 Task: Add an event with the title Second Lunch and Learn: Effective Teamwork and Synergy Strategies, date '2024/04/06', time 9:40 AM to 11:40 AMand add a description: Participants will learn how to structure their presentations in a clear and logical manner. They will explore techniques for capturing audience attention, developing a compelling opening, organizing content effectively, and delivering a memorable closing.Select event color  Basil . Add location for the event as: 789 Spice Bazaar, Istanbul, Turkey, logged in from the account softage.10@softage.netand send the event invitation to softage.8@softage.net and softage.9@softage.net. Set a reminder for the event Monthly on the third Sunday
Action: Mouse pressed left at (90, 121)
Screenshot: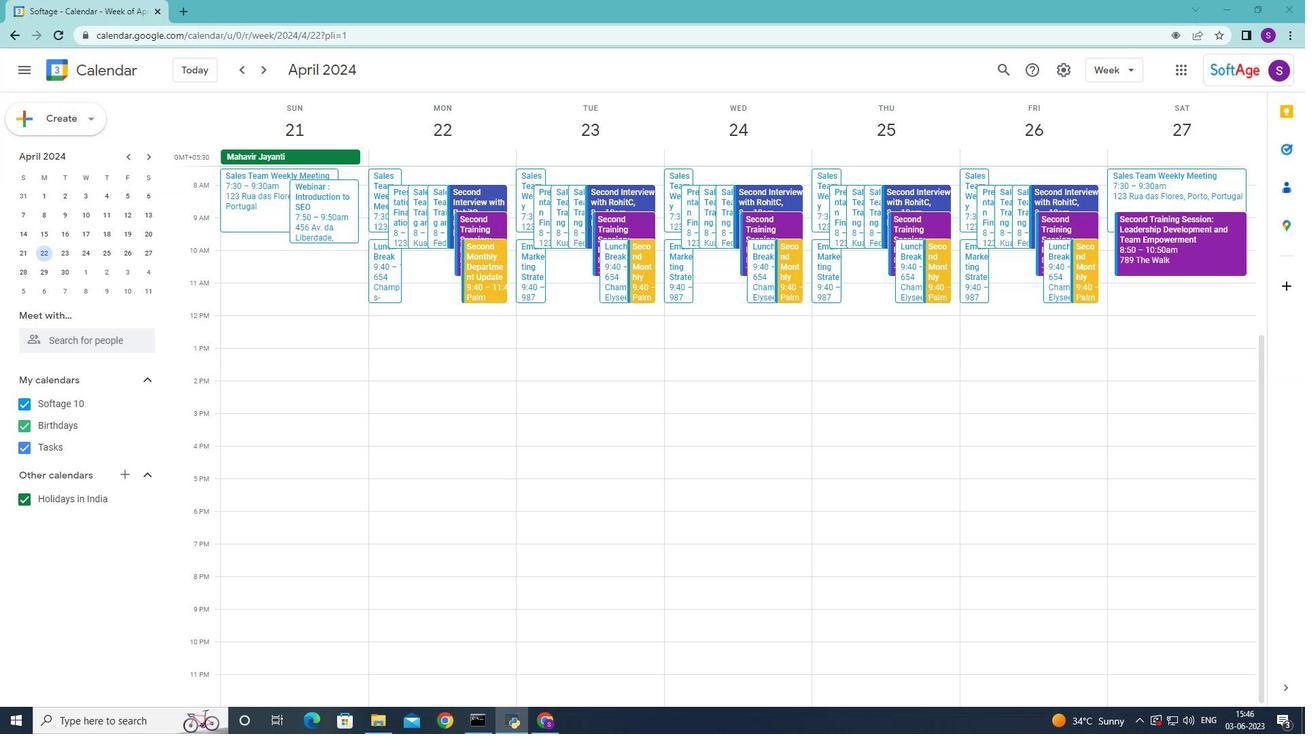 
Action: Mouse moved to (89, 151)
Screenshot: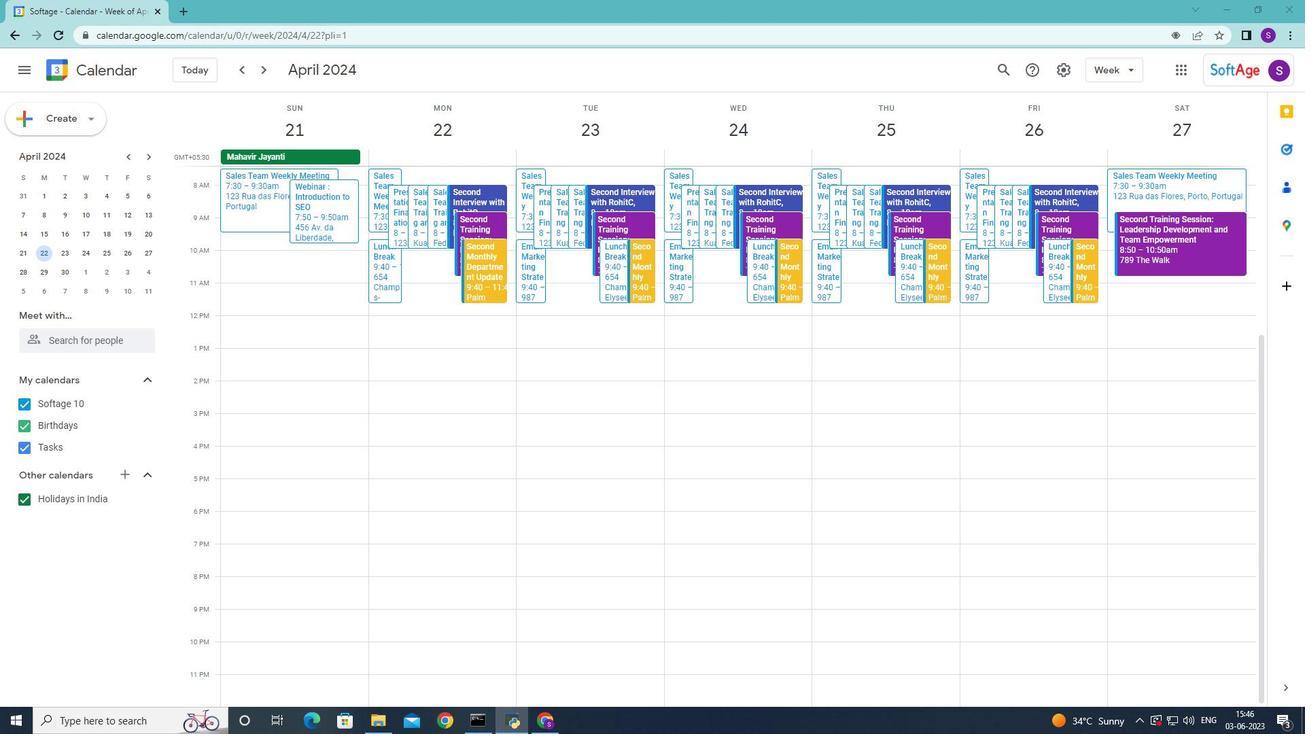 
Action: Mouse pressed left at (89, 151)
Screenshot: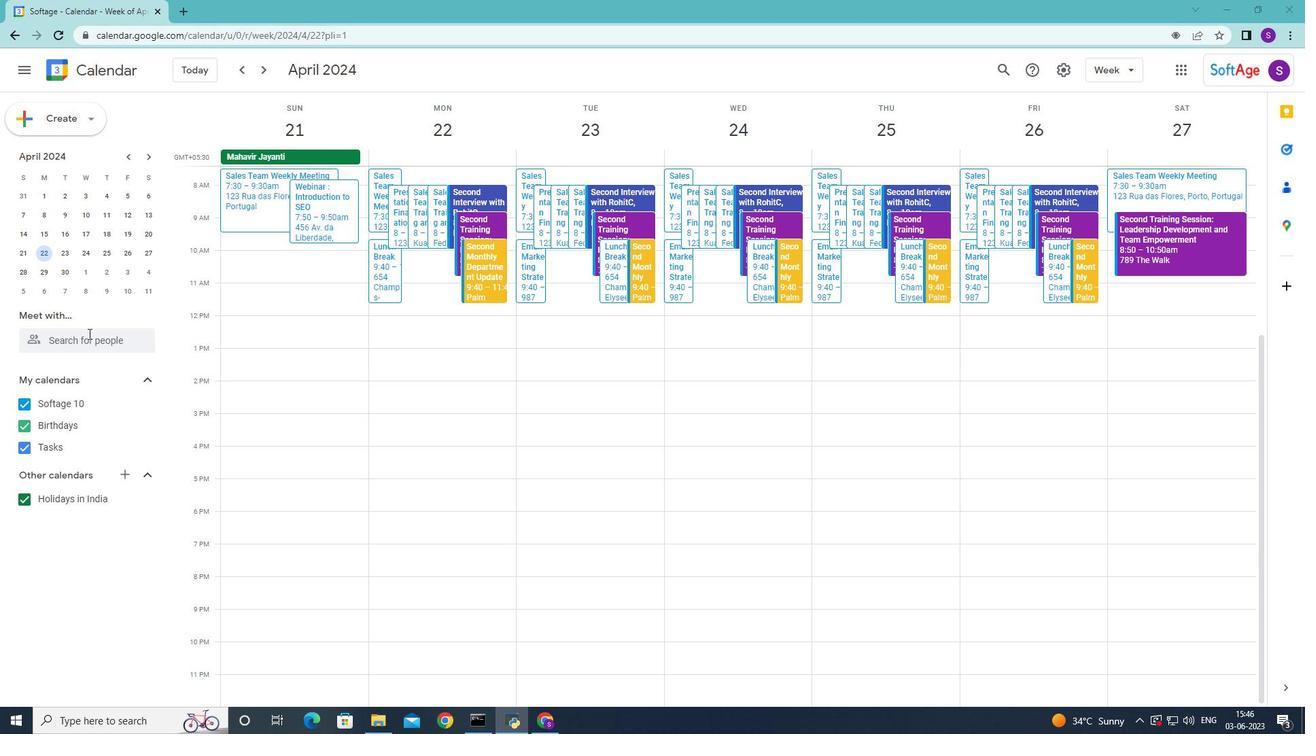 
Action: Mouse moved to (504, 253)
Screenshot: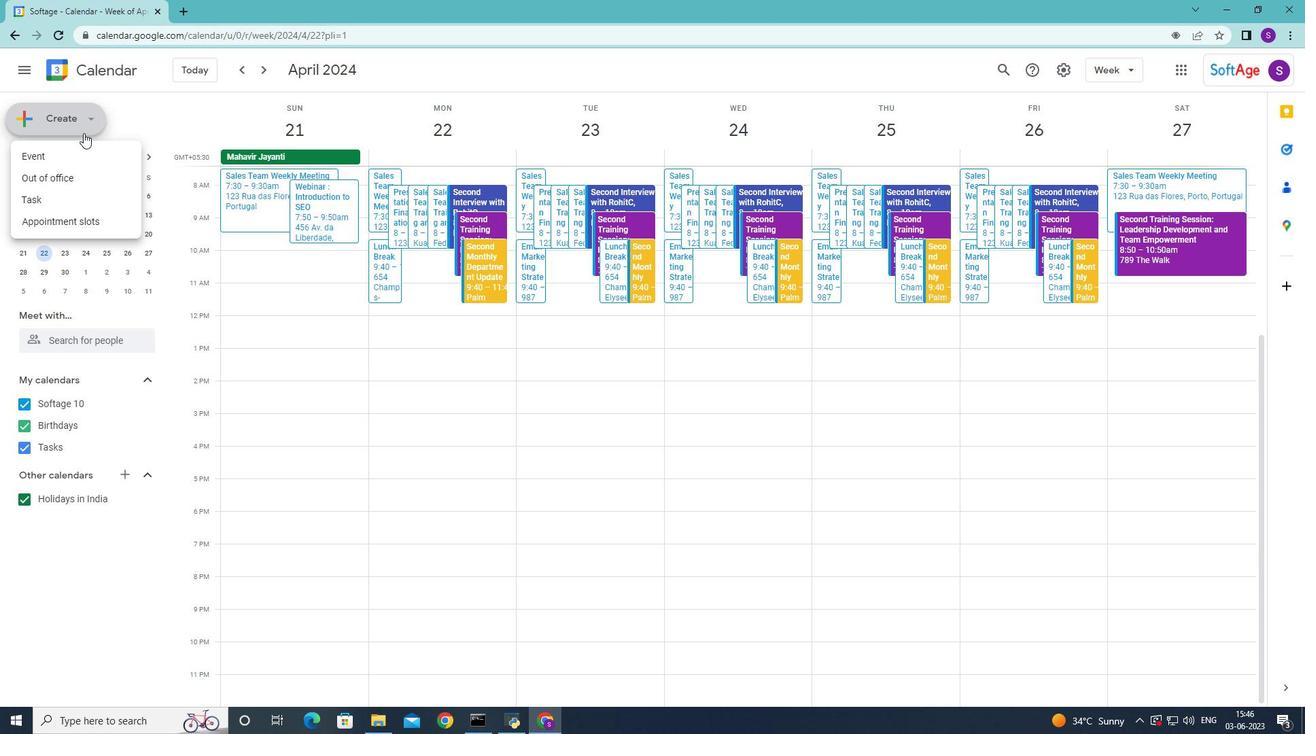 
Action: Mouse pressed left at (504, 253)
Screenshot: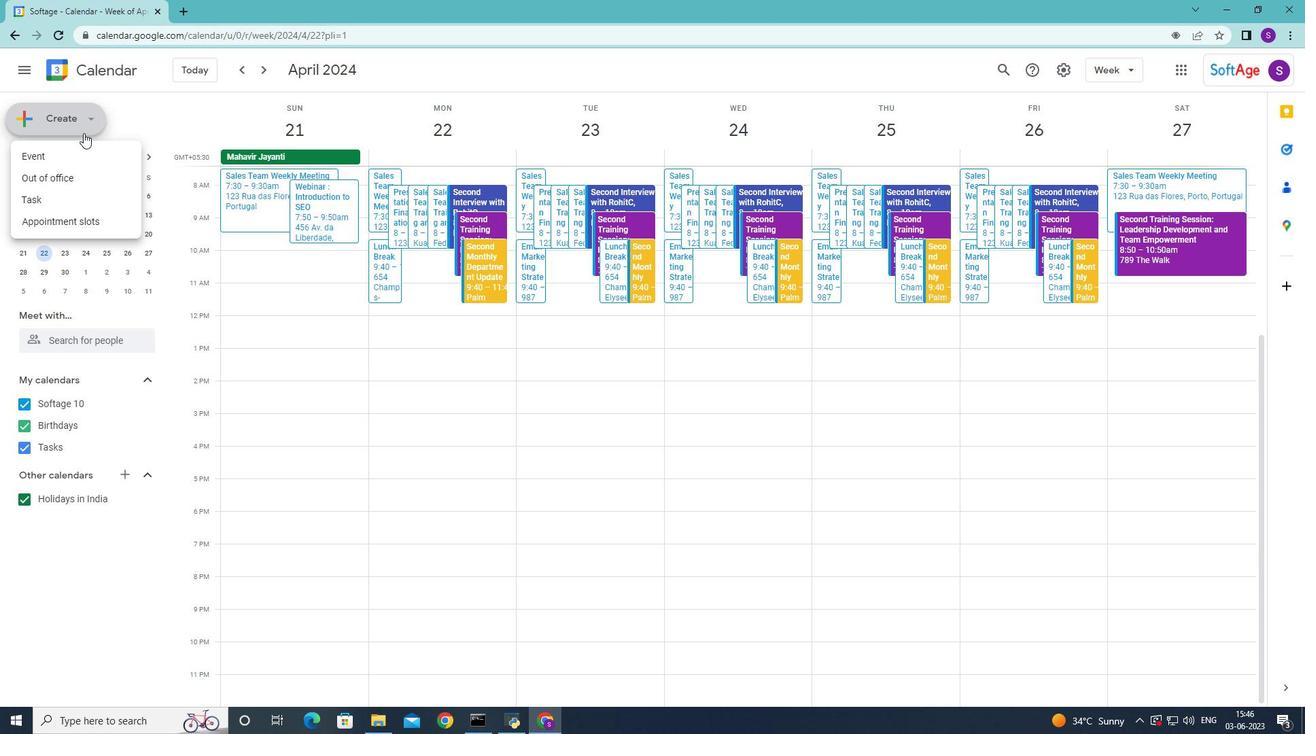 
Action: Key pressed <Key.shift>second<Key.space><Key.shift>Lu<Key.left><Key.left><Key.left><Key.left><Key.left><Key.left><Key.left><Key.left><Key.backspace><Key.shift>S<Key.right><Key.right><Key.right><Key.right><Key.right><Key.right><Key.right><Key.right>nch<Key.space>and<Key.space><Key.shift>Learn<Key.space><Key.backspace><Key.shift_r>:<Key.space><Key.shift>eff<Key.backspace><Key.backspace><Key.backspace><Key.shift>Effective<Key.space><Key.shift>Team<Key.space><Key.shift>work<Key.space>
Screenshot: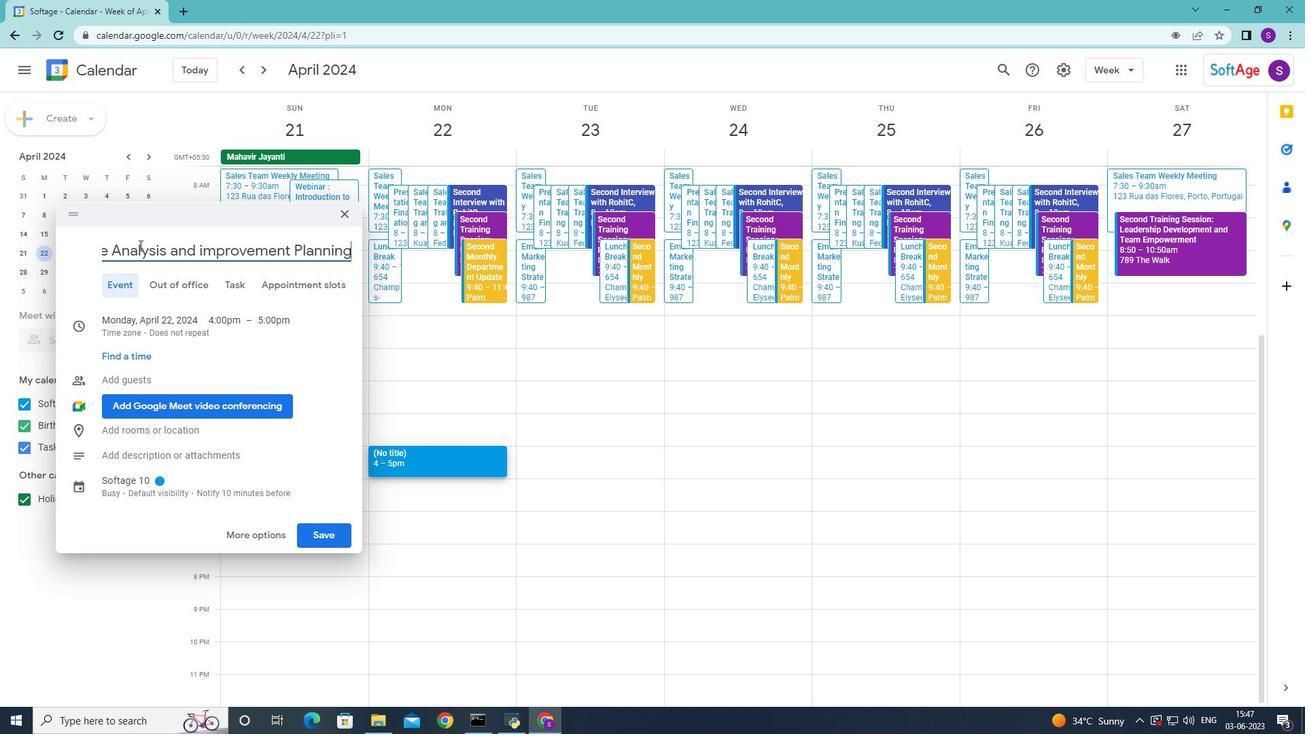 
Action: Mouse moved to (627, 255)
Screenshot: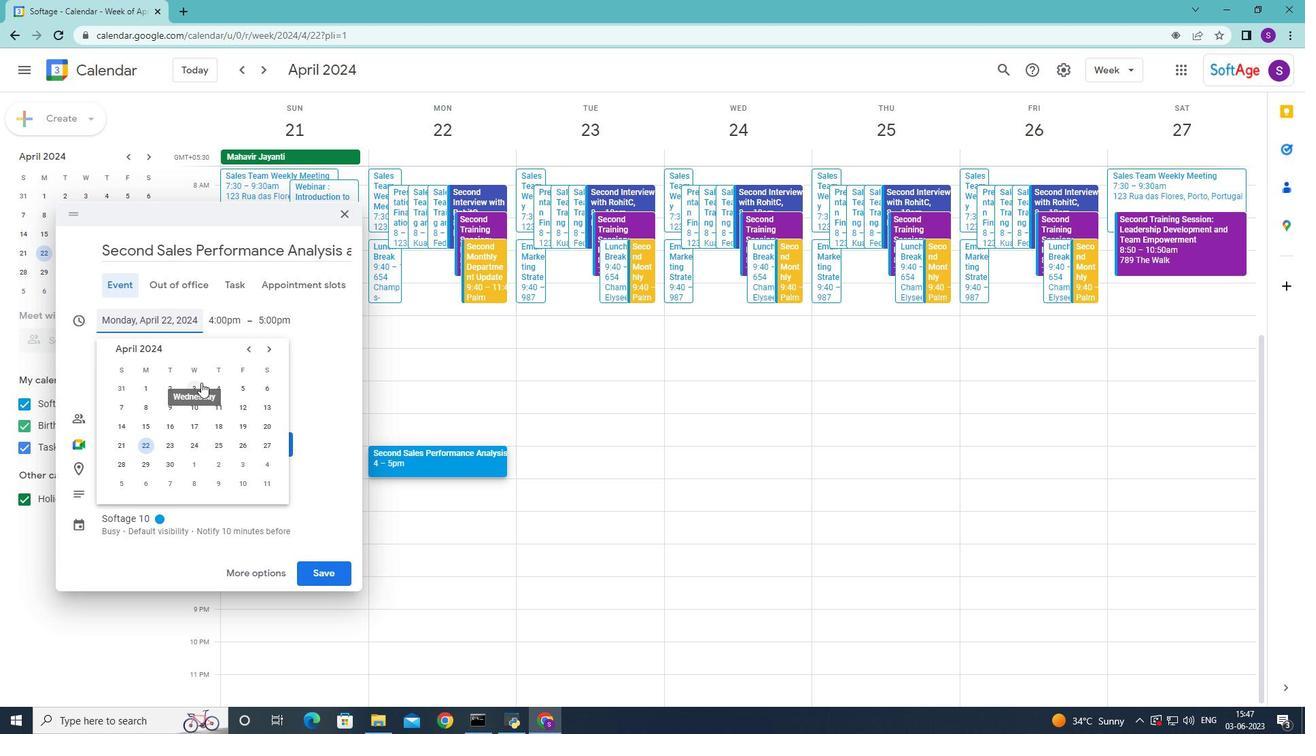 
Action: Mouse pressed left at (627, 255)
Screenshot: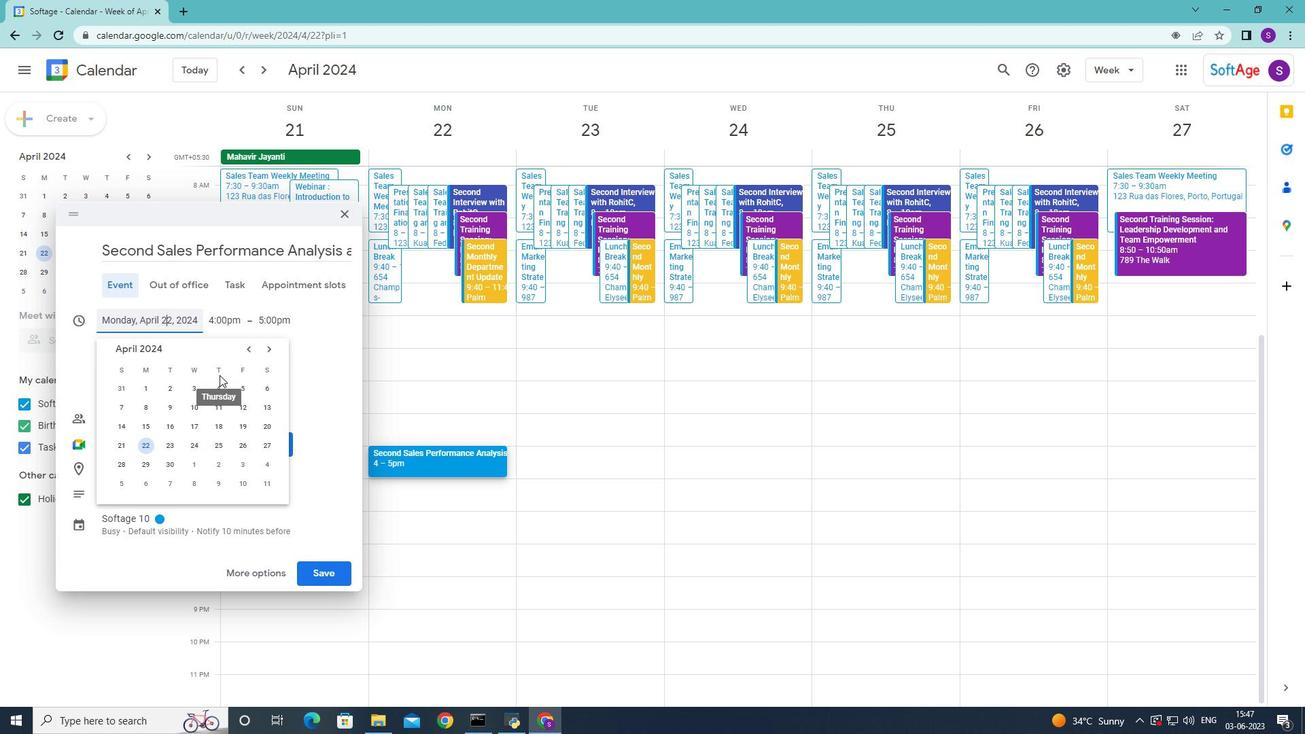 
Action: Mouse moved to (627, 255)
Screenshot: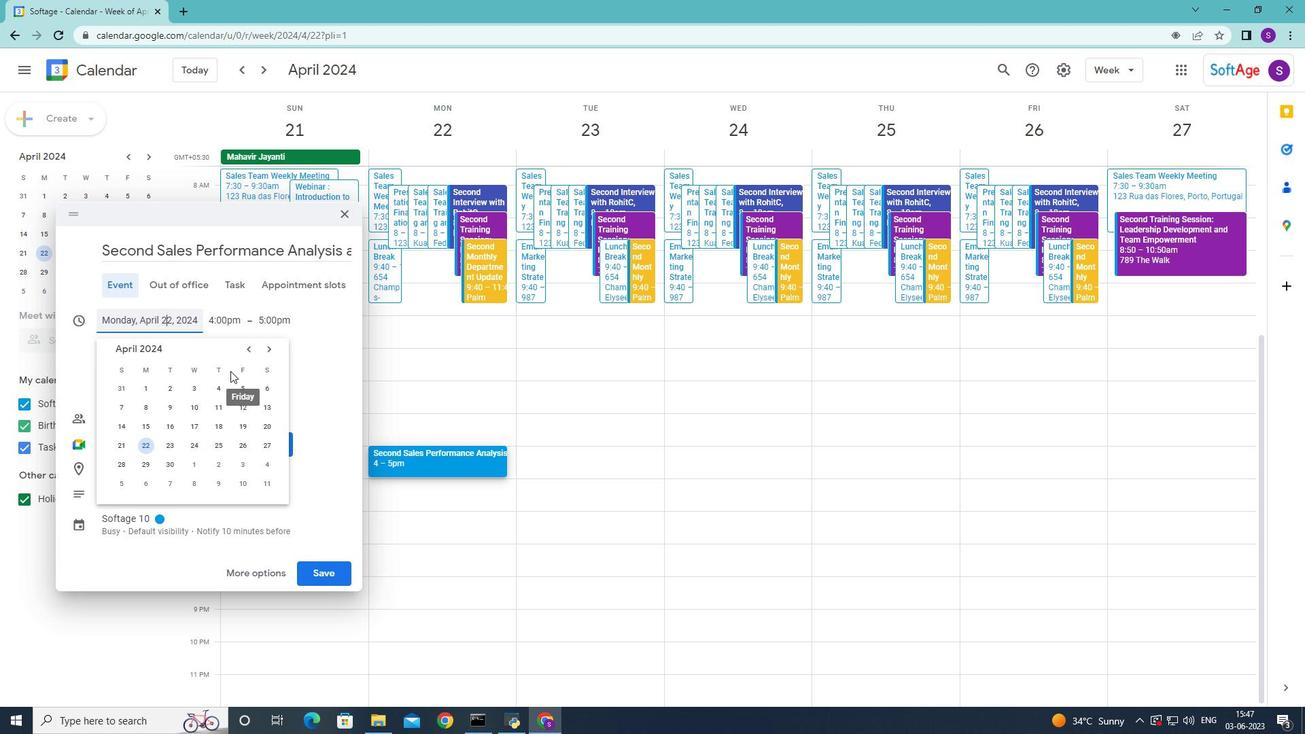 
Action: Key pressed <Key.backspace>
Screenshot: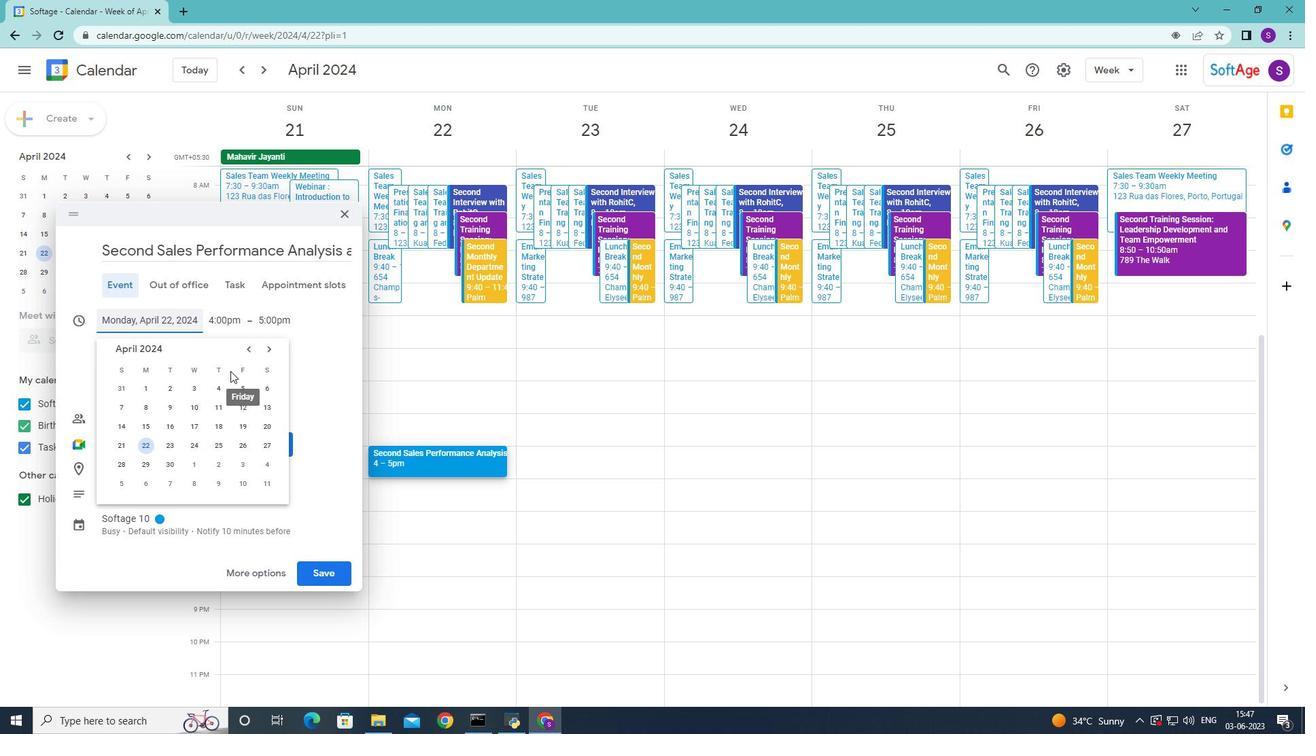 
Action: Mouse moved to (659, 250)
Screenshot: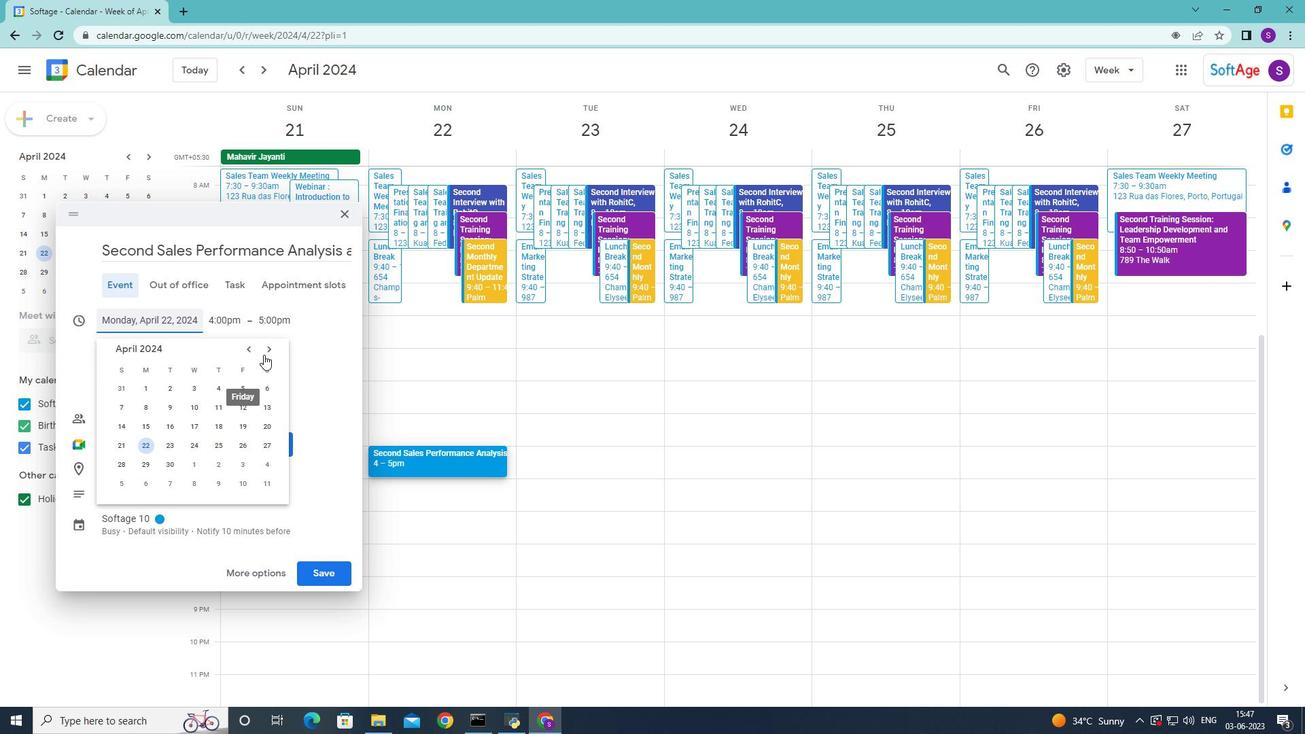 
Action: Mouse pressed left at (659, 250)
Screenshot: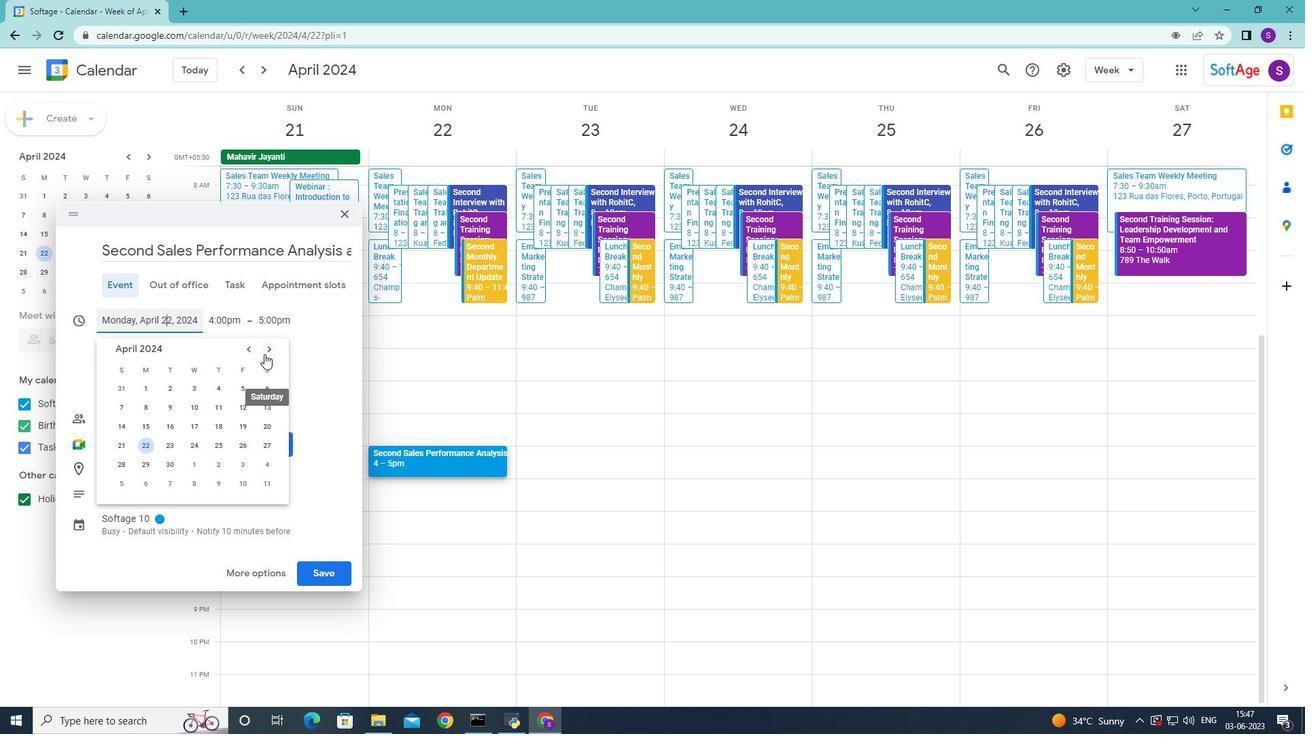 
Action: Key pressed <Key.space>and<Key.space><Key.shift>Synergy<Key.space><Key.shift>Strategies<Key.space><Key.backspace>,<Key.backspace>
Screenshot: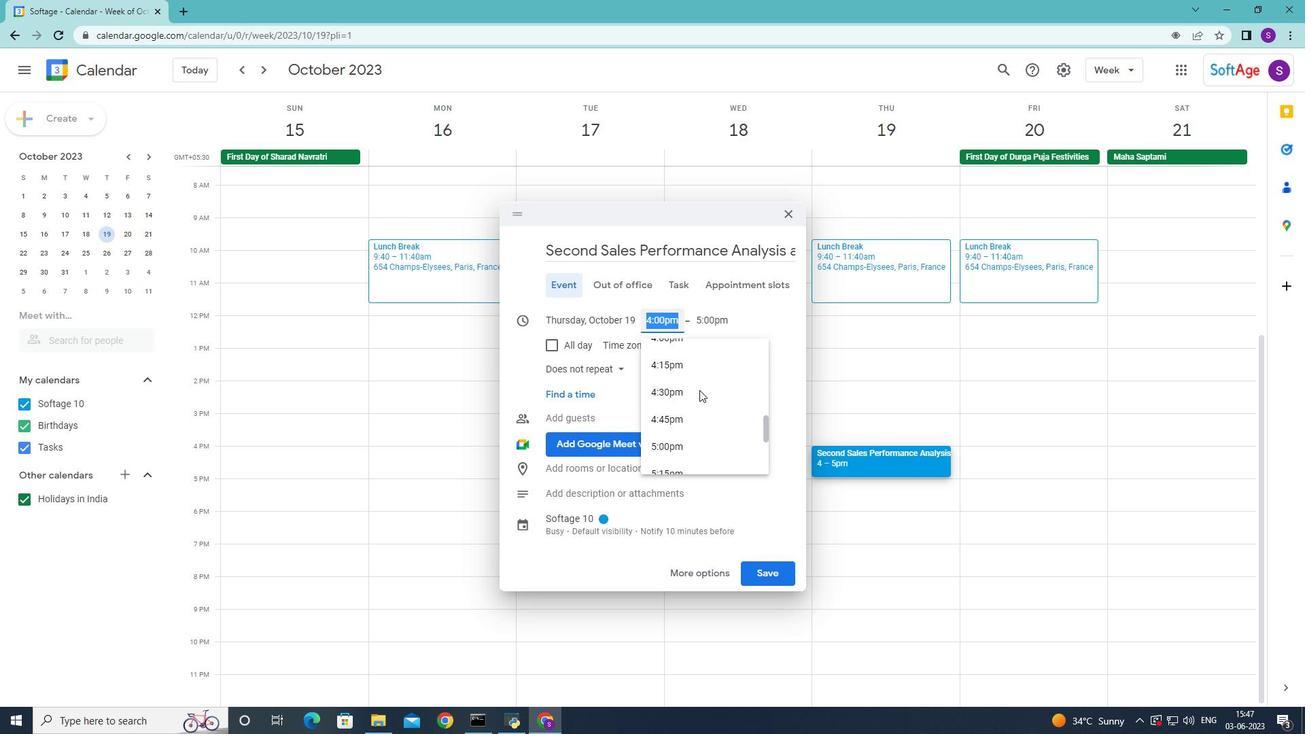 
Action: Mouse moved to (473, 330)
Screenshot: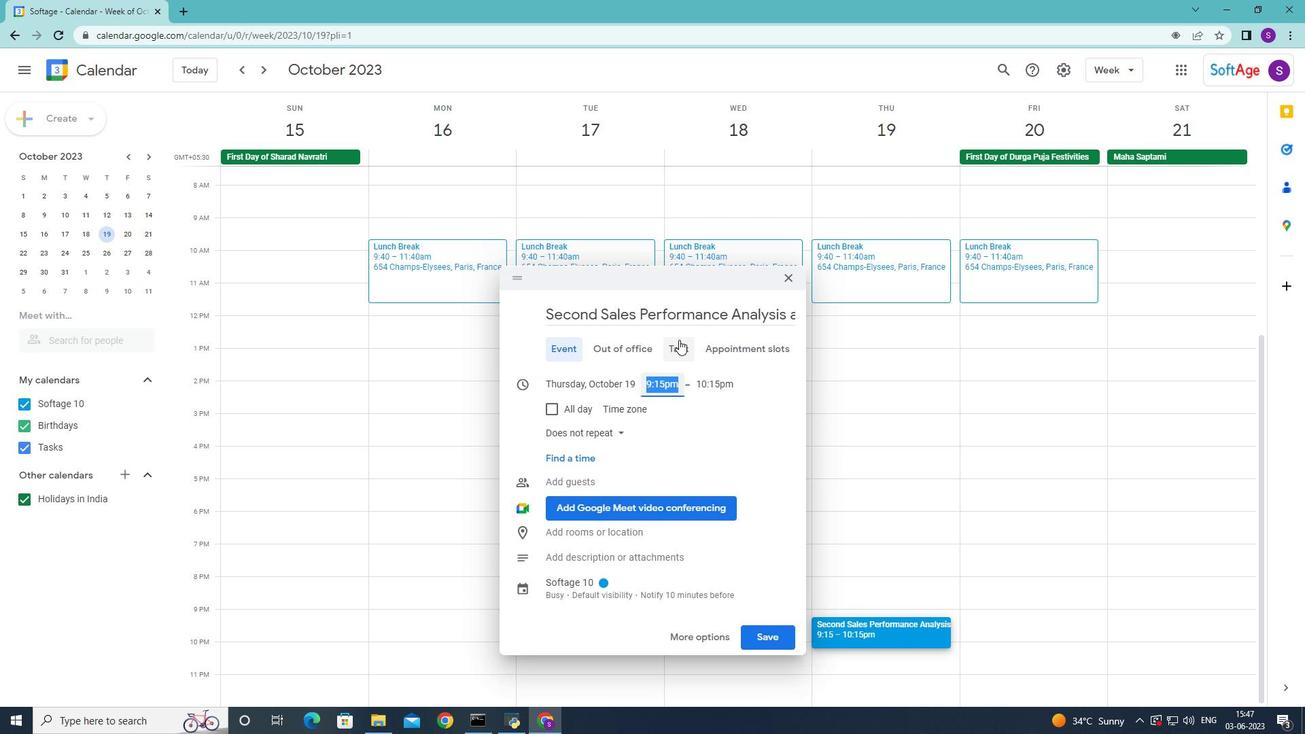 
Action: Mouse pressed left at (473, 330)
Screenshot: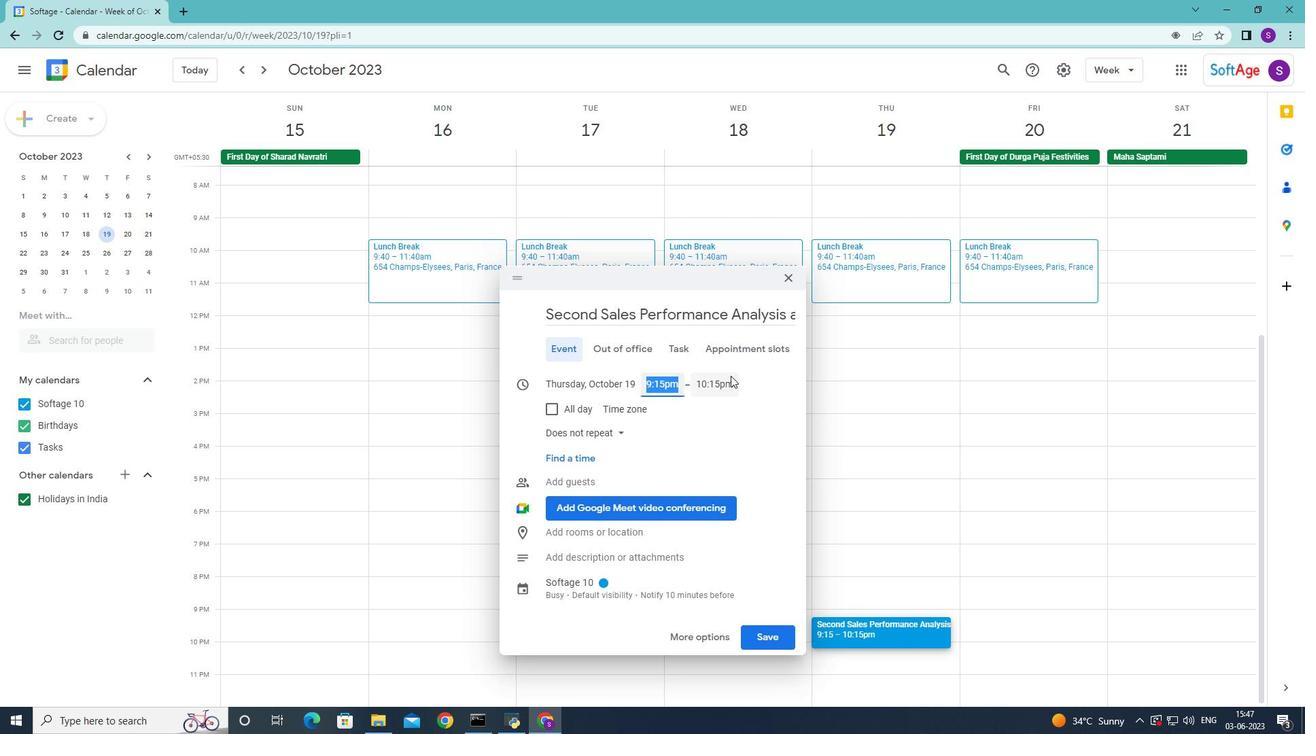 
Action: Mouse moved to (474, 318)
Screenshot: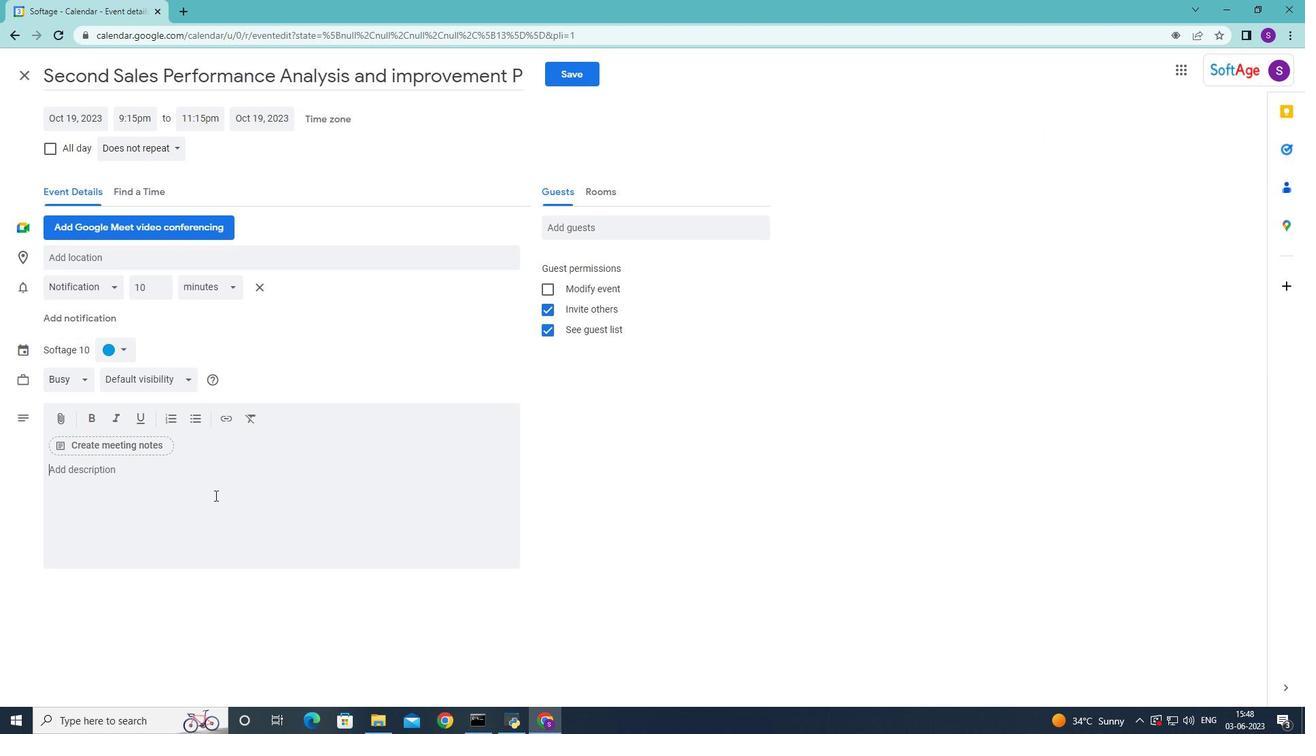 
Action: Mouse pressed left at (474, 318)
Screenshot: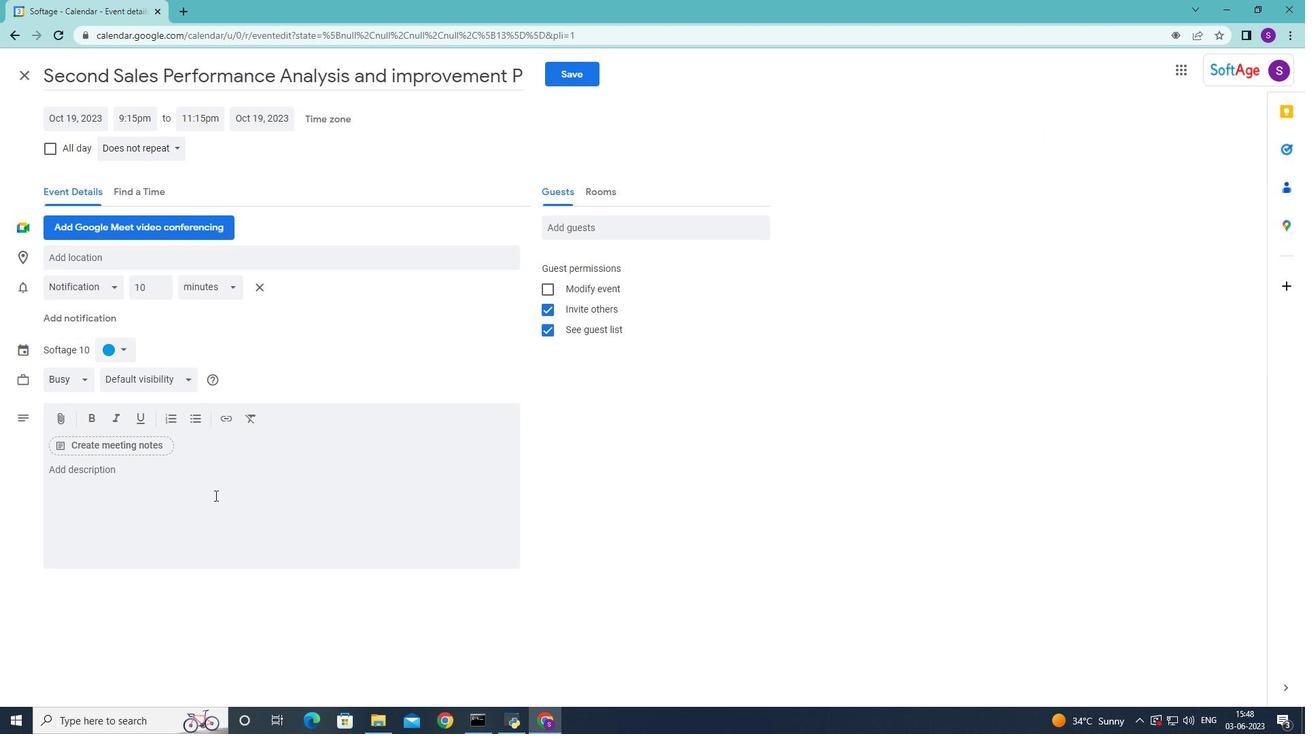 
Action: Mouse moved to (578, 346)
Screenshot: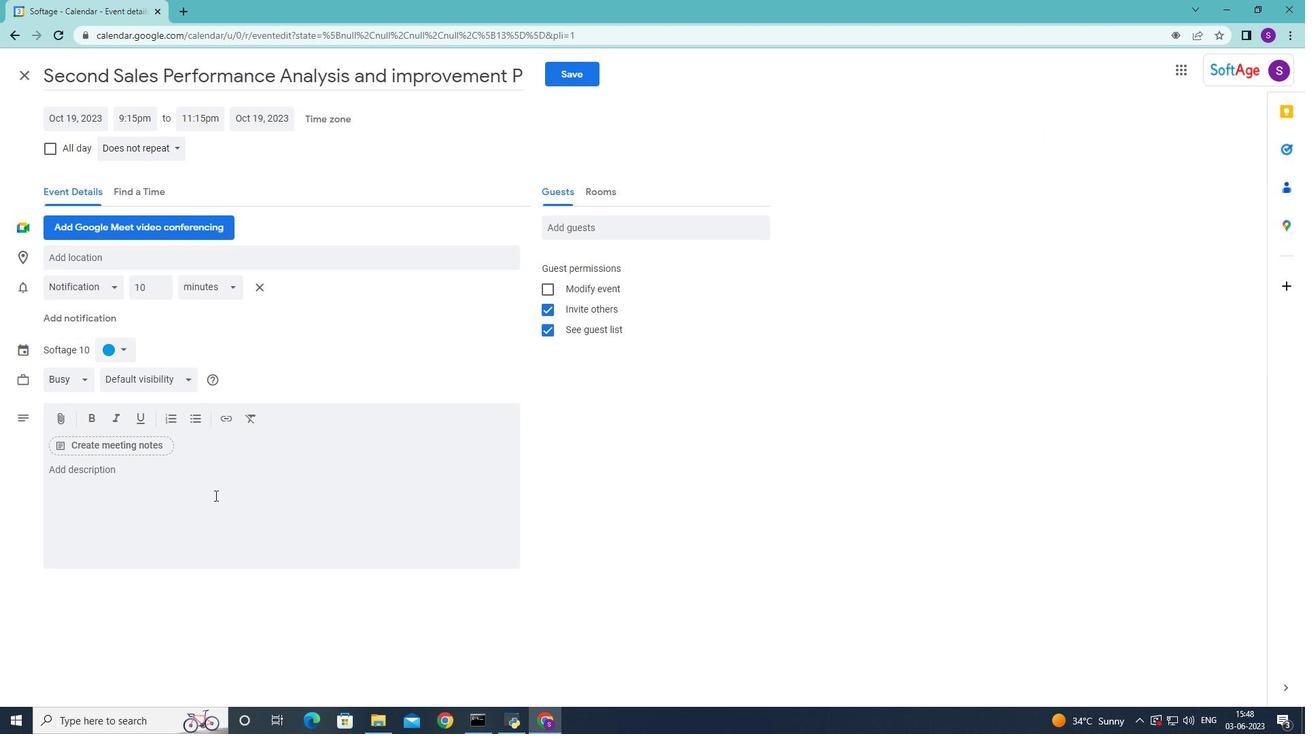 
Action: Mouse pressed left at (578, 346)
Screenshot: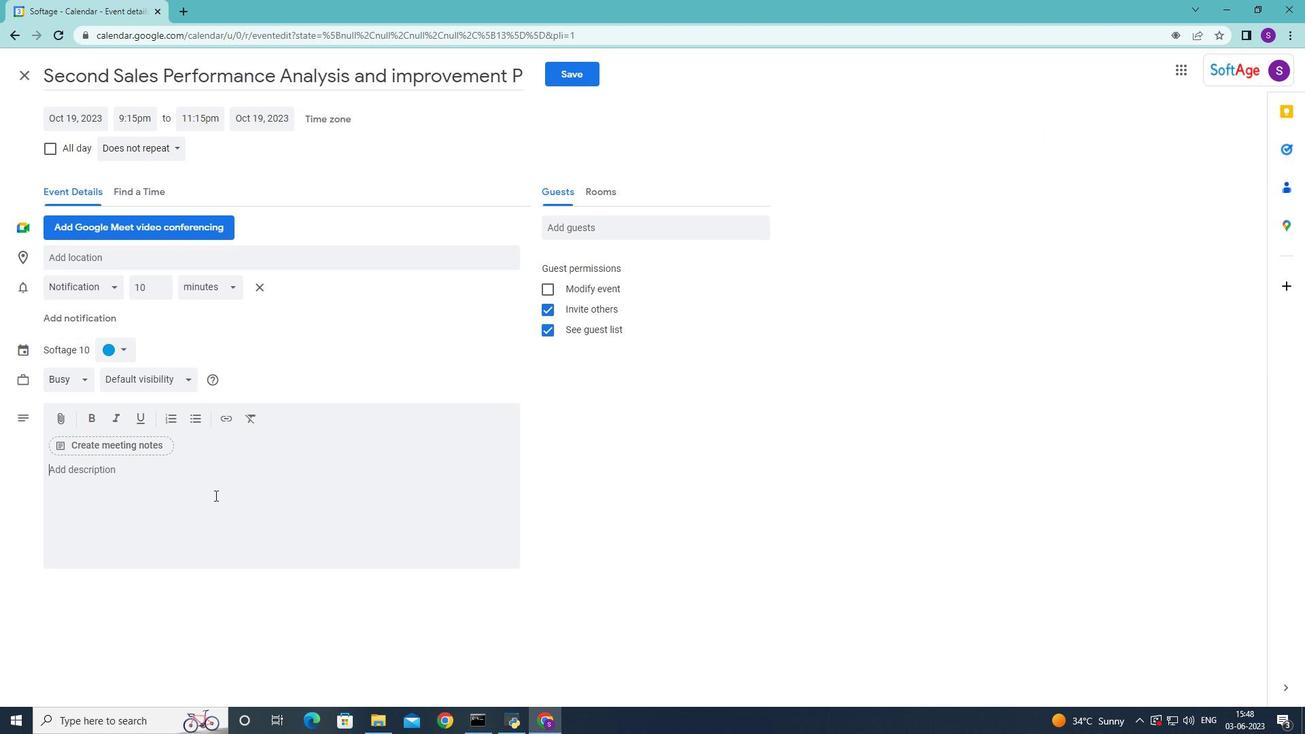 
Action: Mouse pressed left at (578, 346)
Screenshot: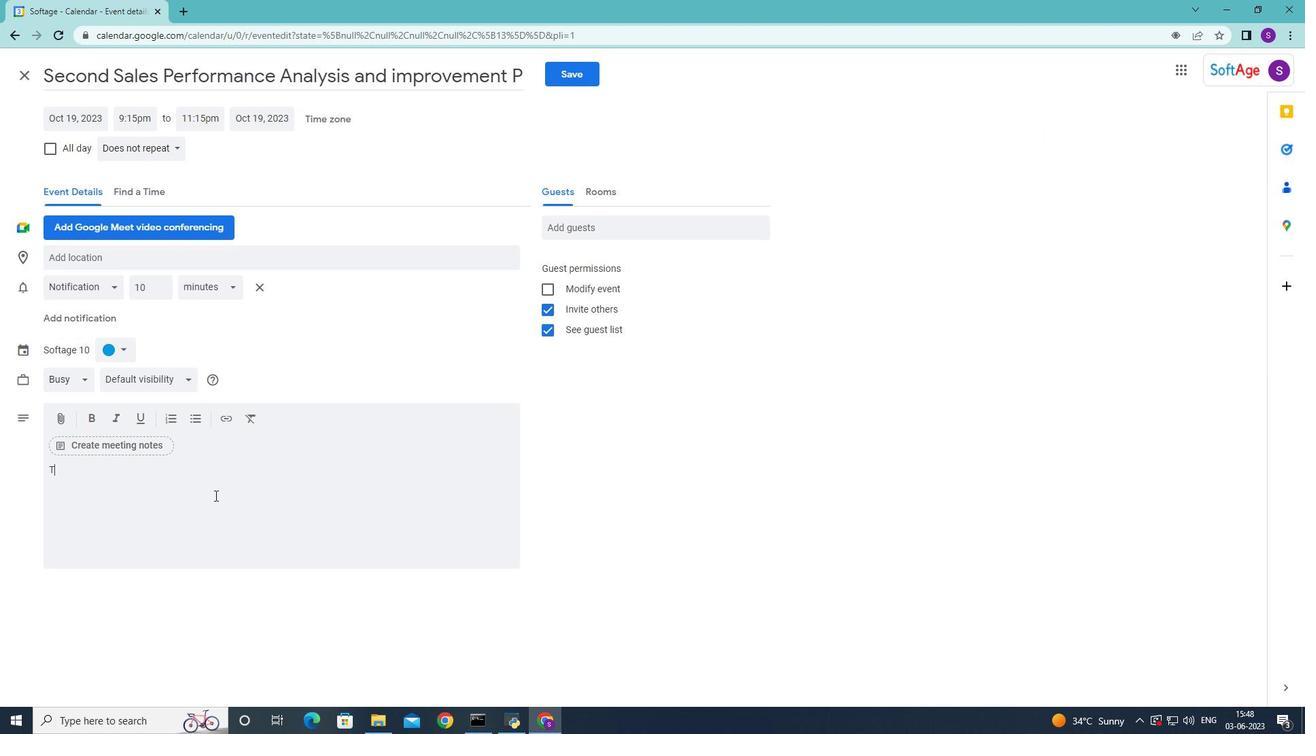 
Action: Mouse pressed left at (578, 346)
Screenshot: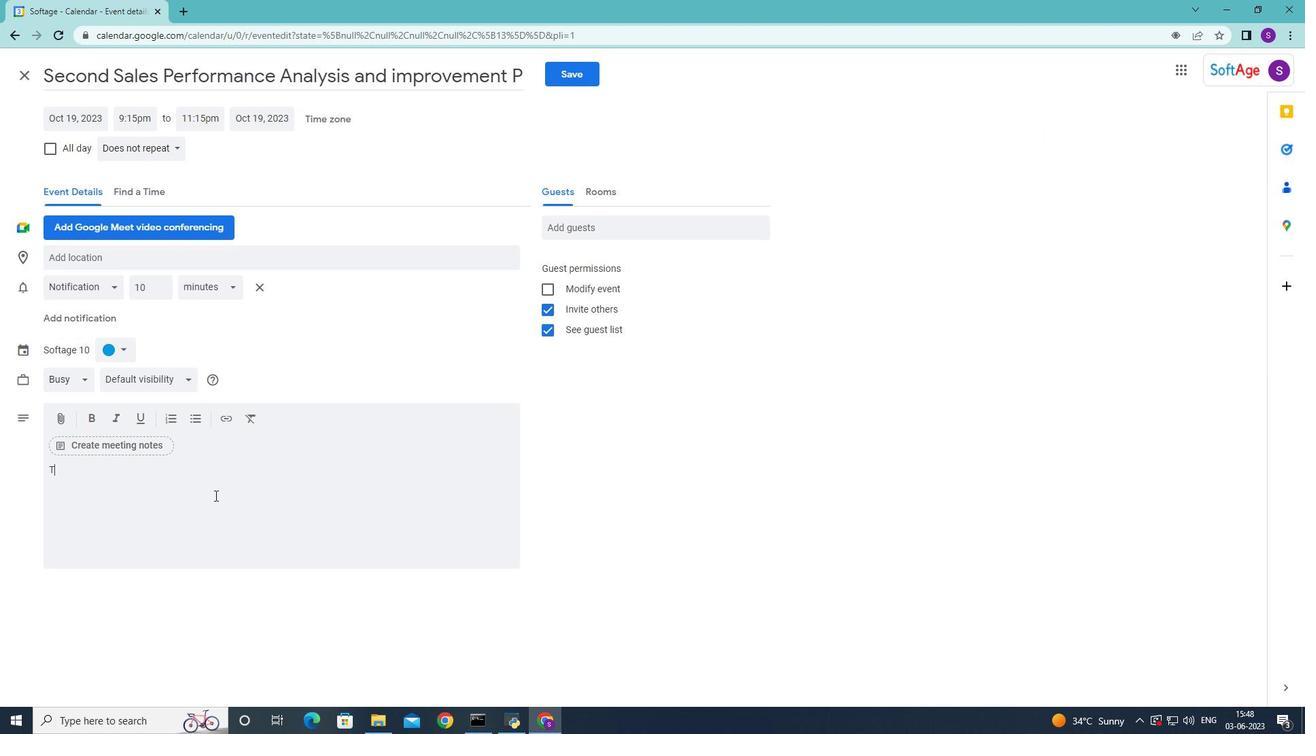 
Action: Mouse pressed left at (578, 346)
Screenshot: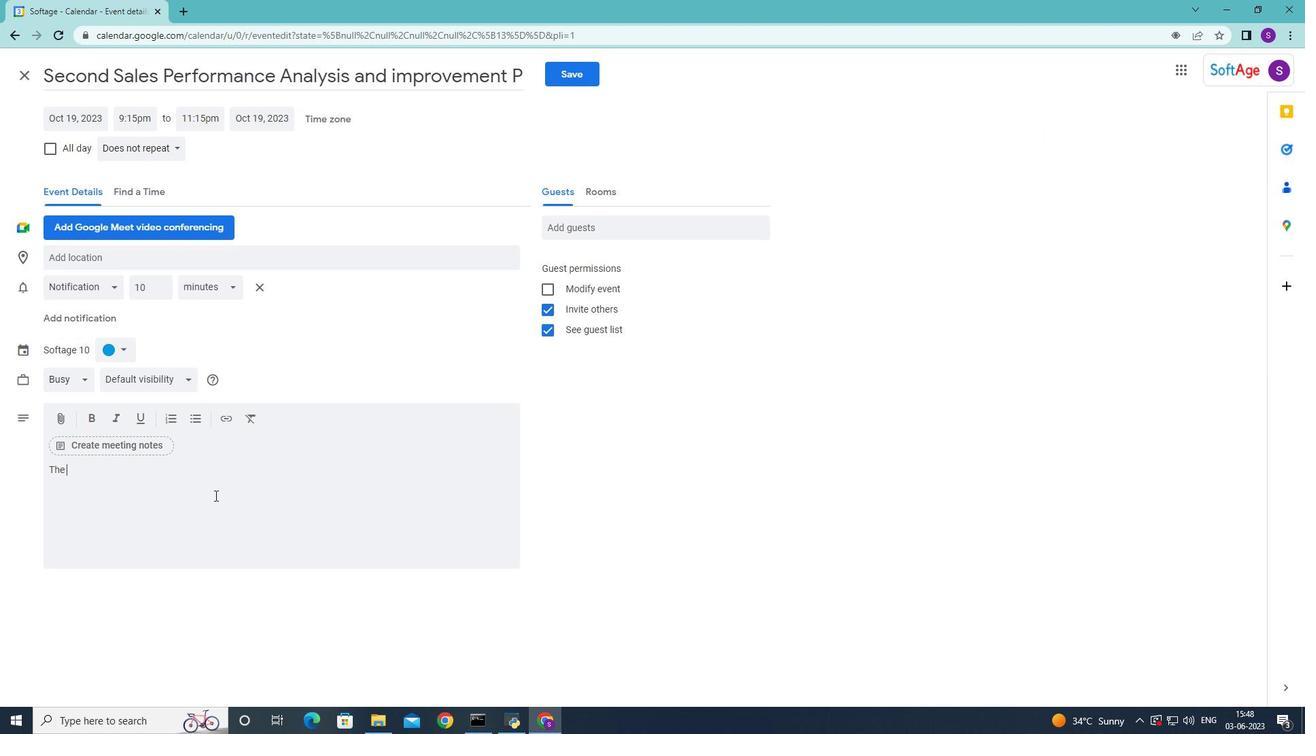 
Action: Mouse pressed left at (578, 346)
Screenshot: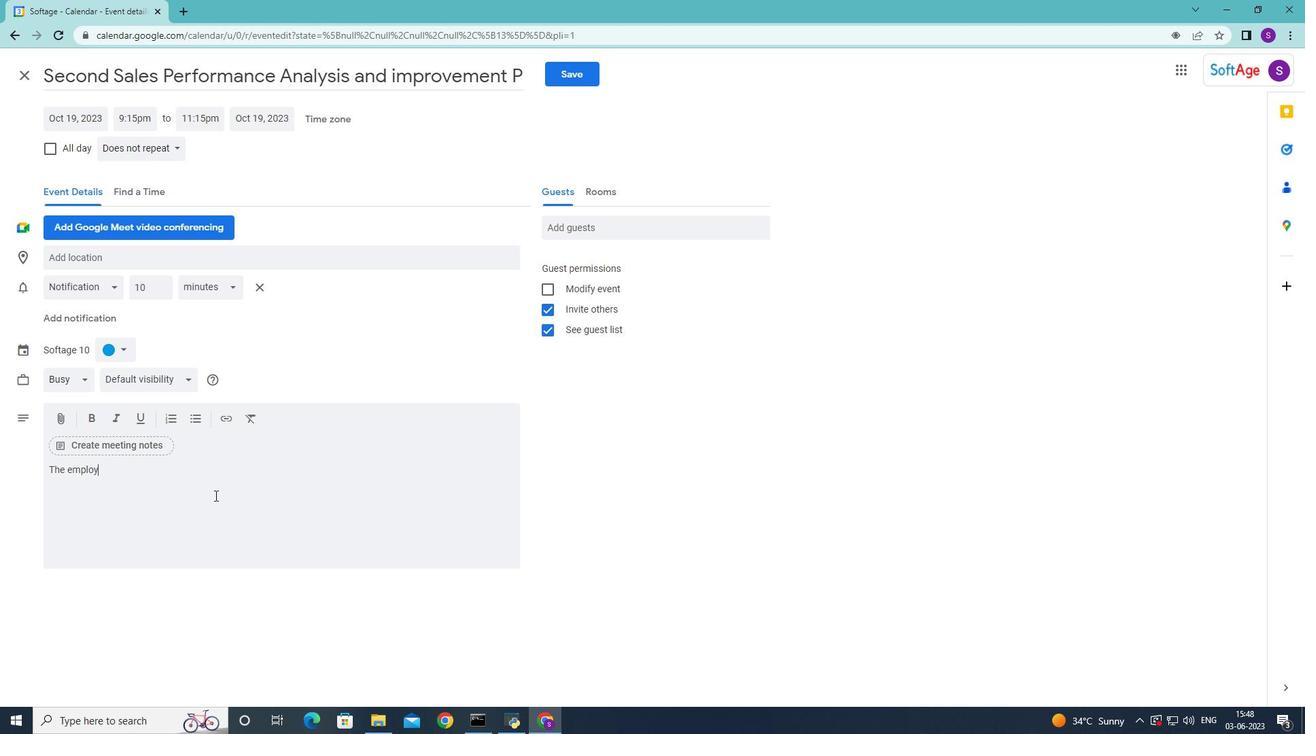 
Action: Mouse moved to (581, 390)
Screenshot: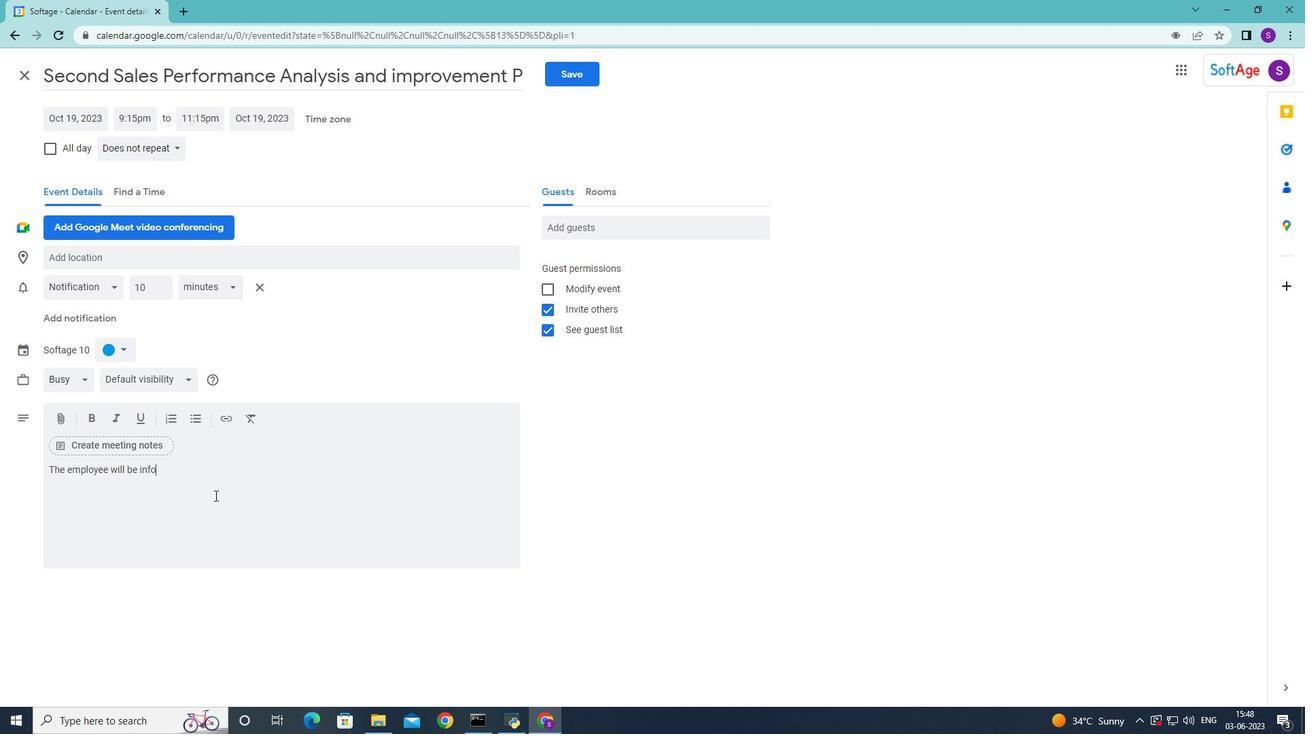 
Action: Mouse pressed left at (581, 390)
Screenshot: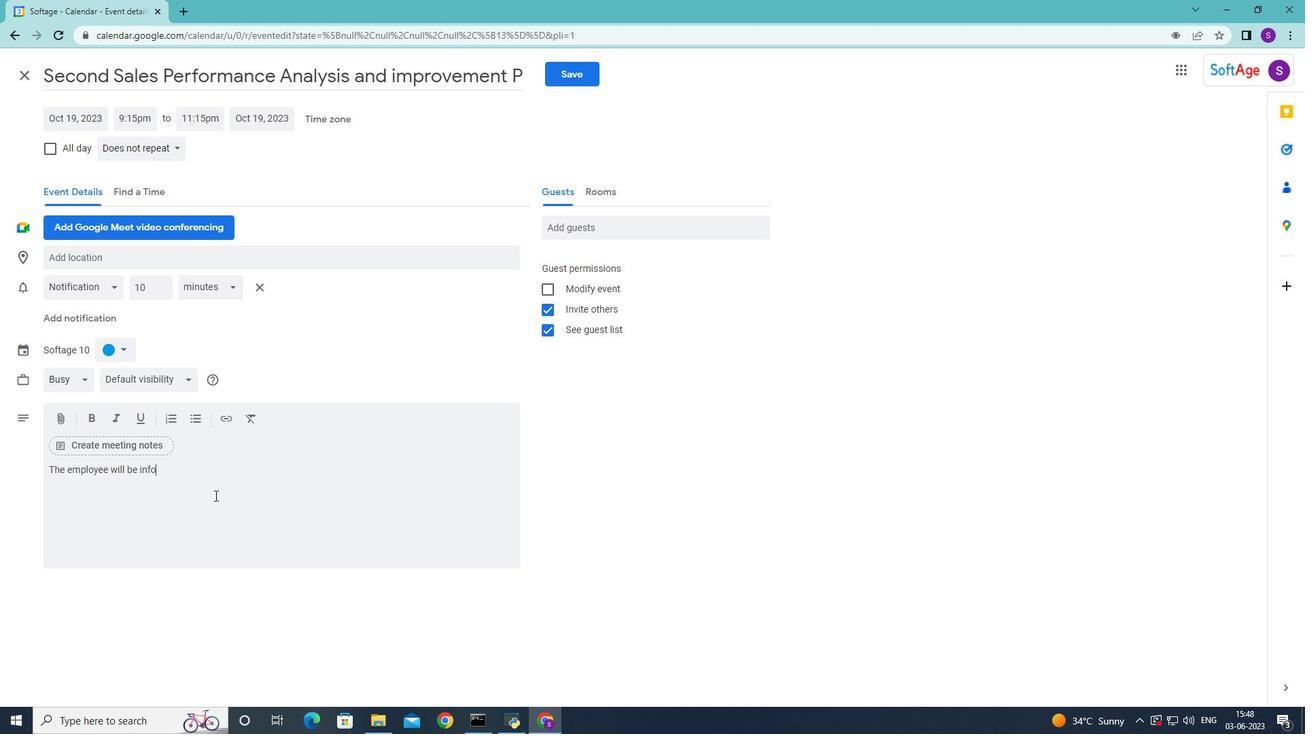 
Action: Mouse moved to (957, 326)
Screenshot: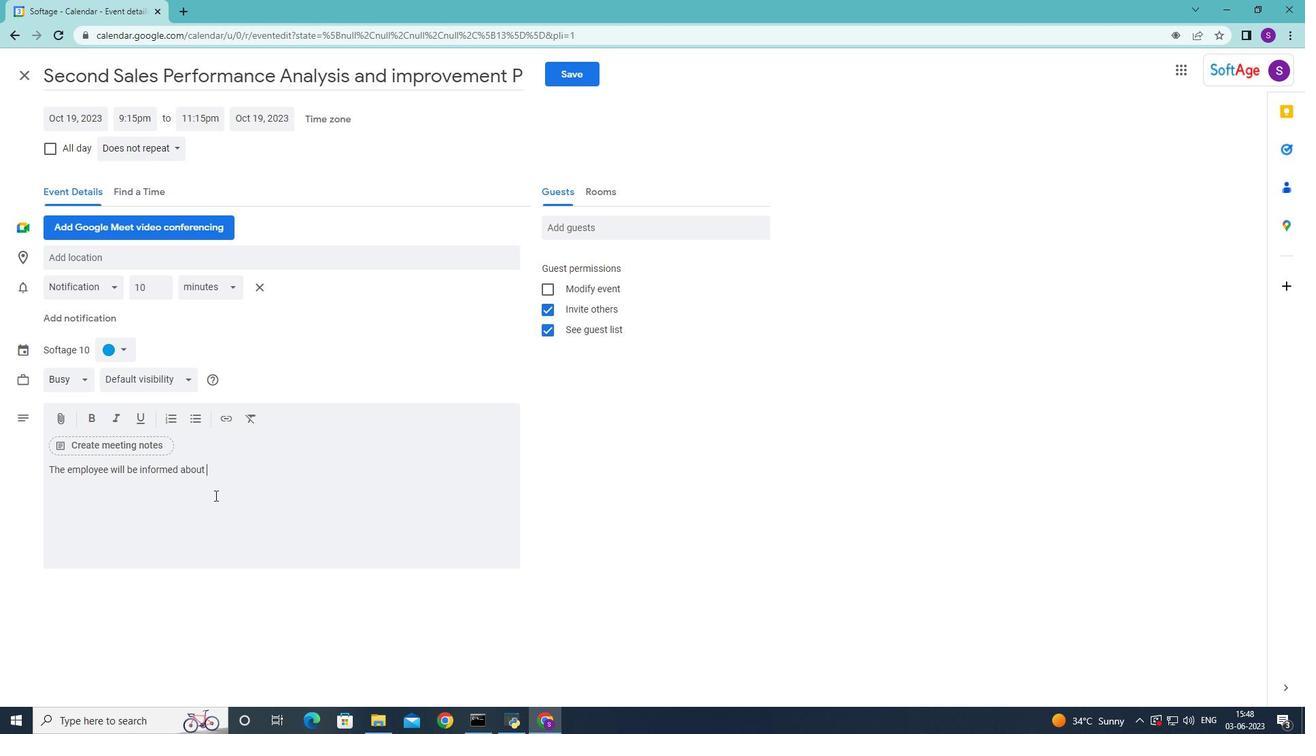 
Action: Mouse pressed left at (957, 326)
Screenshot: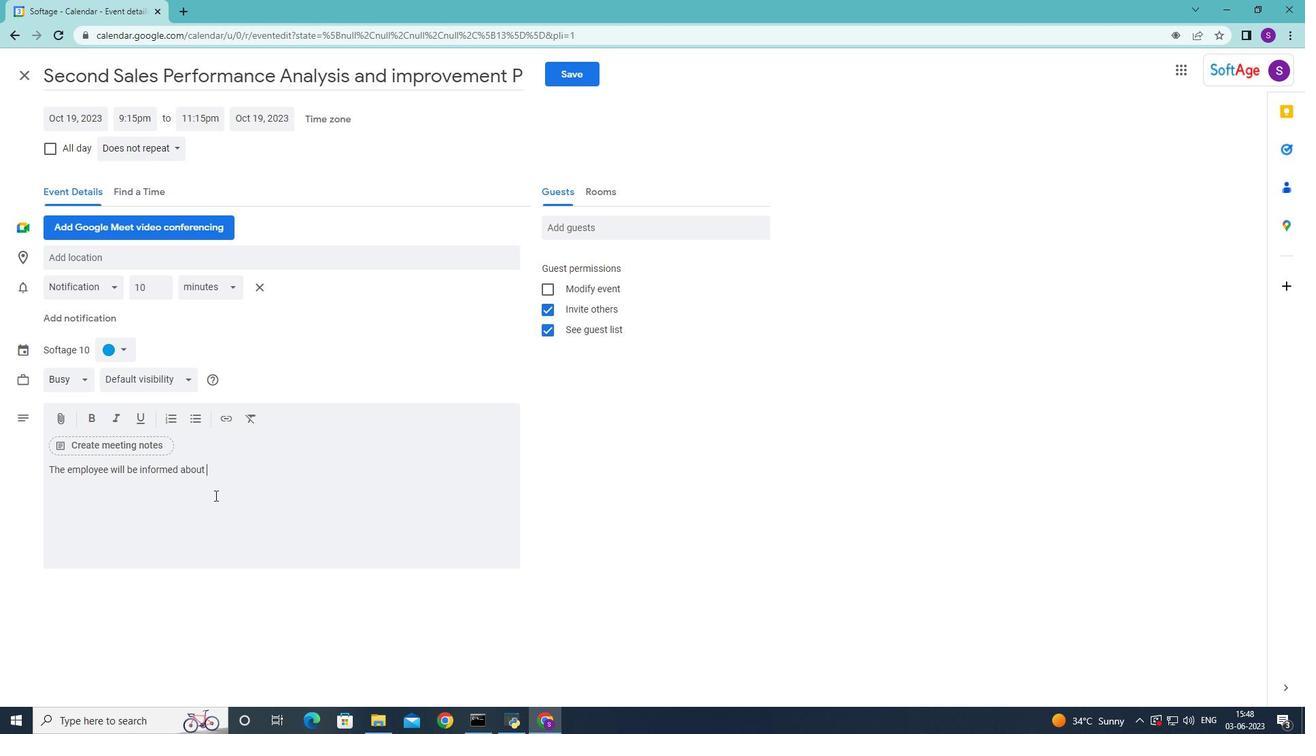 
Action: Mouse moved to (978, 404)
Screenshot: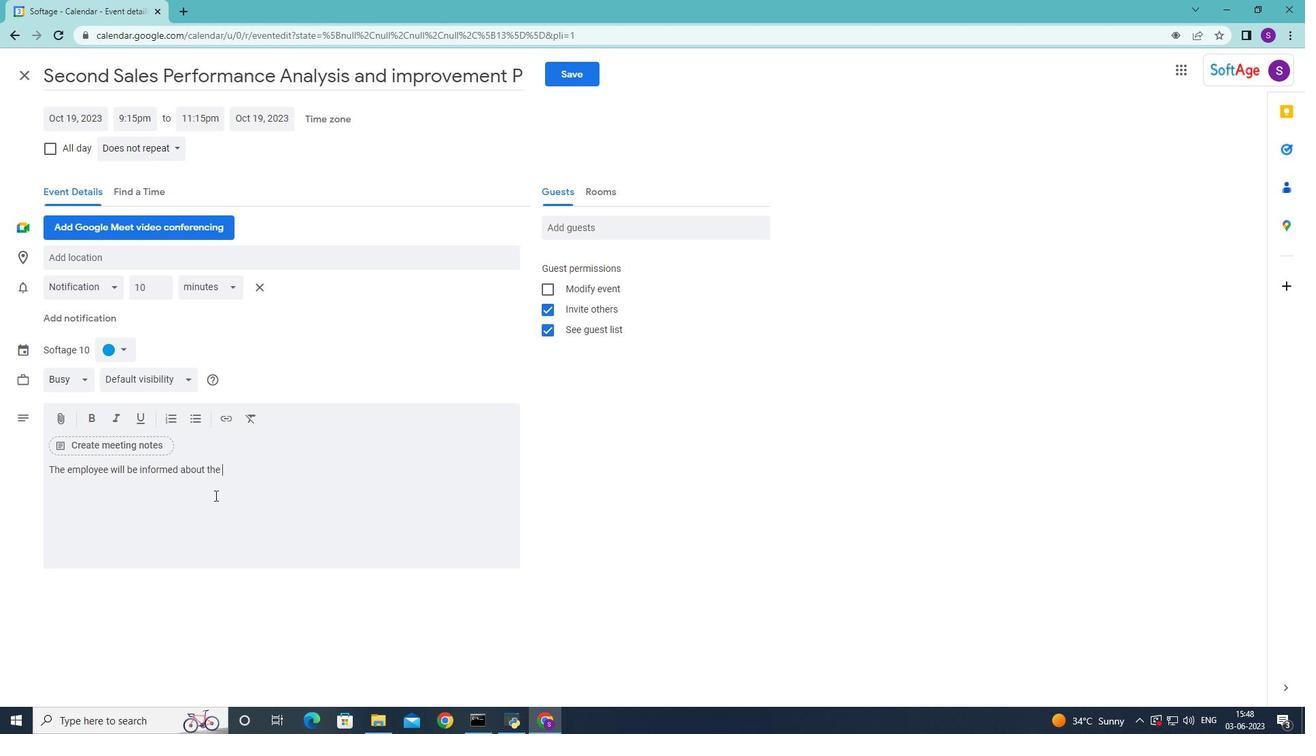 
Action: Mouse scrolled (978, 404) with delta (0, 0)
Screenshot: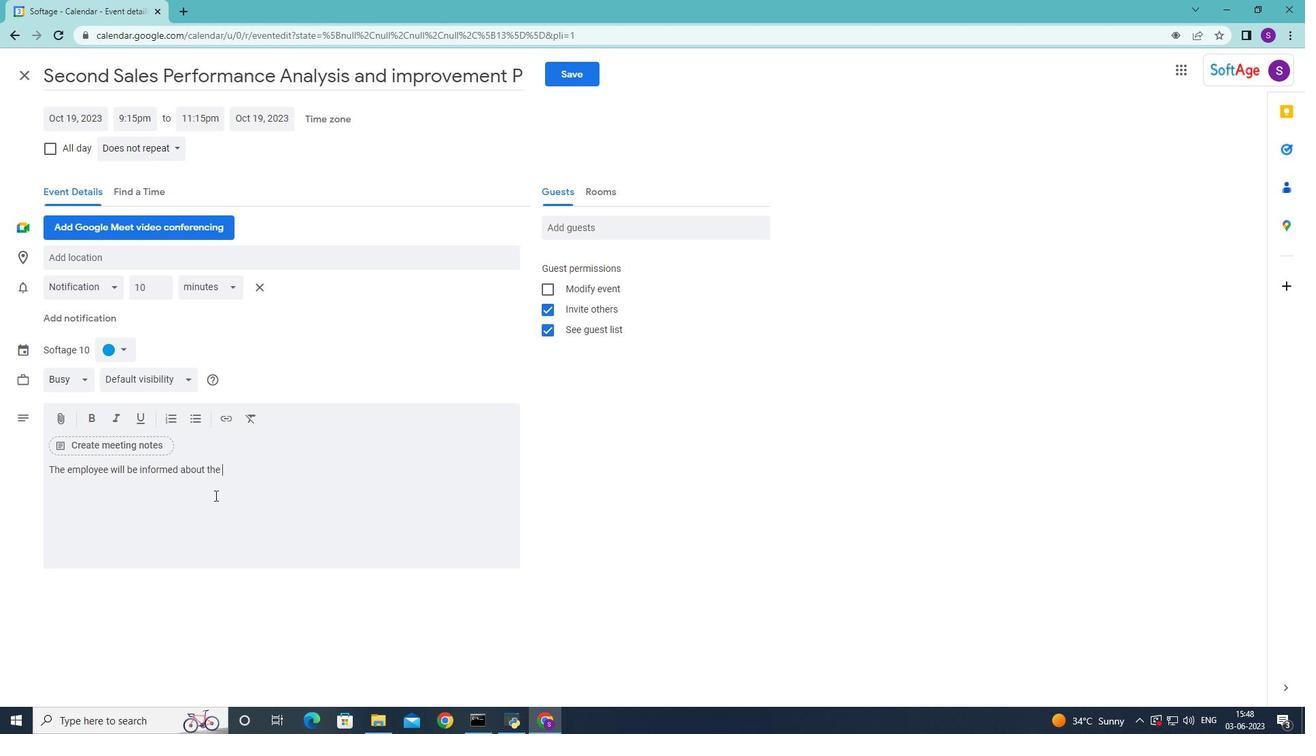 
Action: Mouse scrolled (978, 405) with delta (0, 0)
Screenshot: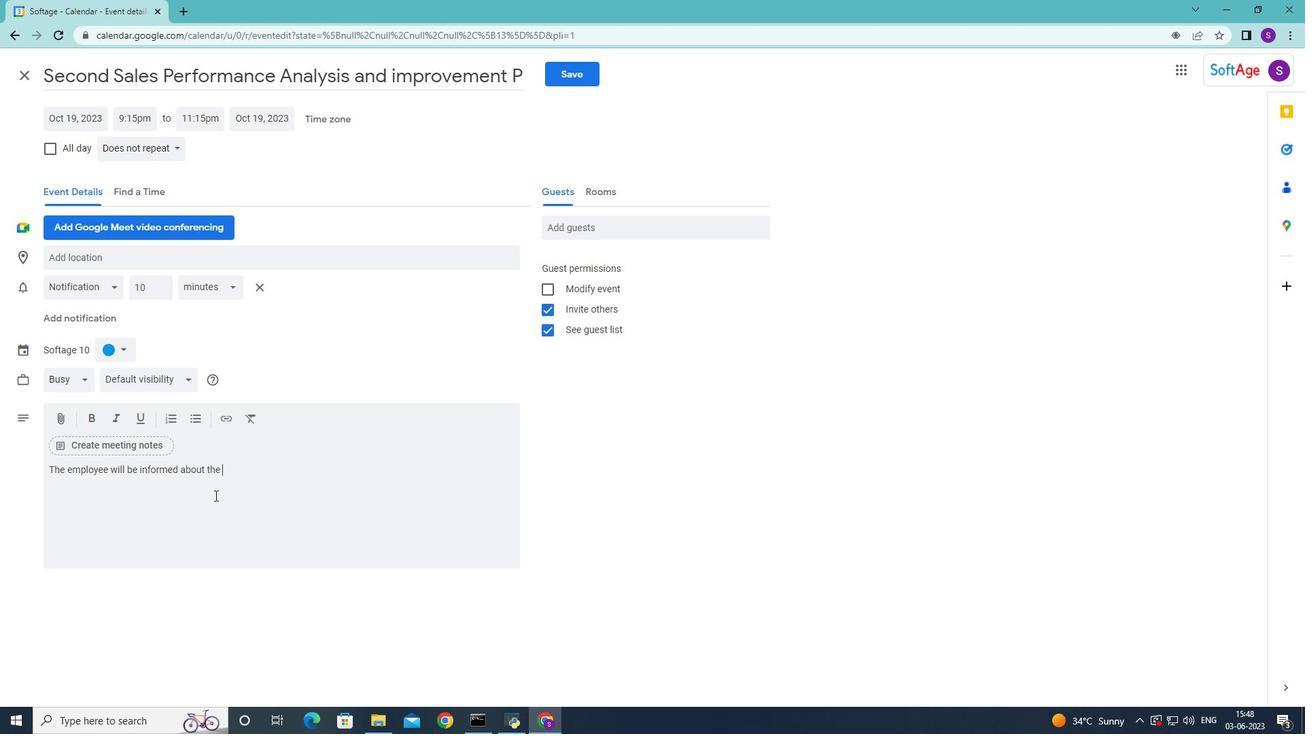 
Action: Mouse scrolled (978, 405) with delta (0, 0)
Screenshot: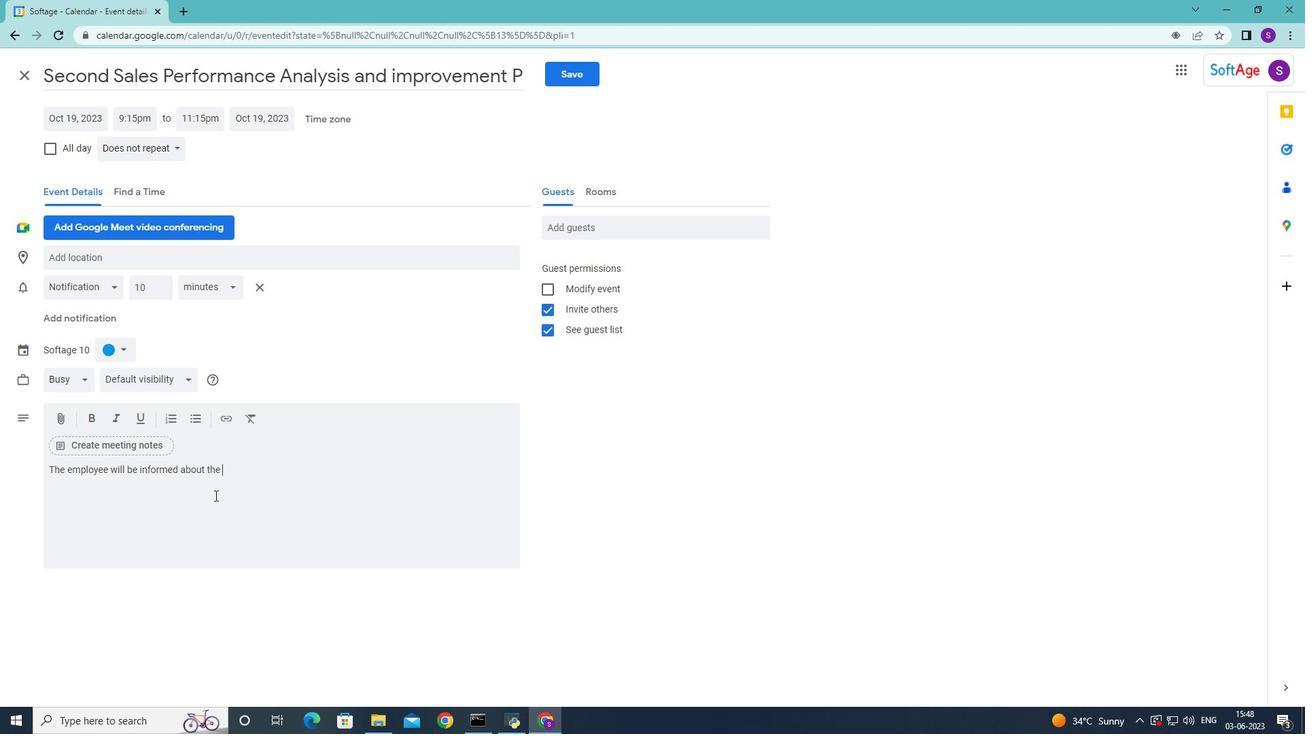 
Action: Mouse scrolled (978, 405) with delta (0, 0)
Screenshot: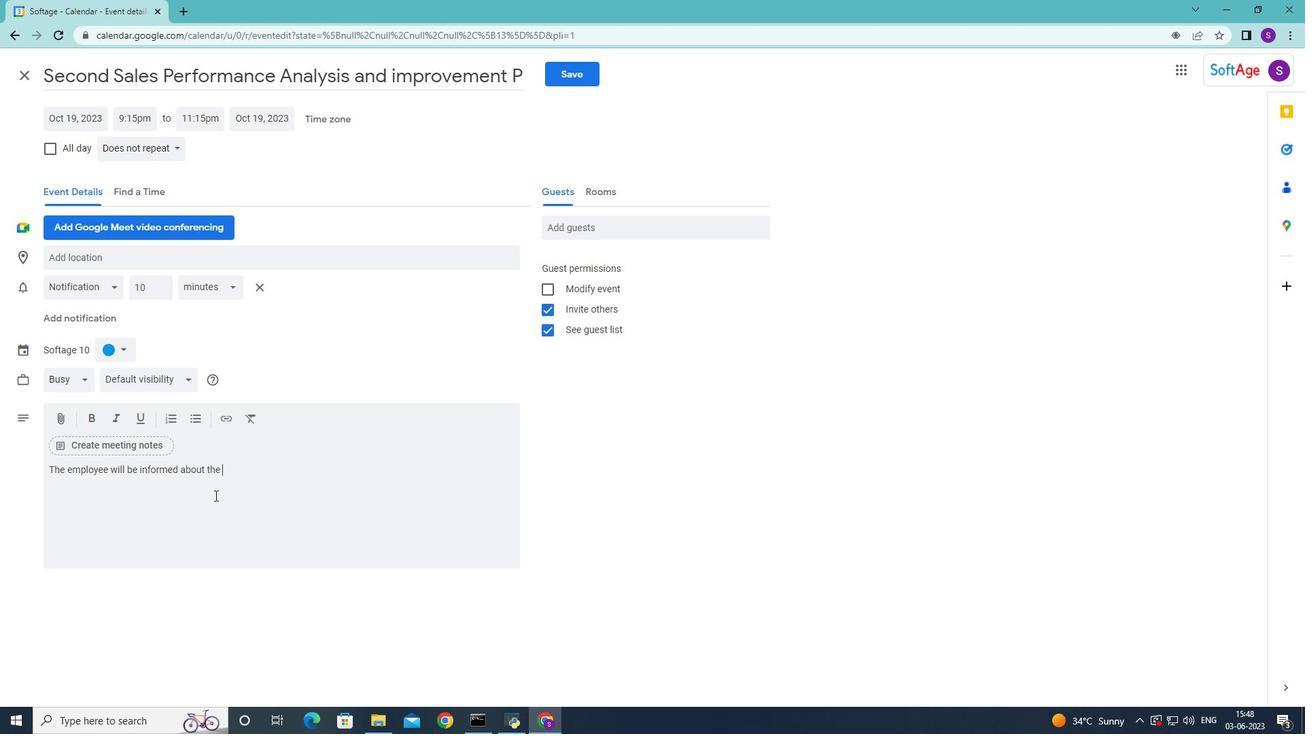 
Action: Mouse moved to (964, 382)
Screenshot: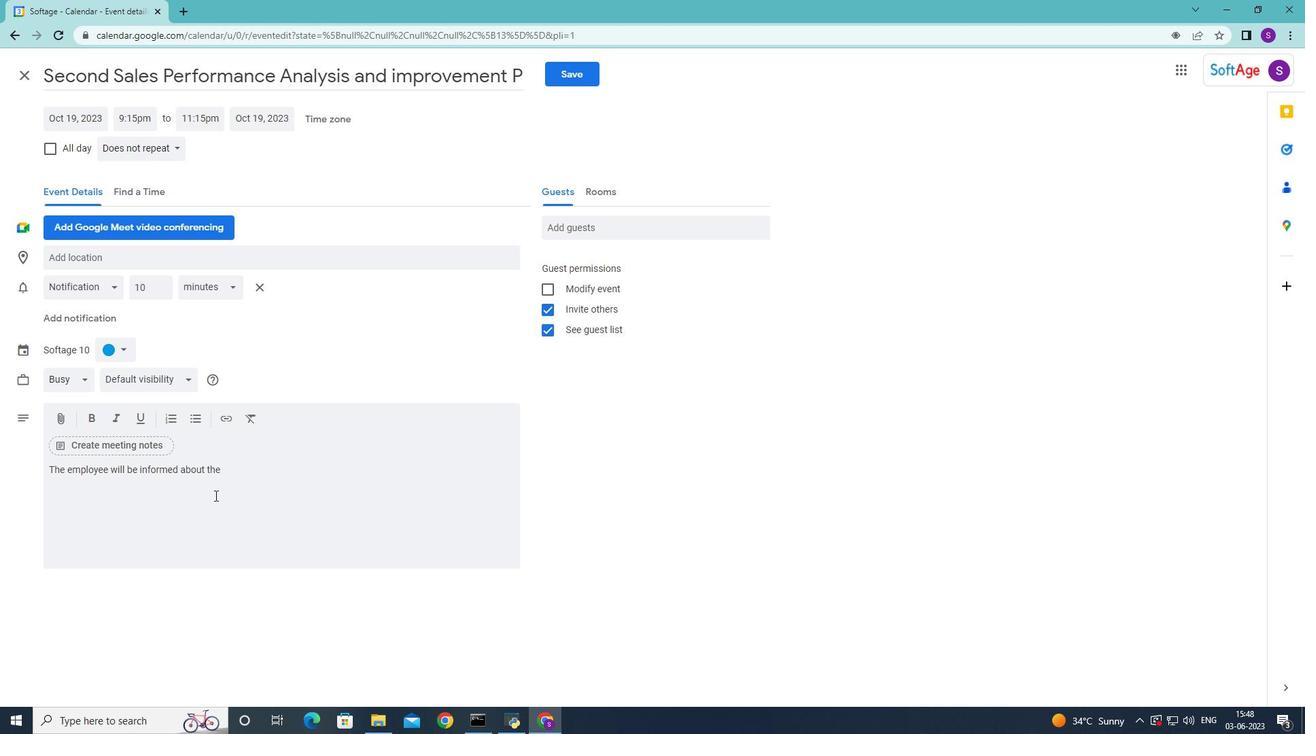 
Action: Key pressed 9<Key.shift_r>:40am<Key.enter>
Screenshot: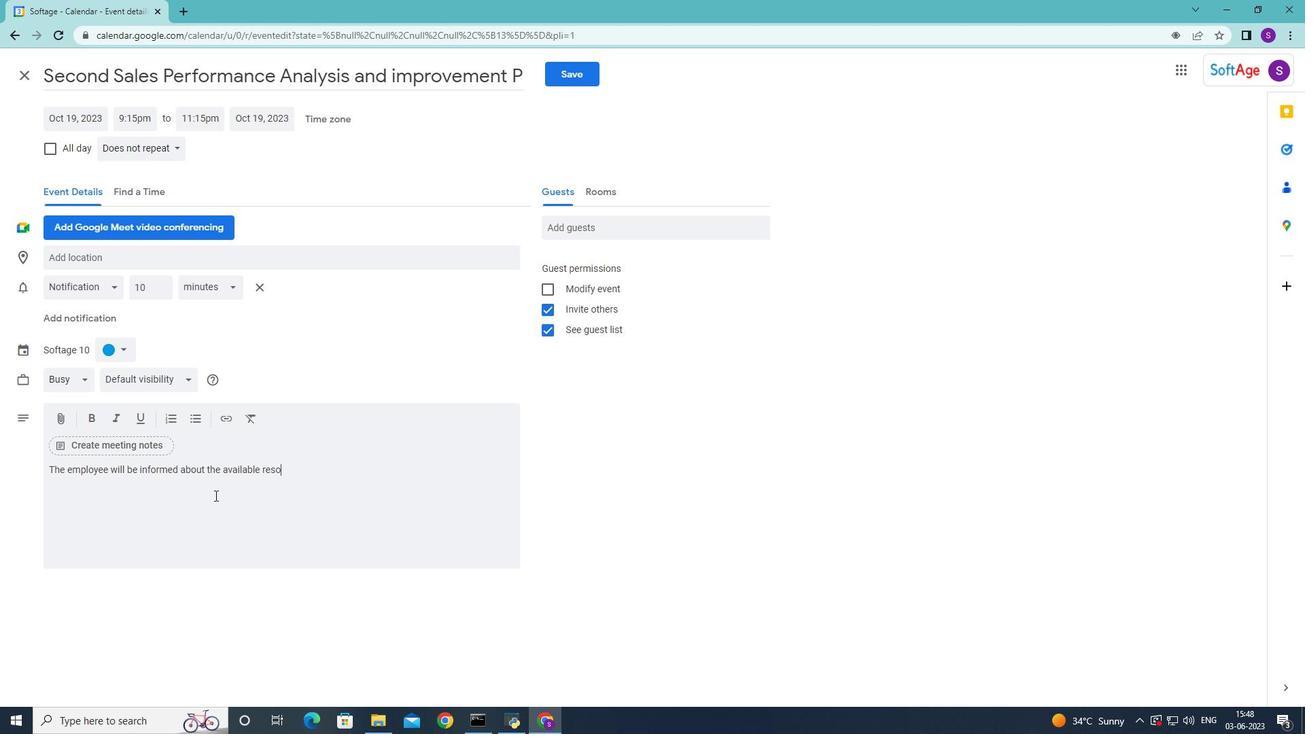 
Action: Mouse moved to (1018, 322)
Screenshot: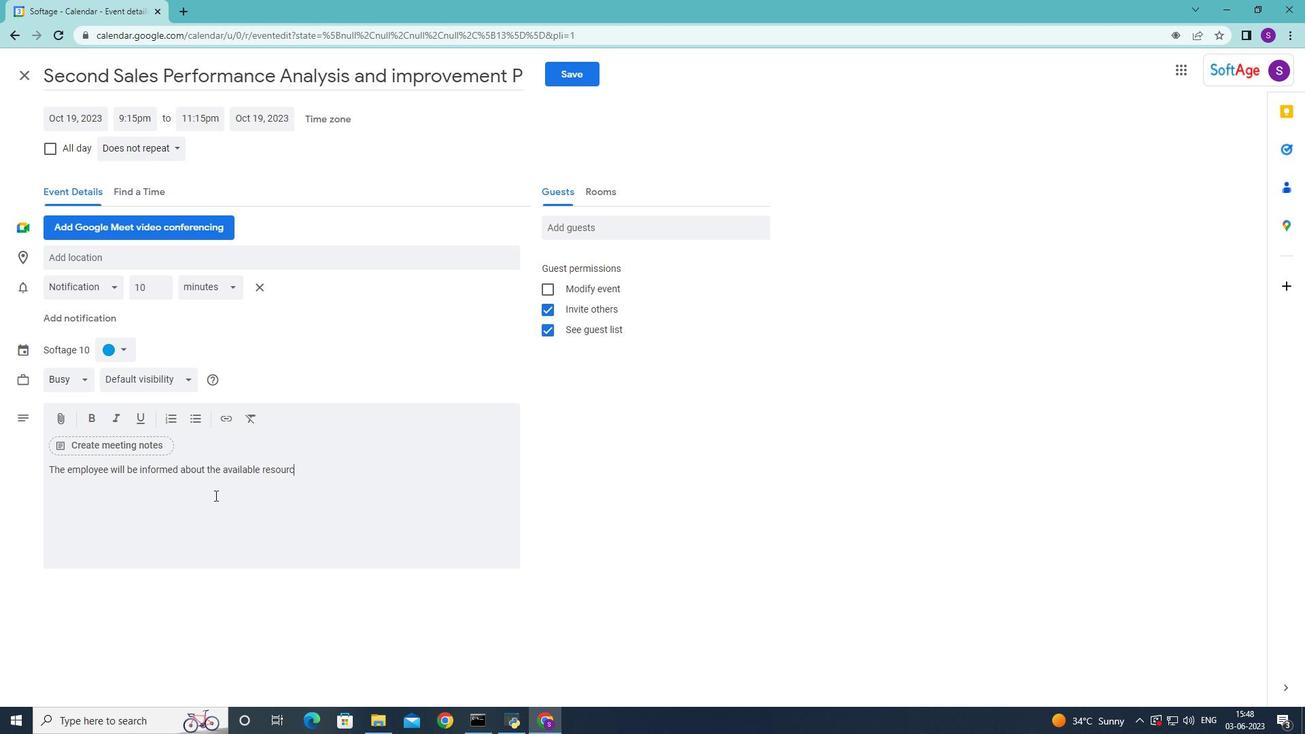 
Action: Mouse pressed left at (1018, 322)
Screenshot: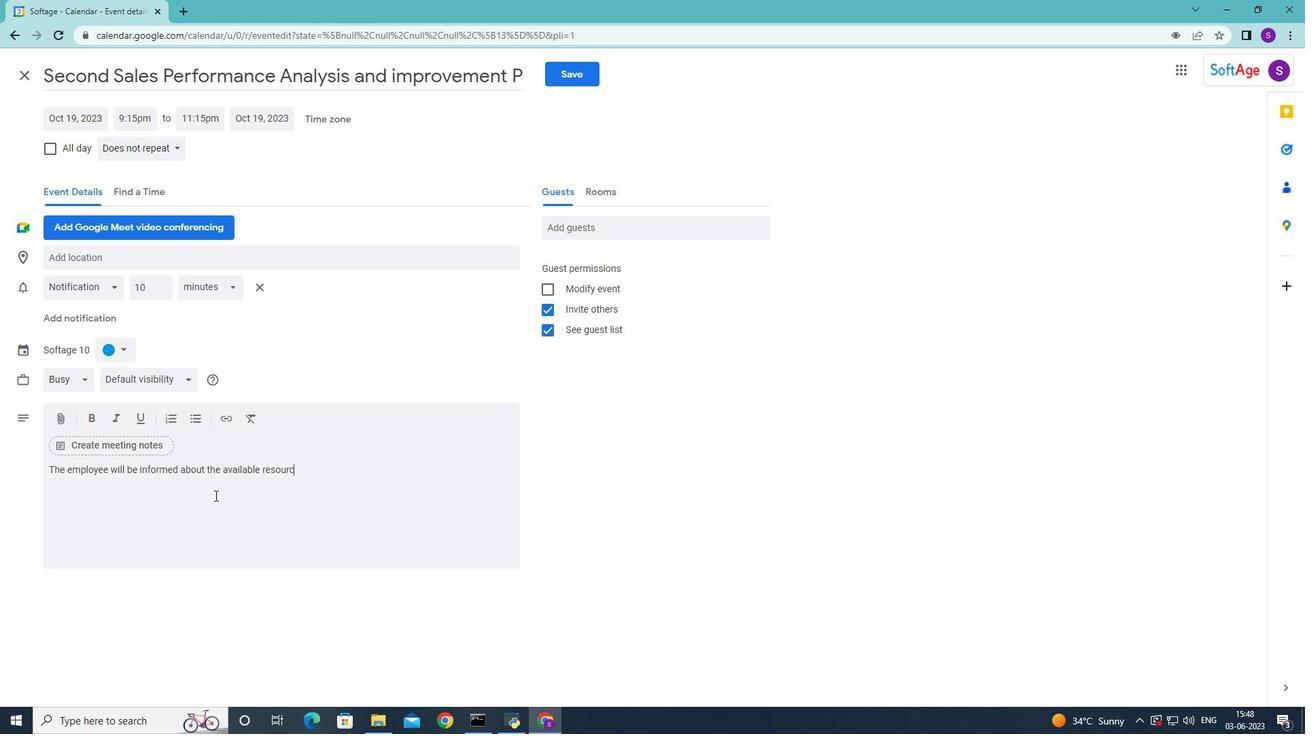 
Action: Mouse moved to (1004, 321)
Screenshot: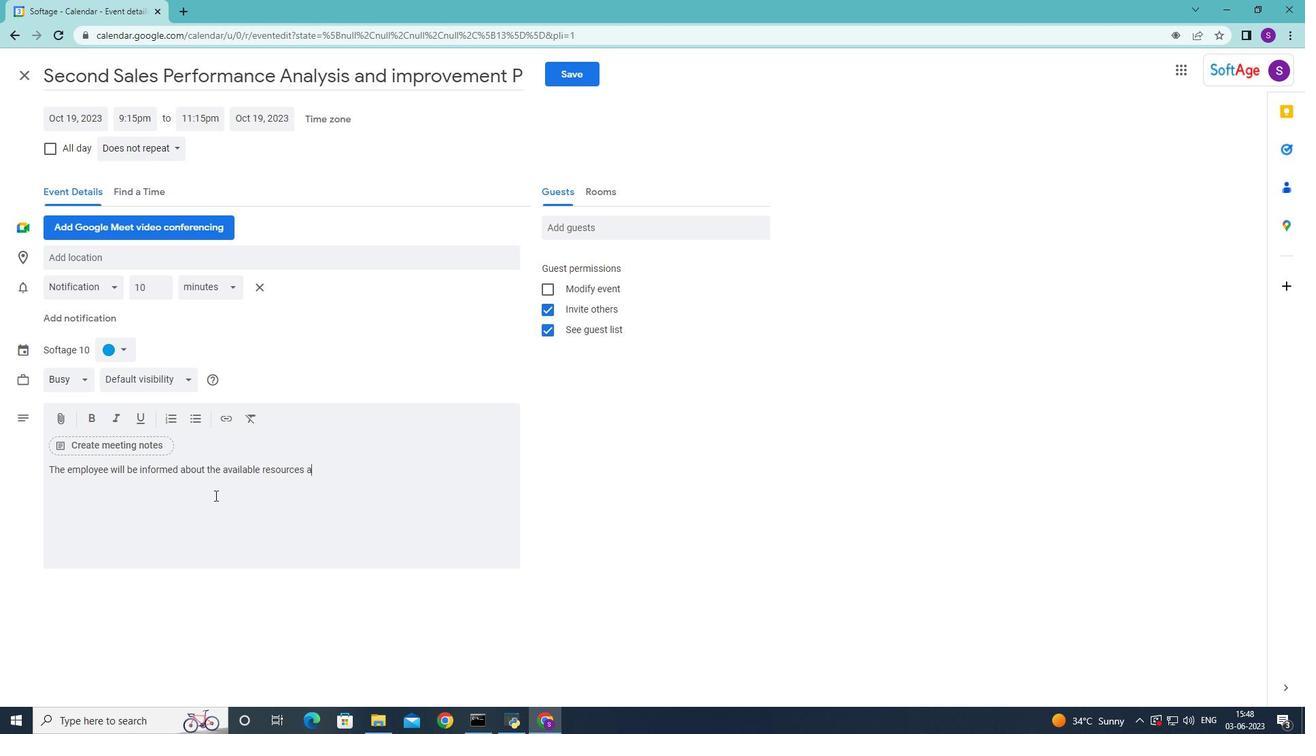
Action: Key pressed 11<Key.shift_r><Key.shift_r>:40am<Key.enter>
Screenshot: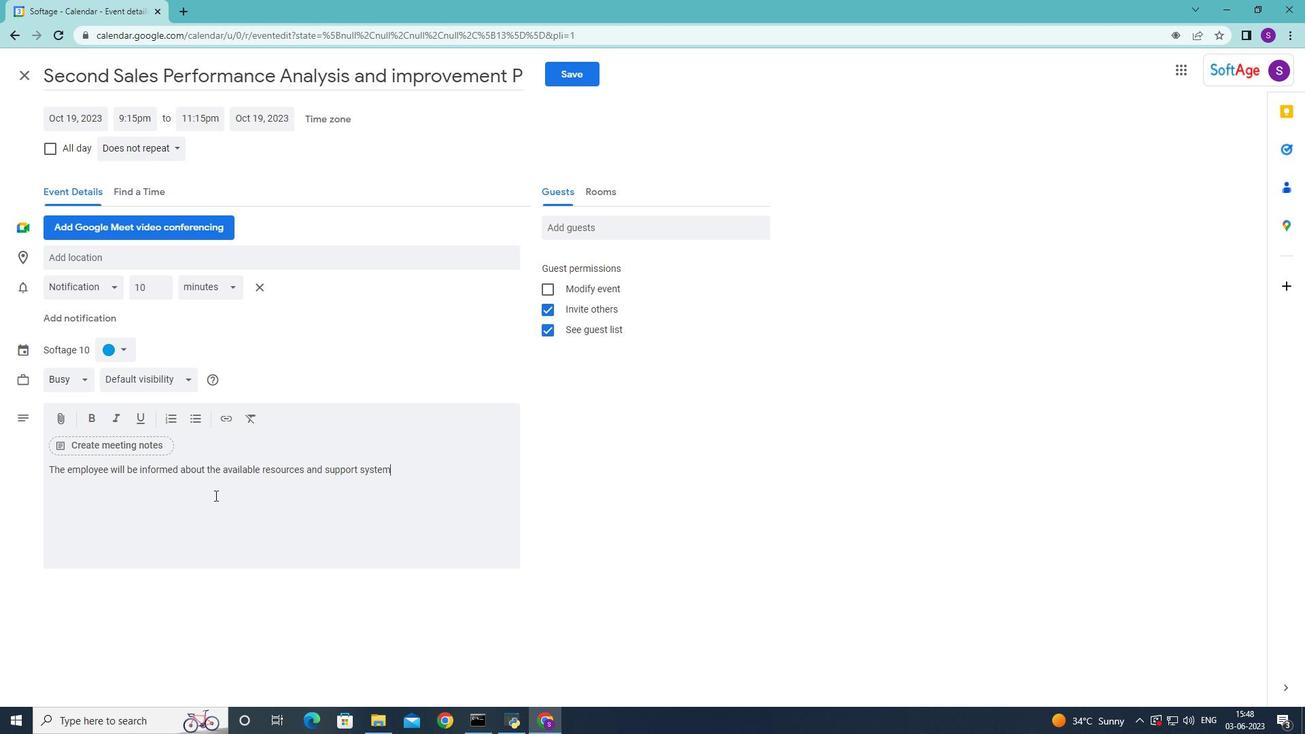 
Action: Mouse moved to (989, 575)
Screenshot: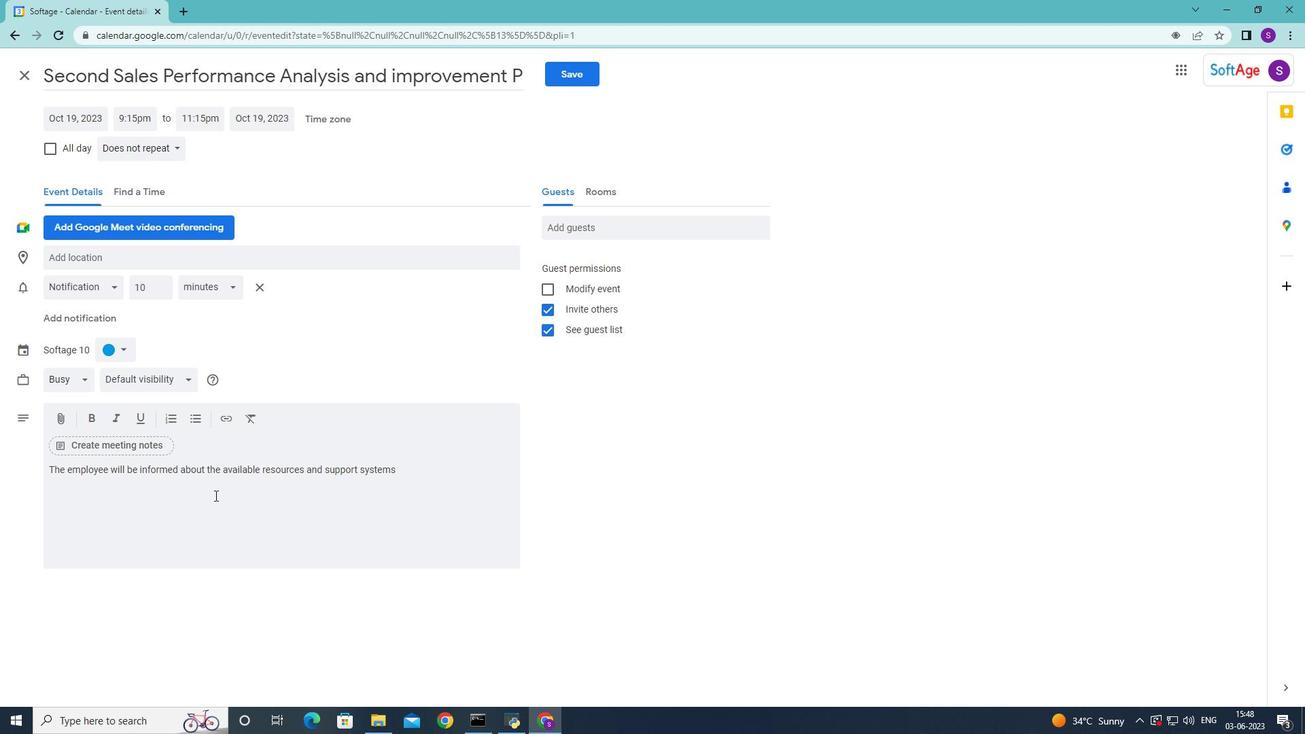 
Action: Mouse pressed left at (989, 575)
Screenshot: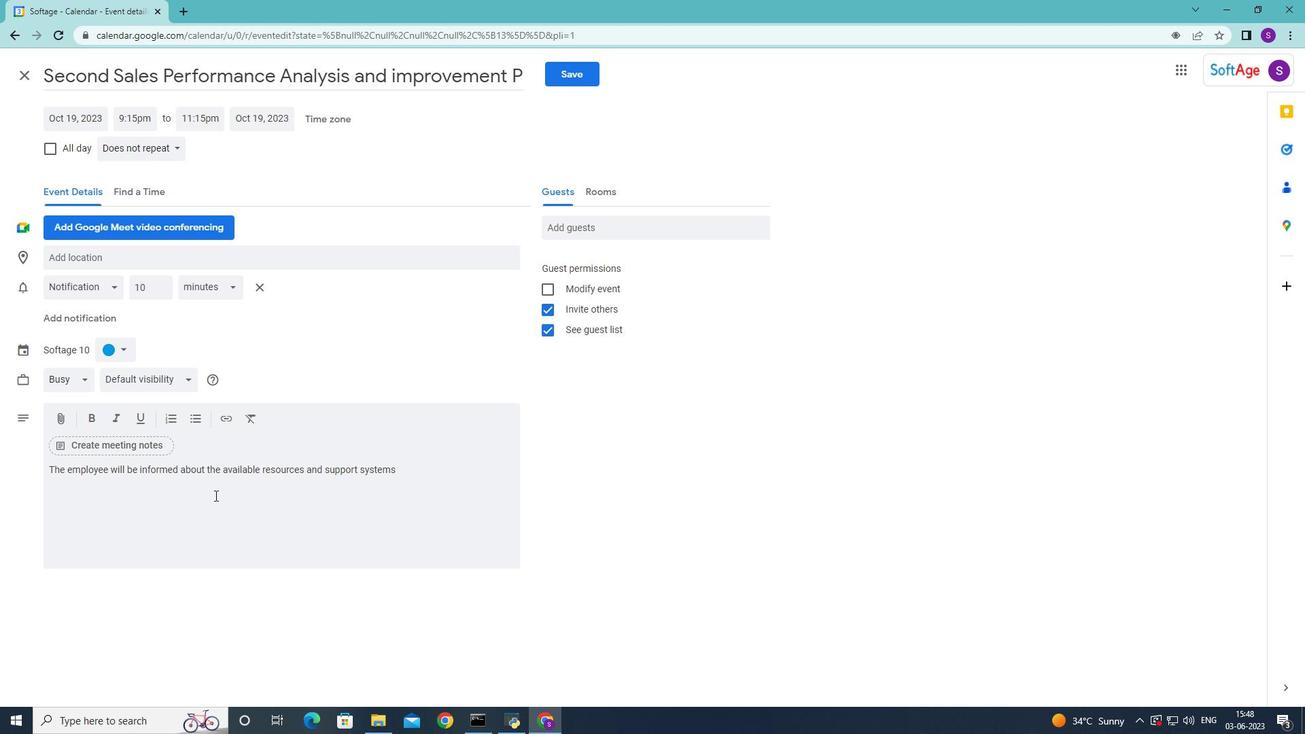 
Action: Mouse moved to (102, 479)
Screenshot: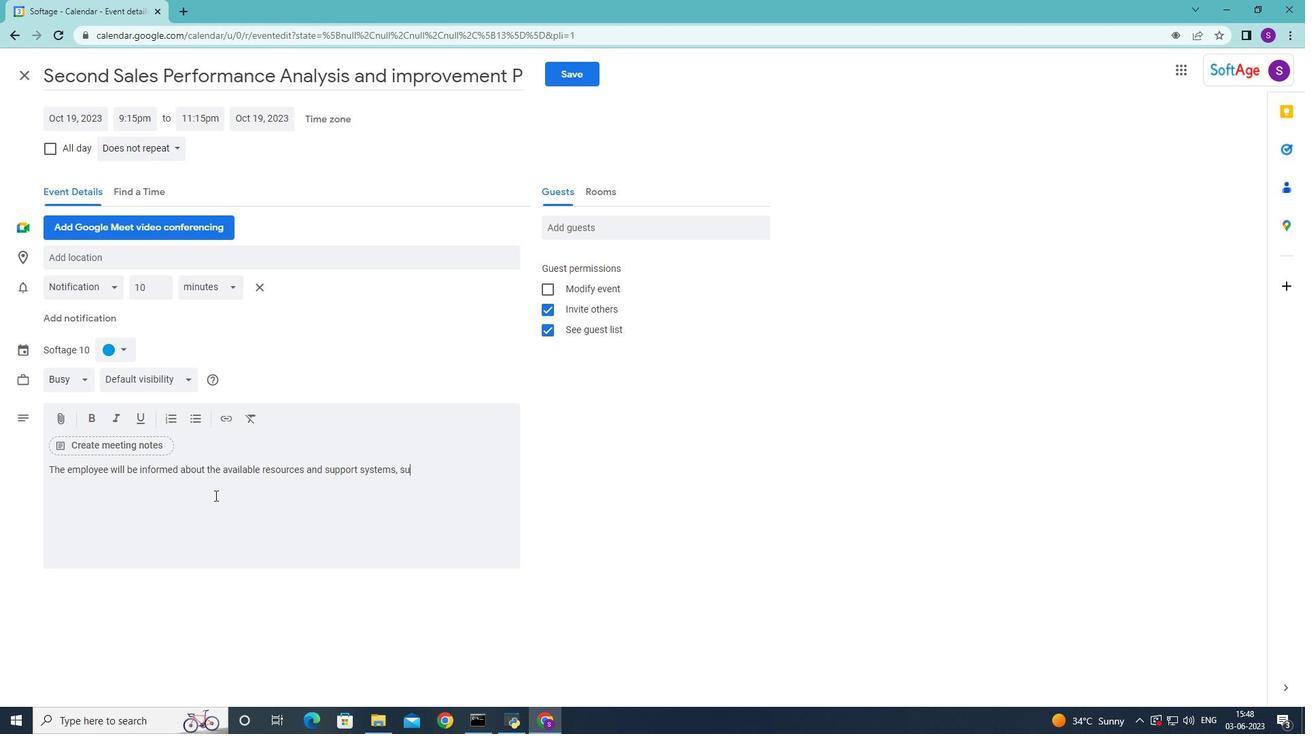 
Action: Mouse pressed left at (102, 479)
Screenshot: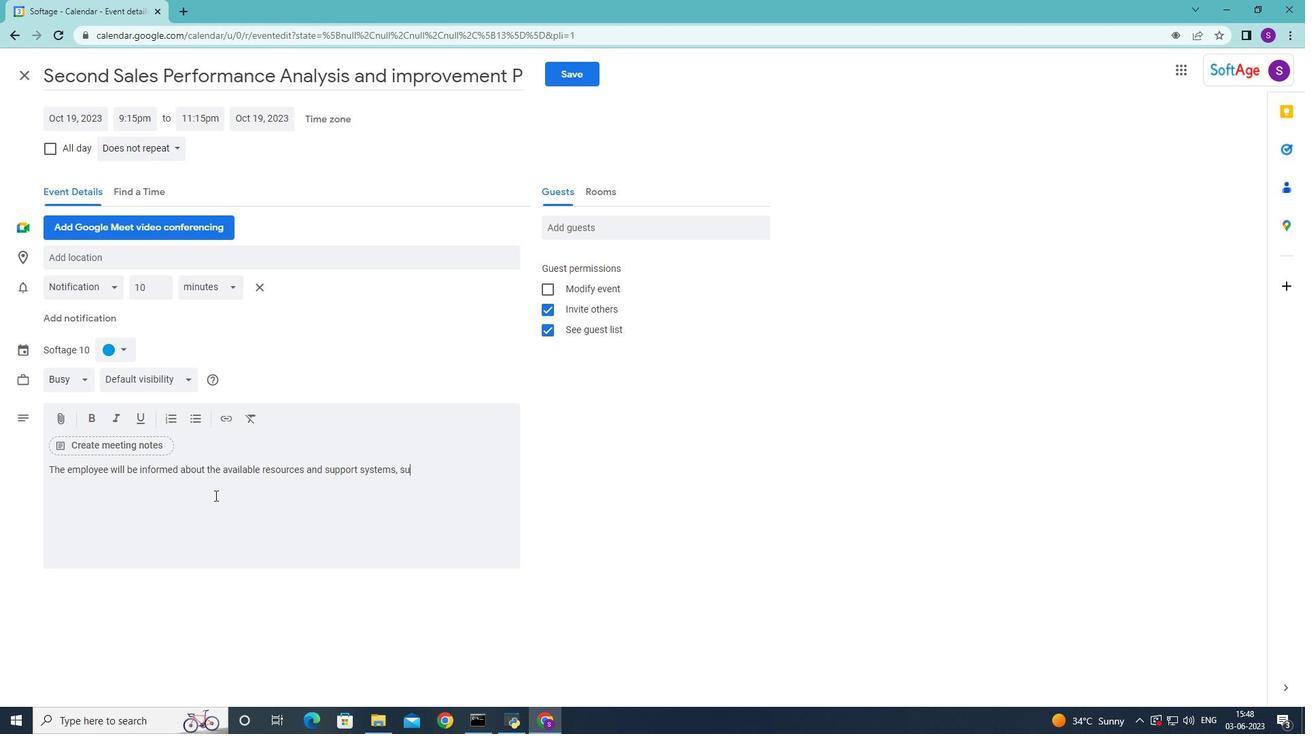 
Action: Mouse moved to (102, 485)
Screenshot: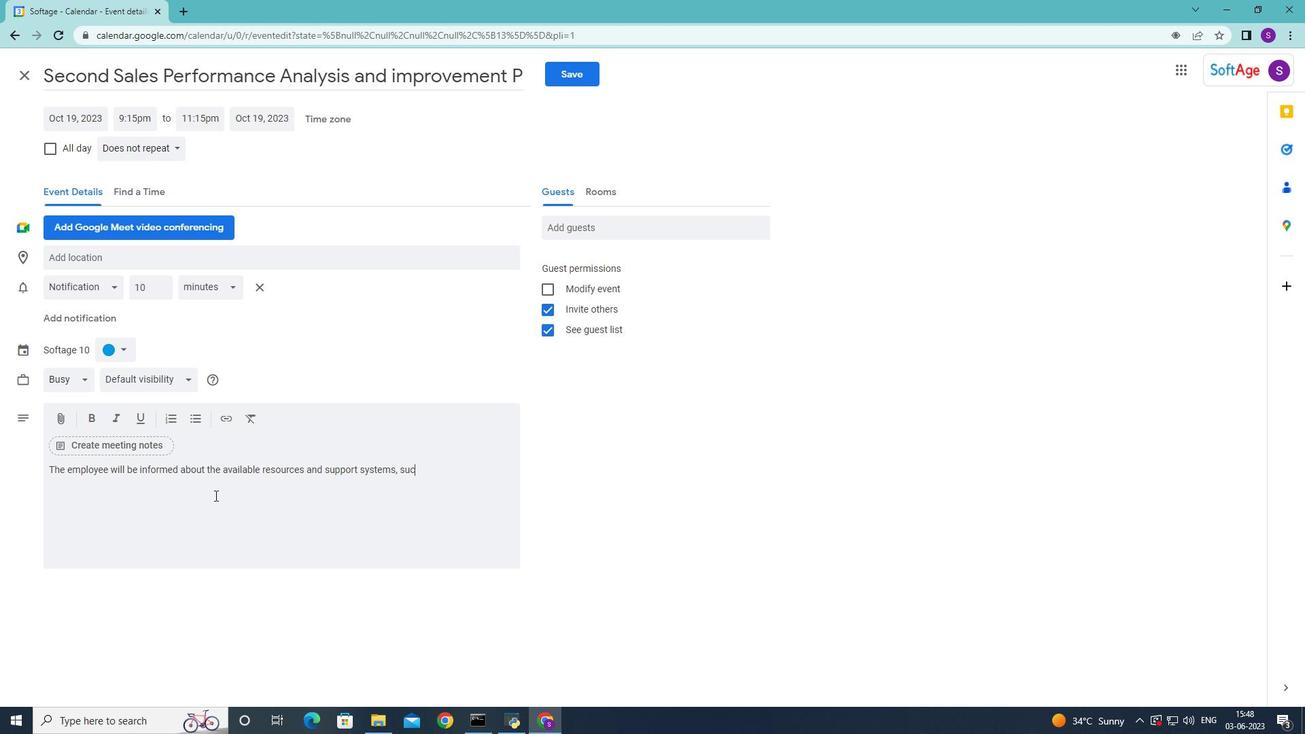 
Action: Key pressed <Key.shift>Participants<Key.space>willlearn<Key.space><Key.left><Key.left><Key.left><Key.left><Key.left><Key.left><Key.space><Key.right><Key.right><Key.right><Key.right><Key.right><Key.space>how<Key.space>to<Key.space>strucr<Key.backspace>ture<Key.space>their<Key.space>presentations<Key.space>in<Key.space>a<Key.space>cle<Key.backspace>ear<Key.space>and<Key.space>logical<Key.space>,a<Key.backspace><Key.backspace>manner.<Key.space><Key.shift>They<Key.space>will<Key.space>explore<Key.space>techniques<Key.space>for<Key.space>capturing<Key.space>audience<Key.space>attention<Key.space><Key.backspace>,<Key.space>developing<Key.space>a<Key.space>compelling<Key.space>opening<Key.space><Key.backspace>,<Key.space>organizing<Key.space>content<Key.space>effectively<Key.space><Key.backspace>,<Key.space>and<Key.space>delivering<Key.space>a<Key.space>memorable<Key.space>closing<Key.space><Key.backspace>.<Key.space>
Screenshot: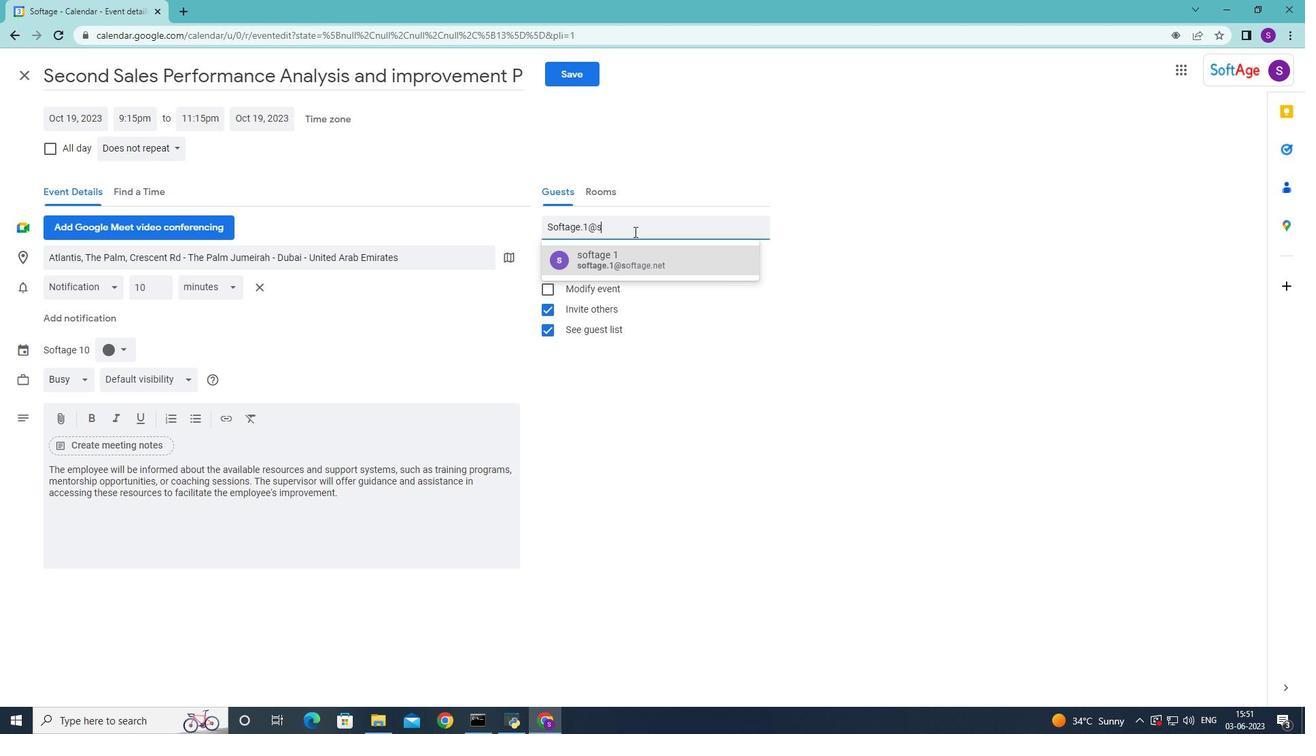 
Action: Mouse moved to (121, 348)
Screenshot: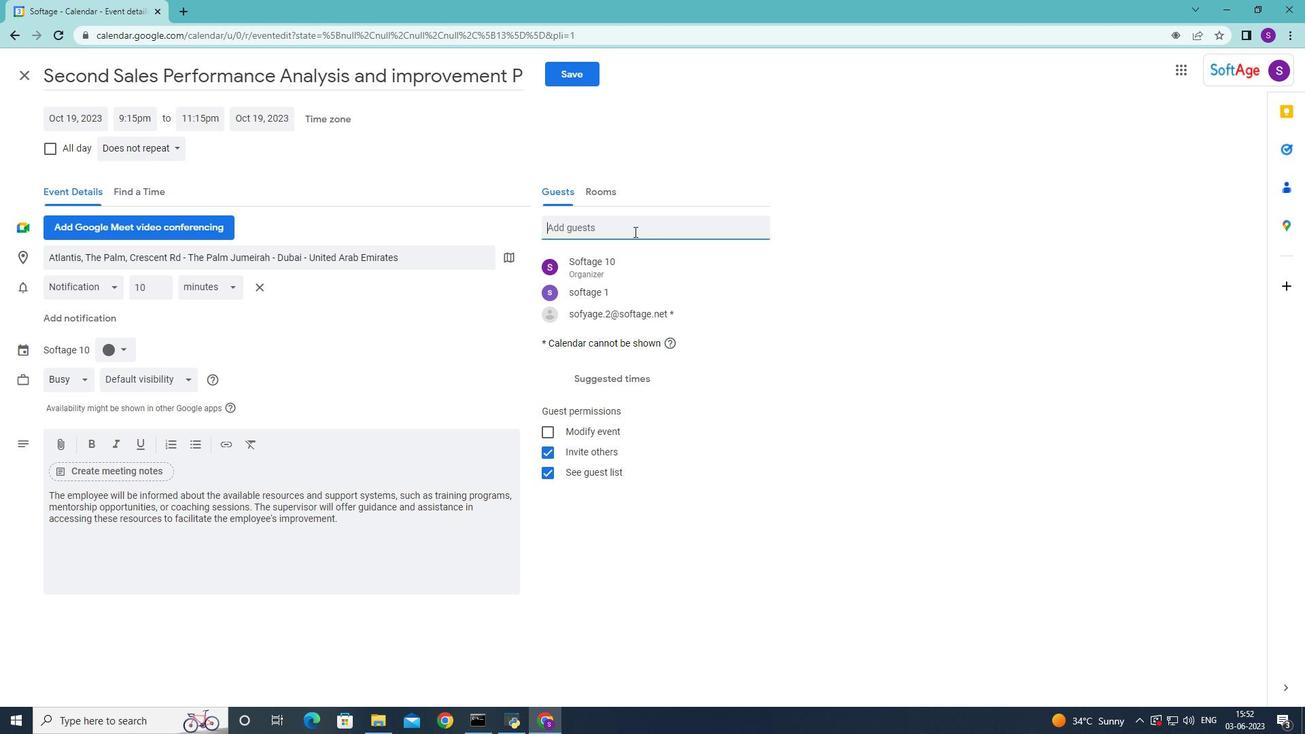 
Action: Mouse pressed left at (121, 348)
Screenshot: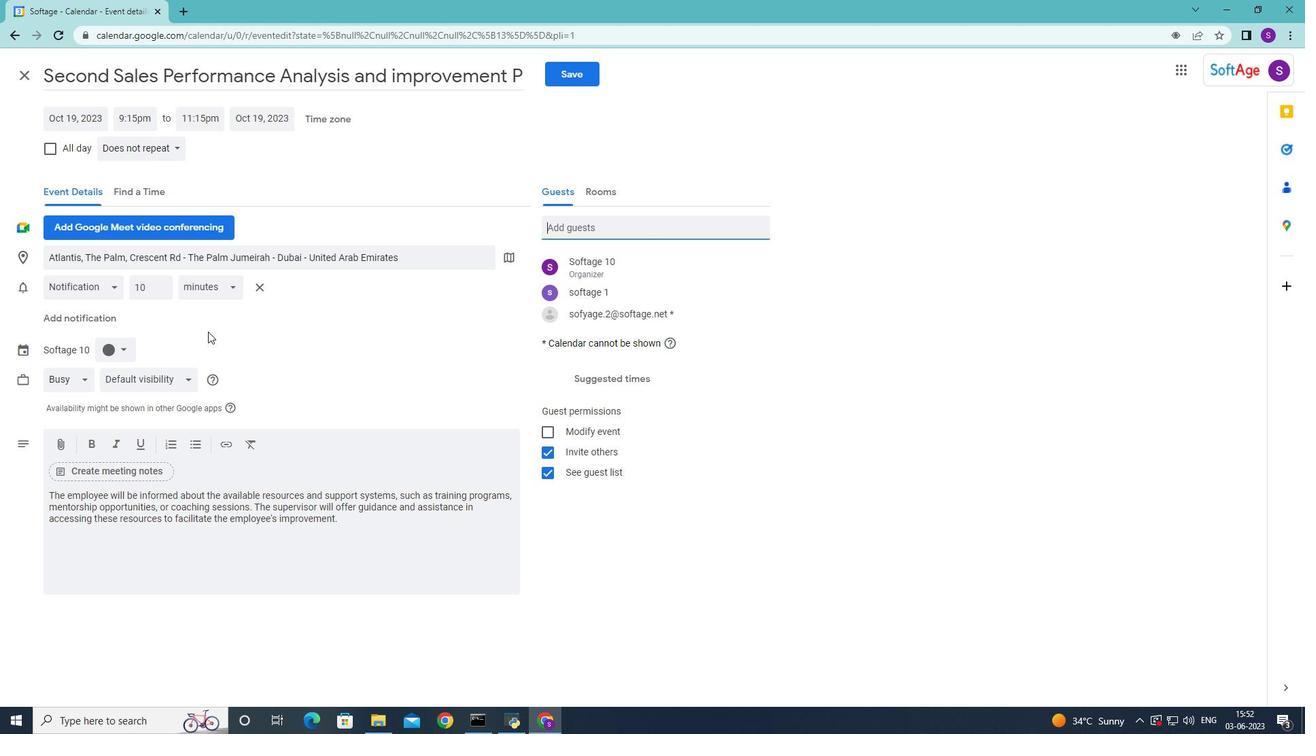 
Action: Mouse moved to (125, 385)
Screenshot: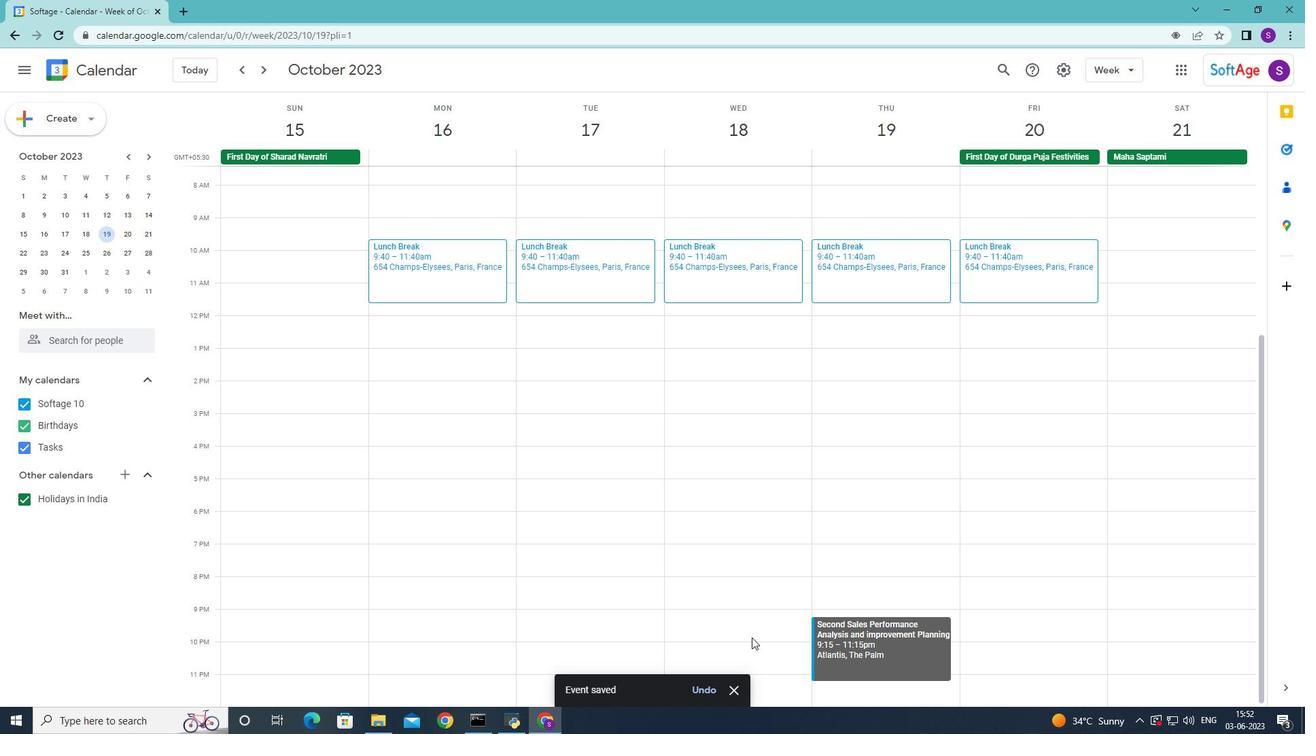 
Action: Mouse pressed left at (125, 385)
Screenshot: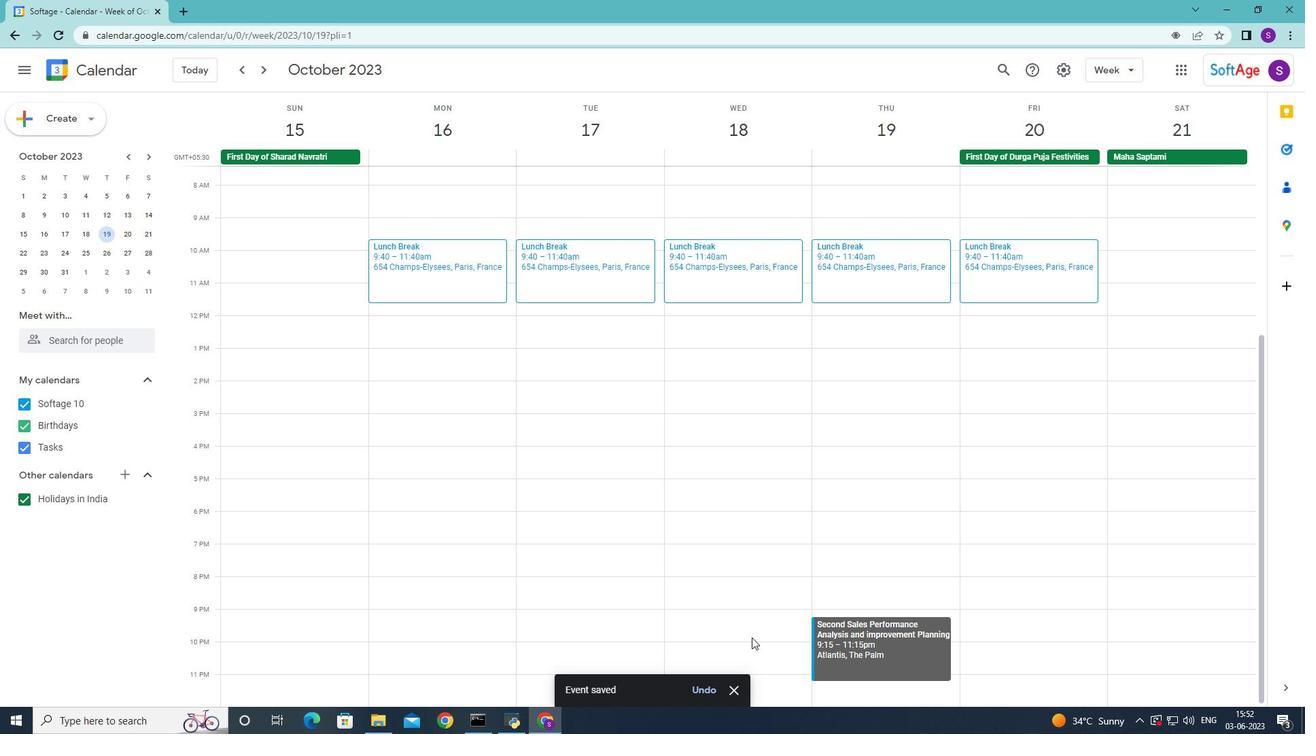 
Action: Mouse moved to (155, 260)
Screenshot: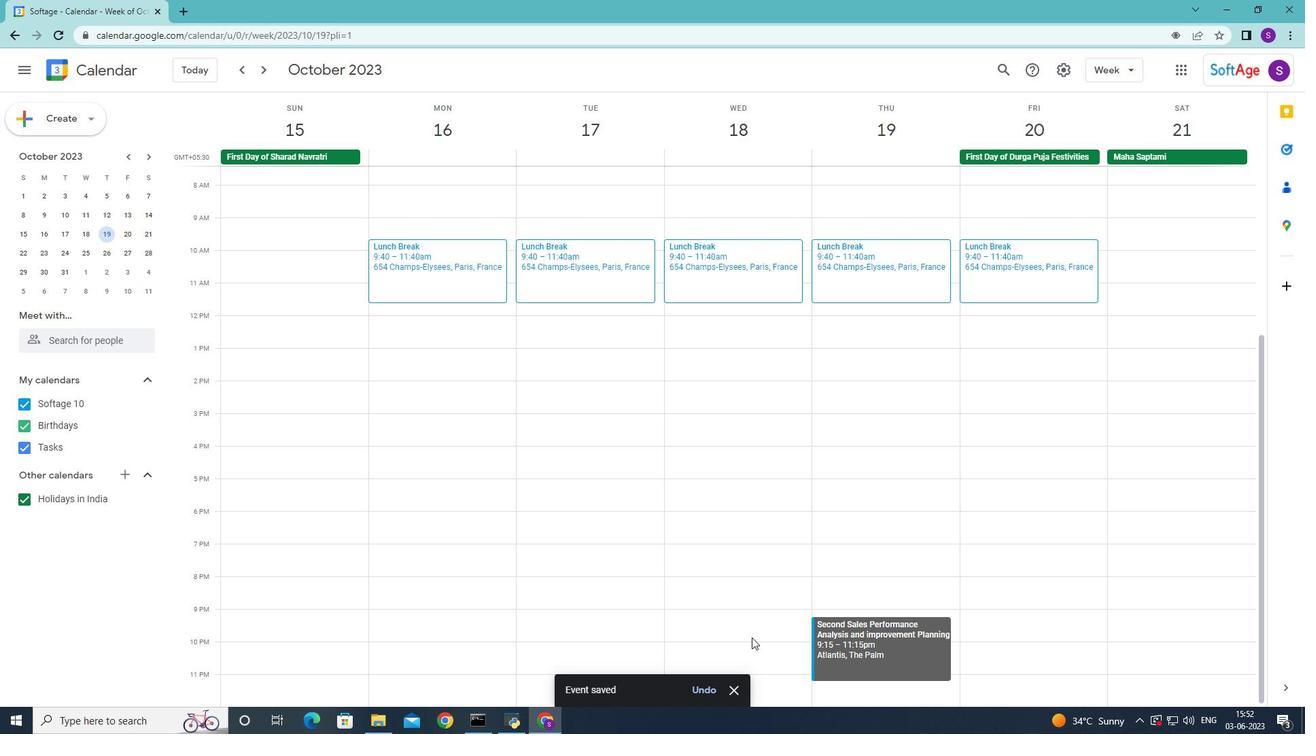 
Action: Mouse pressed left at (155, 260)
Screenshot: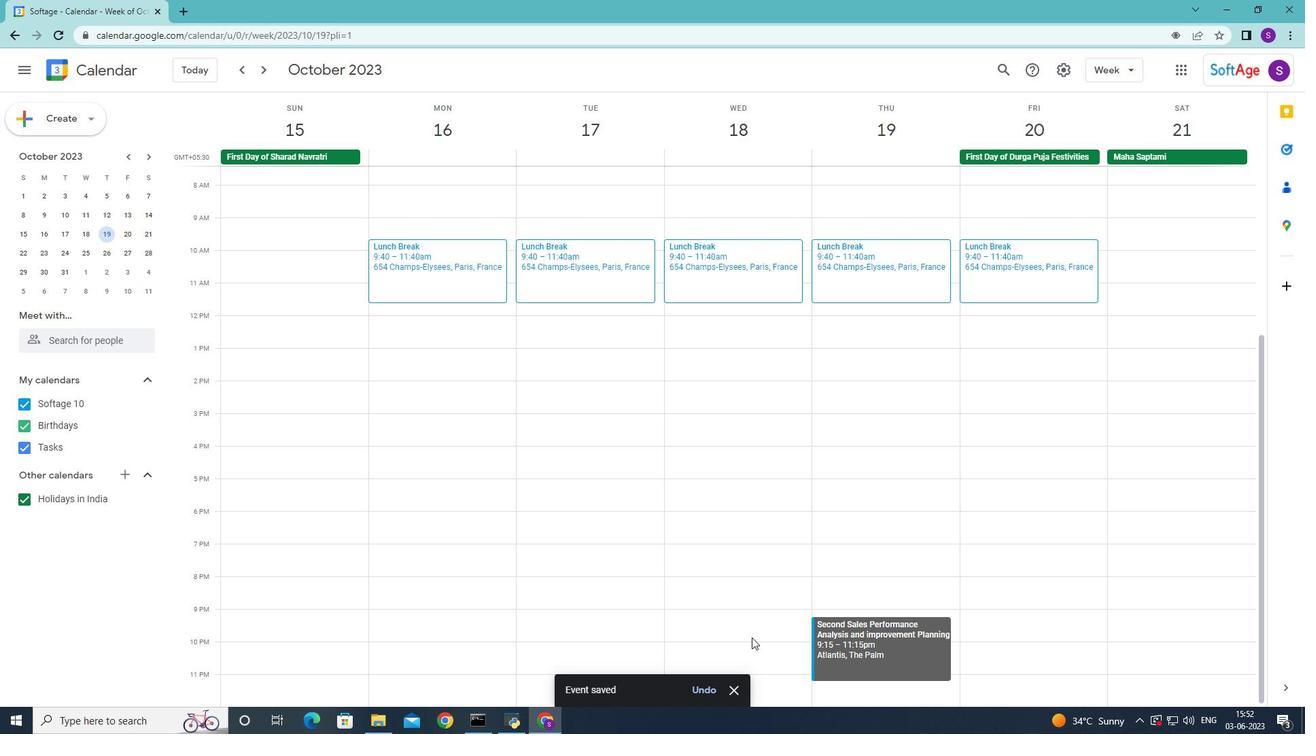 
Action: Key pressed 789<Key.space><Key.shift>Spice<Key.space><Key.shift><Key.shift>Bazzar<Key.backspace><Key.backspace><Key.backspace>aar<Key.space>,<Key.space><Key.shift>istanbul,<Key.space><Key.shift>Turkey<Key.space>
Screenshot: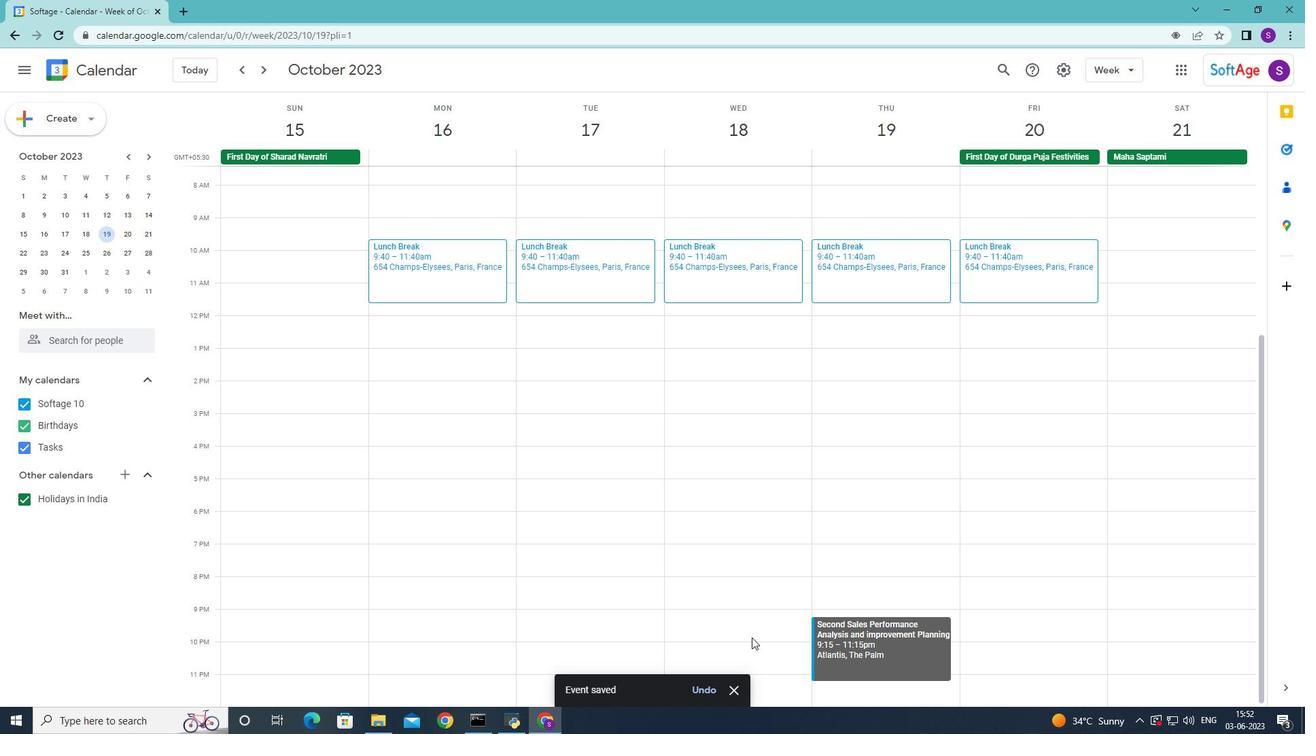 
Action: Mouse moved to (163, 299)
Screenshot: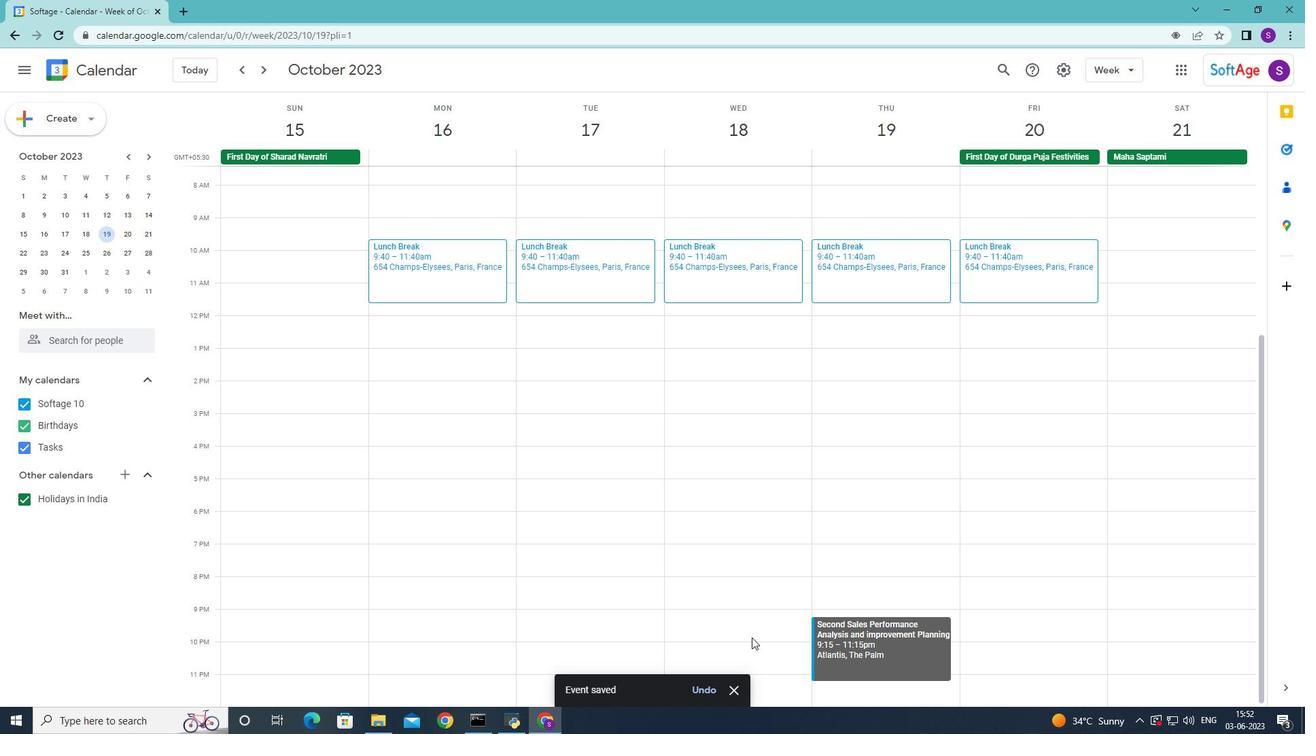 
Action: Mouse pressed left at (163, 299)
Screenshot: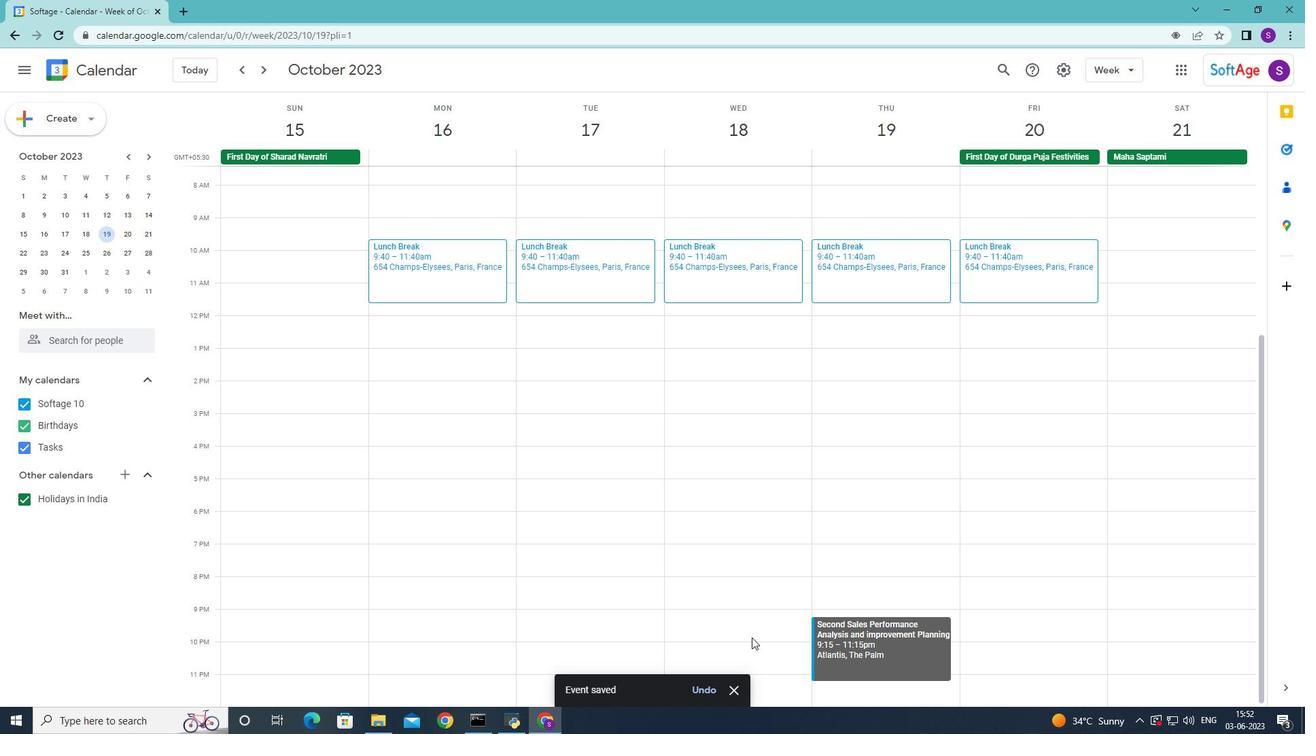 
Action: Mouse moved to (635, 223)
Screenshot: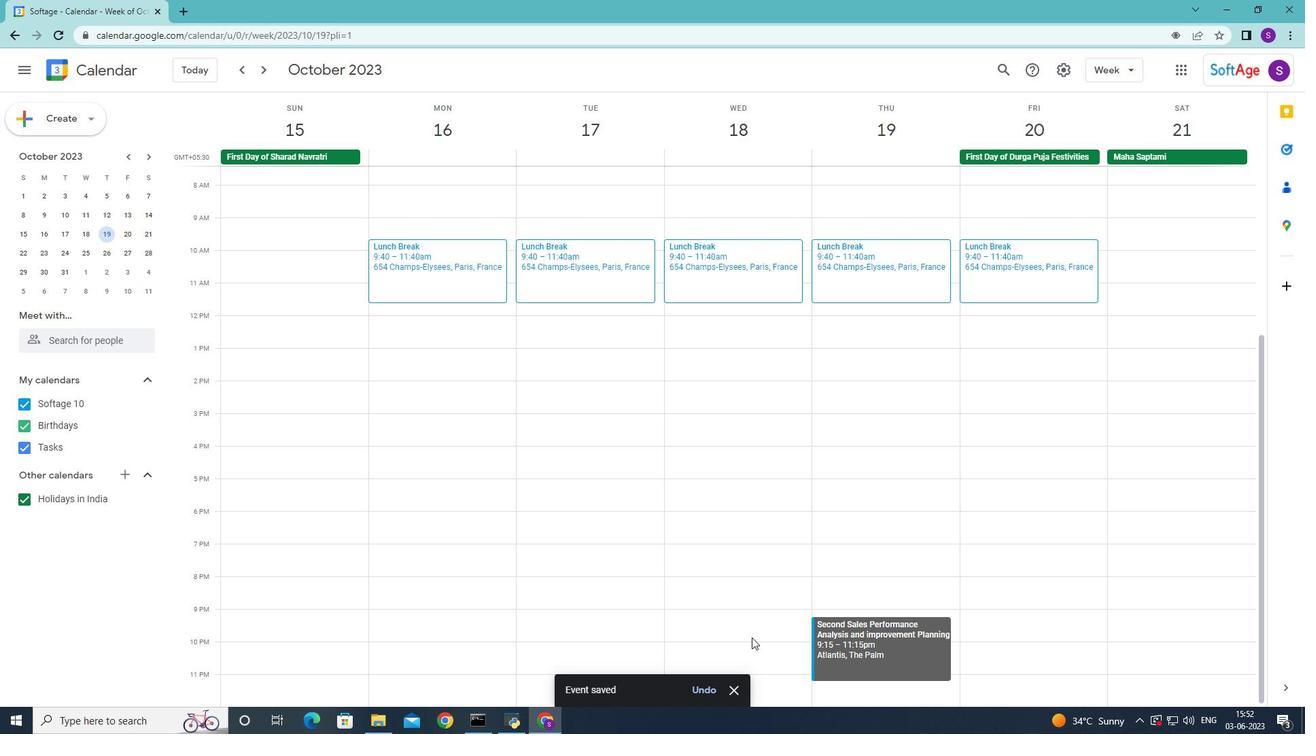 
Action: Mouse pressed left at (635, 223)
Screenshot: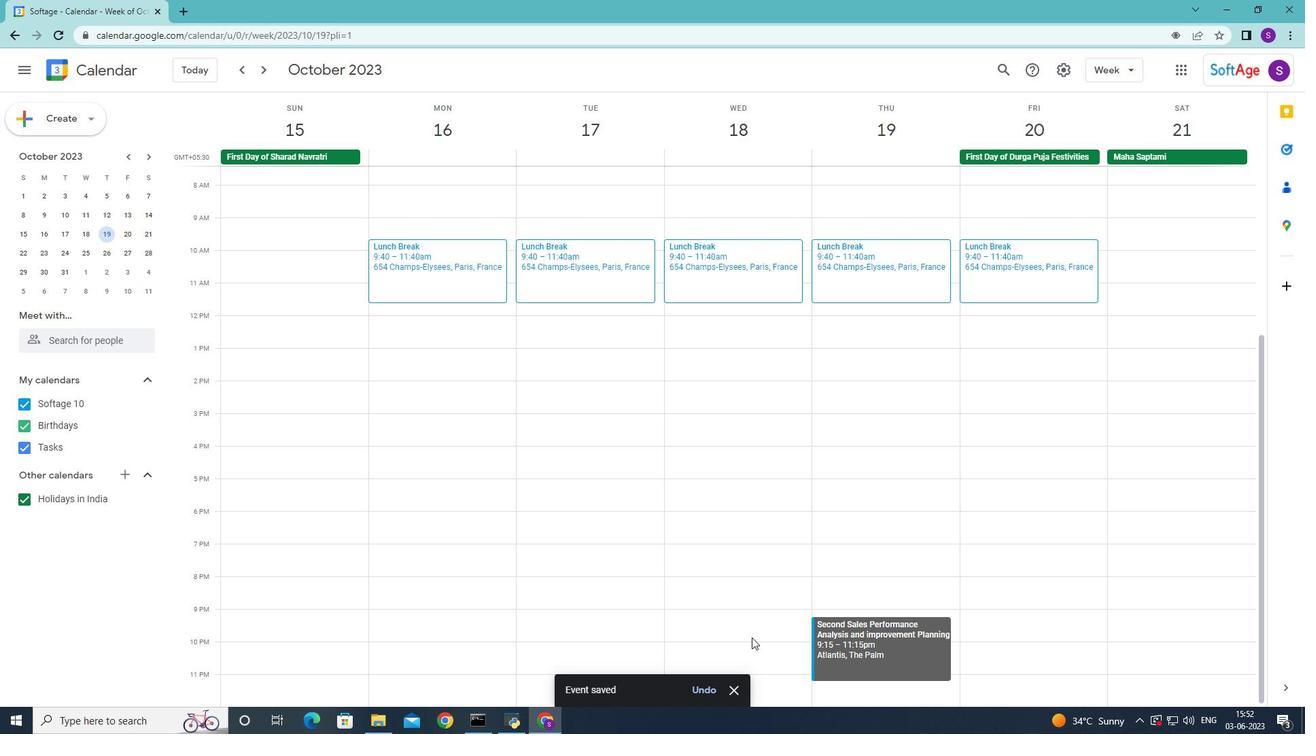 
Action: Mouse moved to (563, 332)
Screenshot: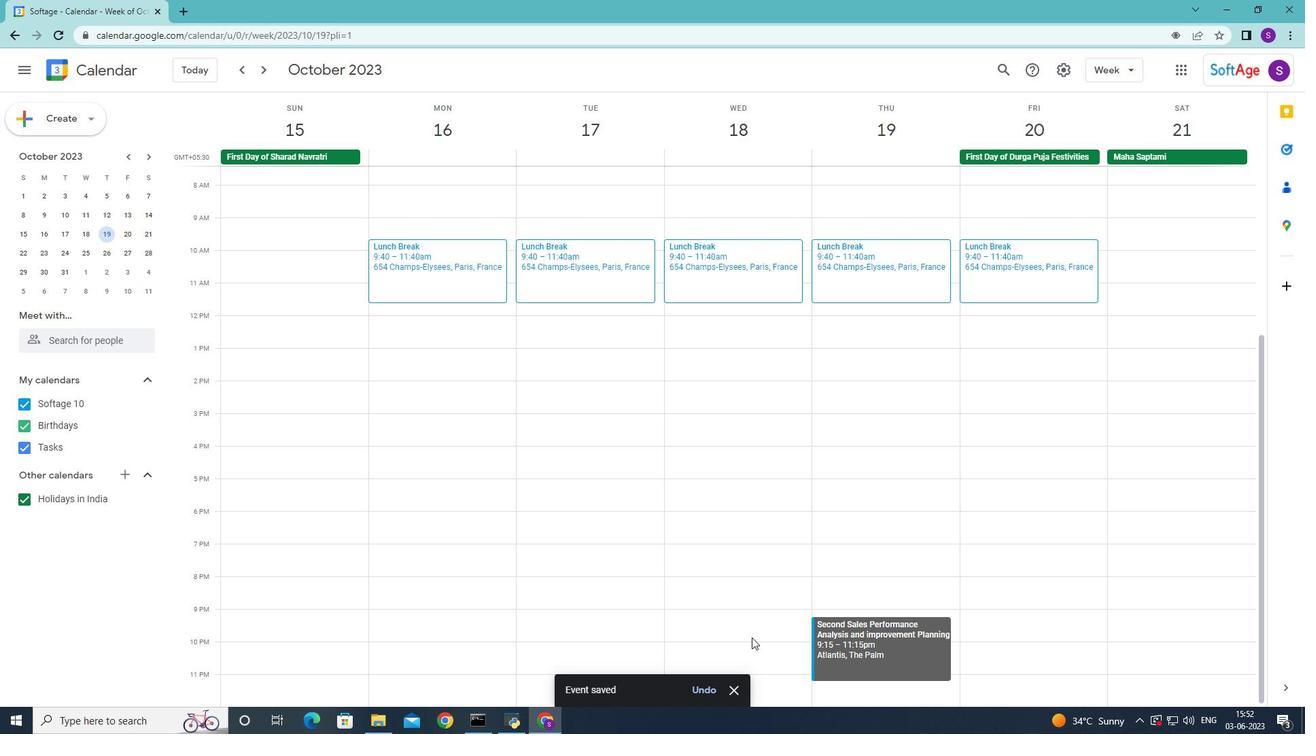 
Action: Key pressed <Key.shift>Softage.8<Key.shift><Key.shift><Key.shift>@softage.net
Screenshot: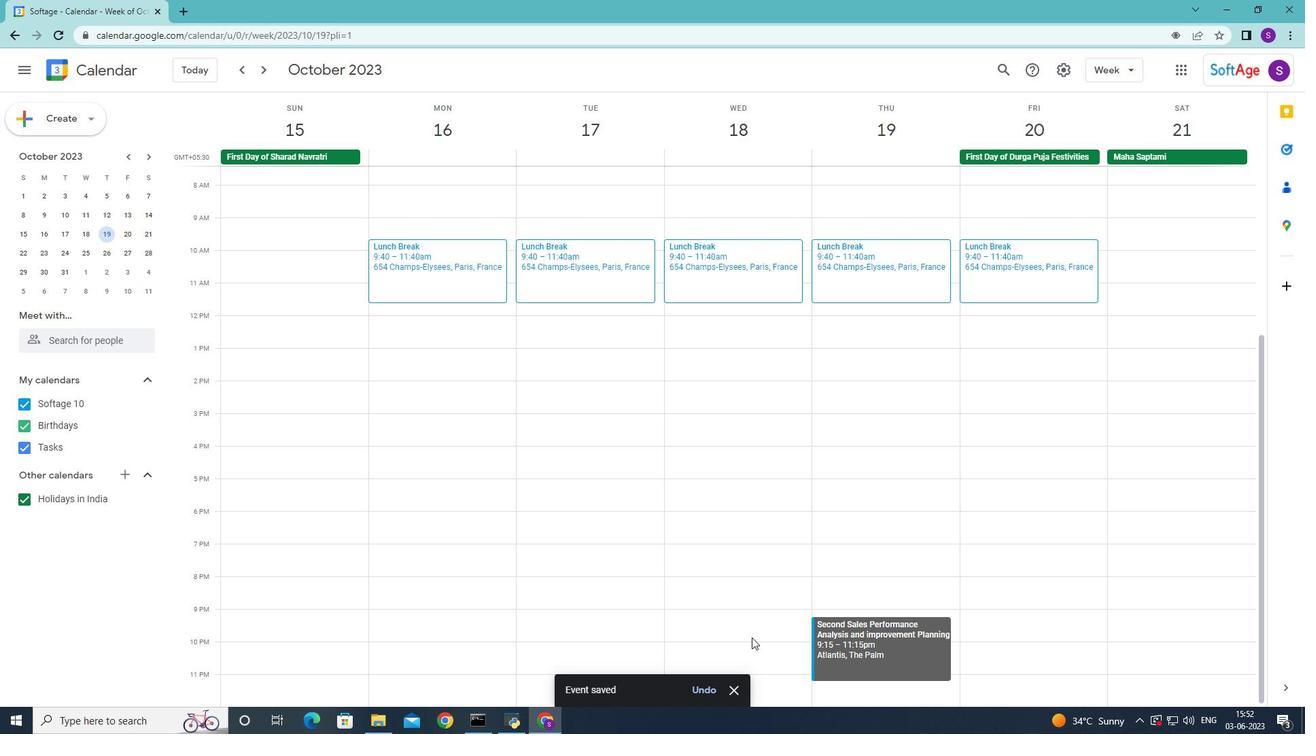 
Action: Mouse moved to (621, 268)
Screenshot: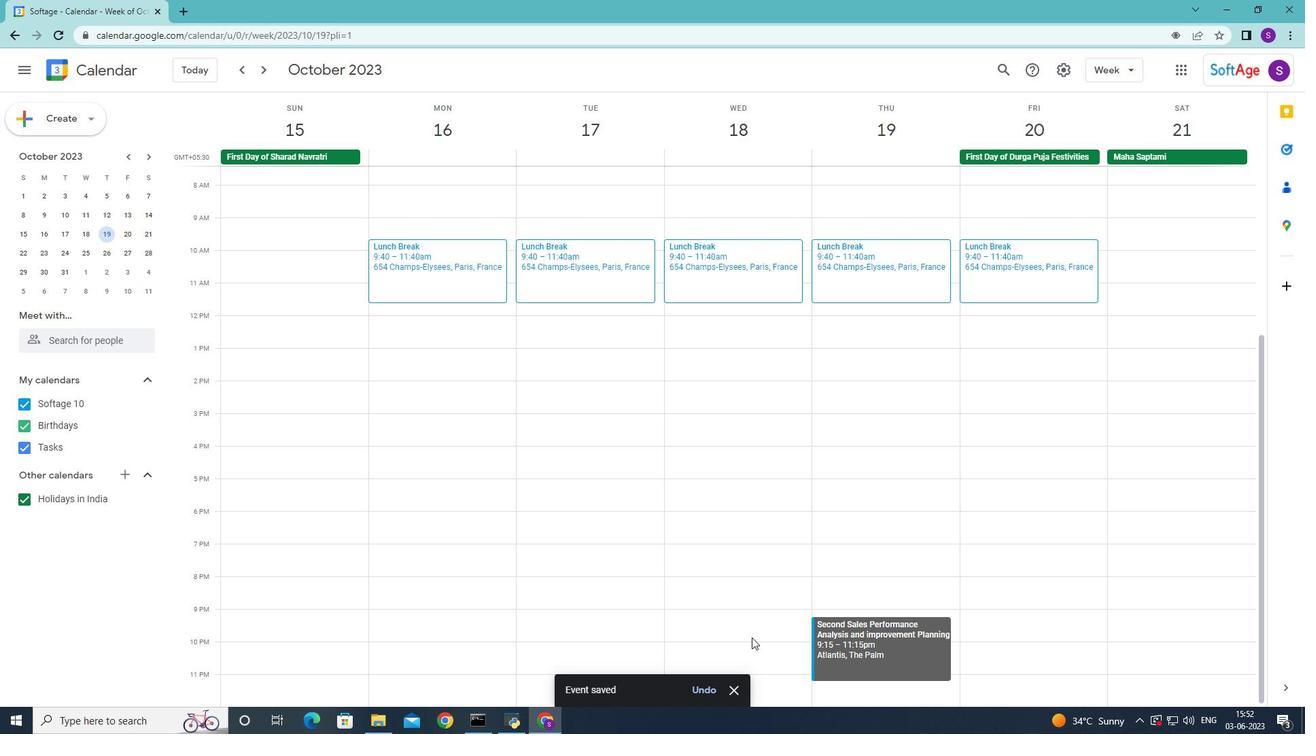 
Action: Mouse pressed left at (621, 268)
Screenshot: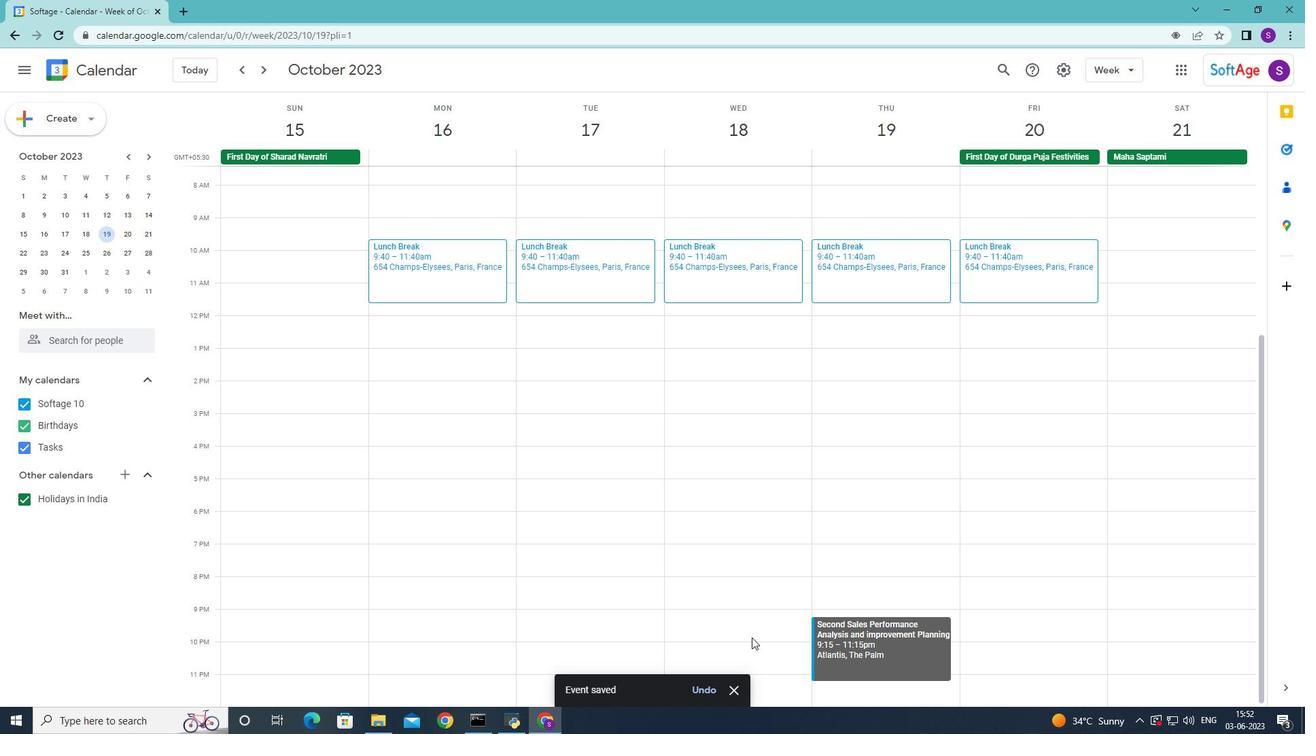 
Action: Mouse moved to (600, 229)
Screenshot: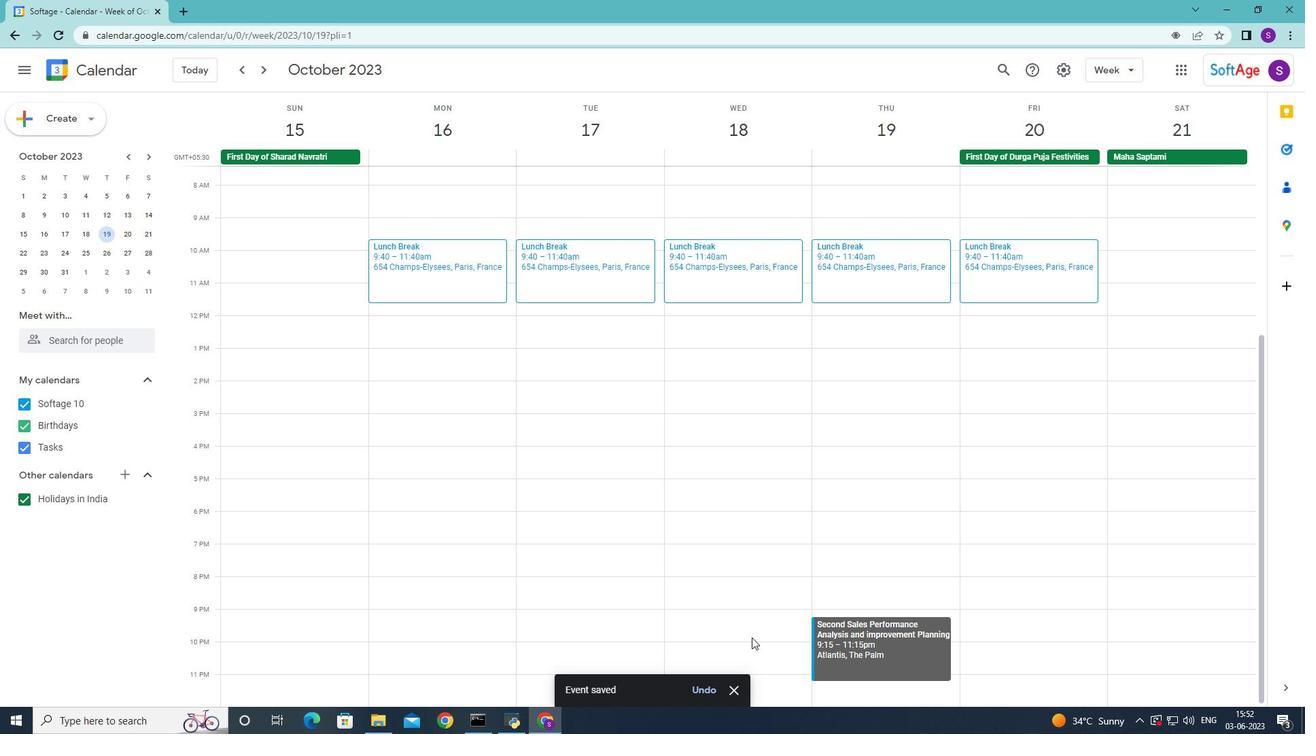 
Action: Mouse pressed left at (600, 229)
Screenshot: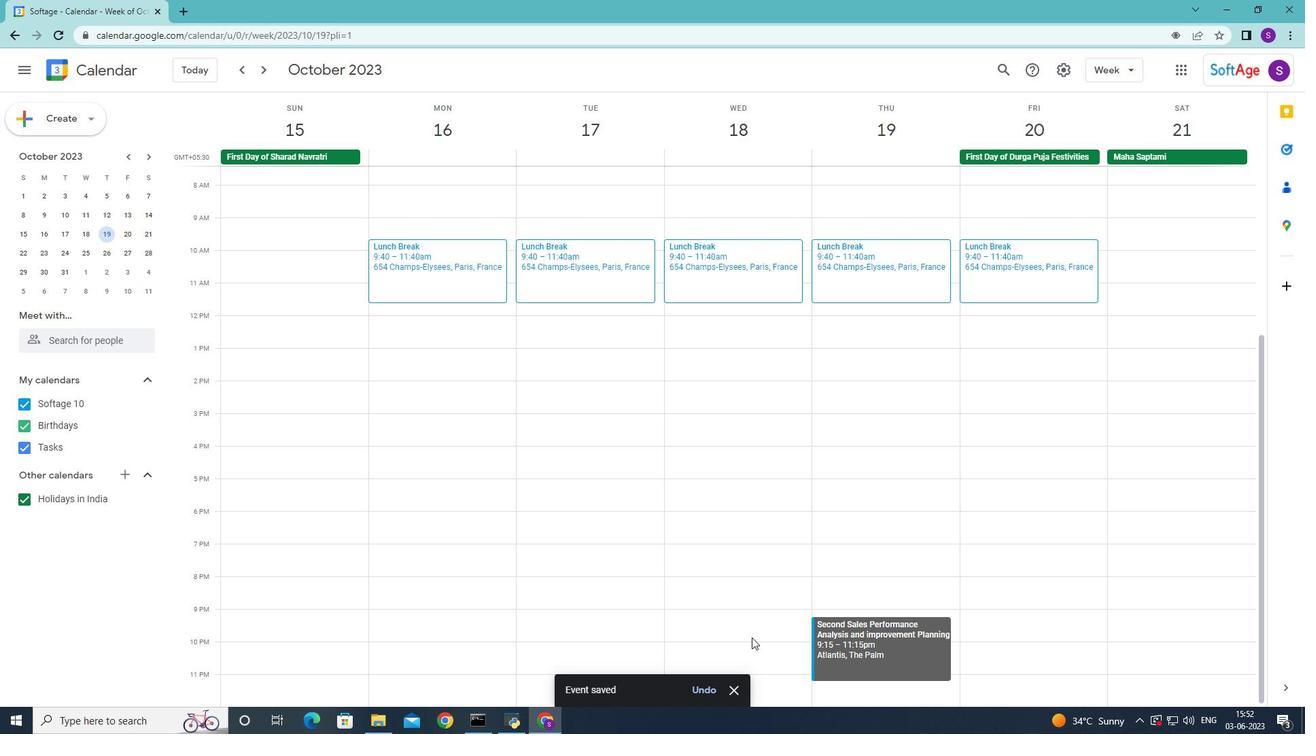 
Action: Key pressed <Key.shift>Softage.9<Key.shift>@sftage.net<Key.enter>
Screenshot: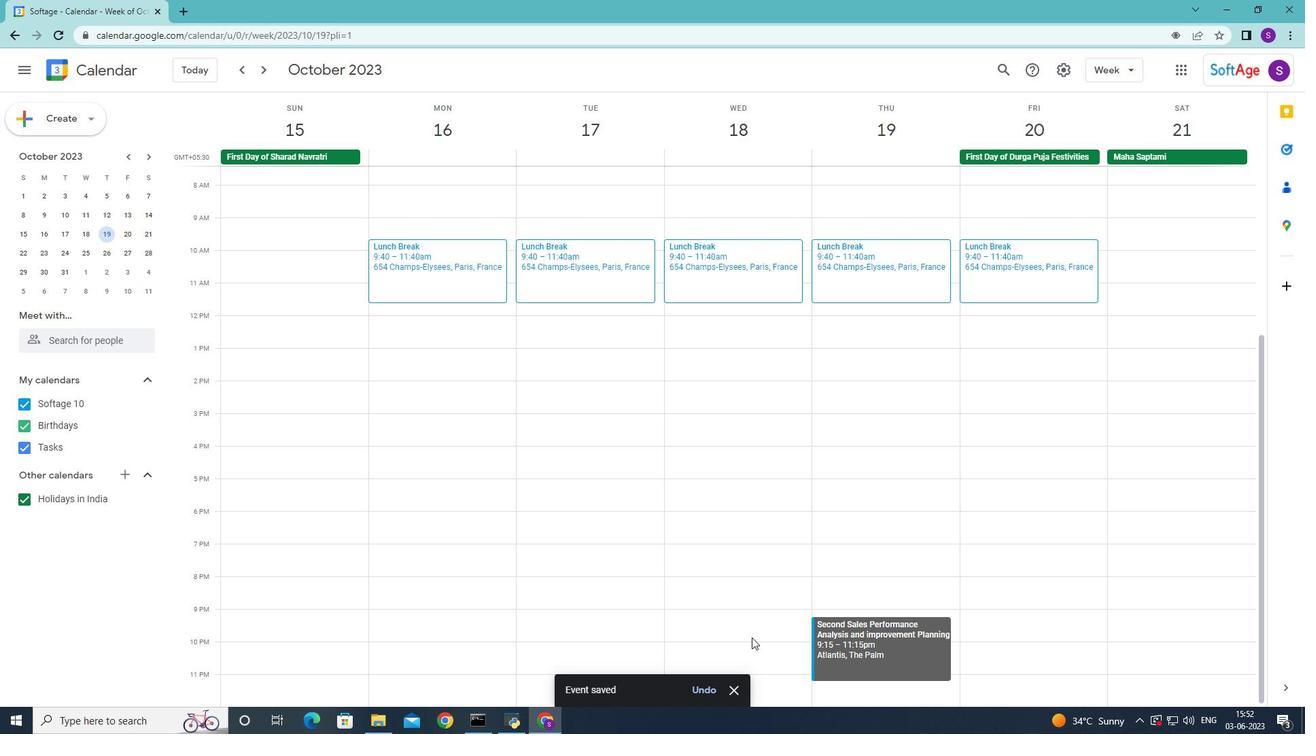 
Action: Mouse moved to (165, 148)
Screenshot: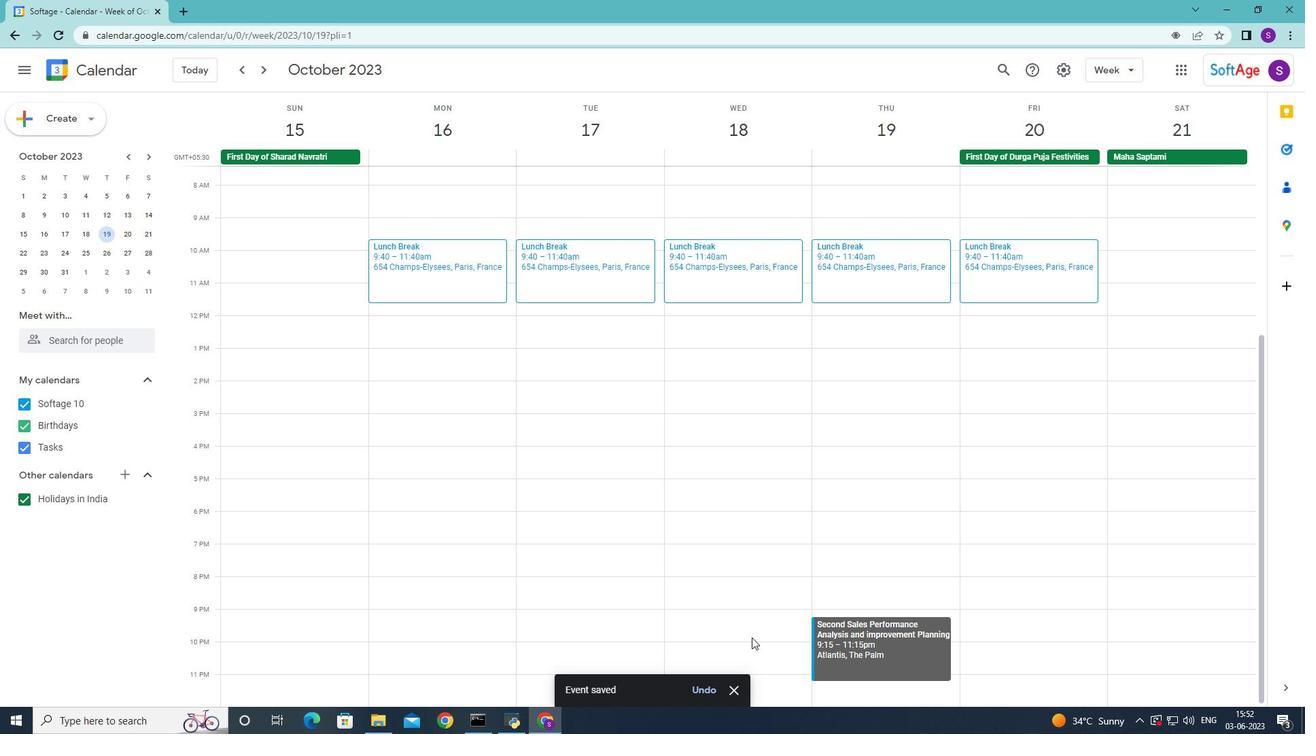 
Action: Mouse pressed left at (165, 148)
Screenshot: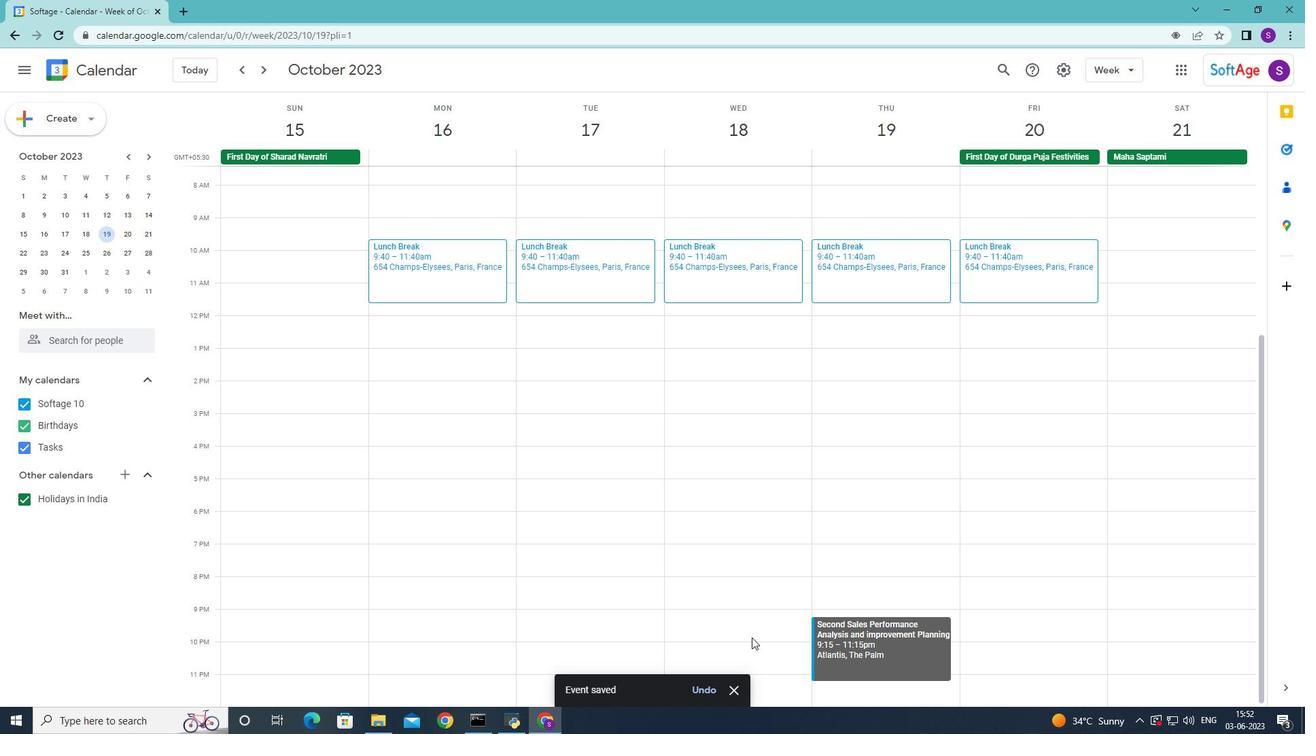 
Action: Mouse moved to (309, 346)
Screenshot: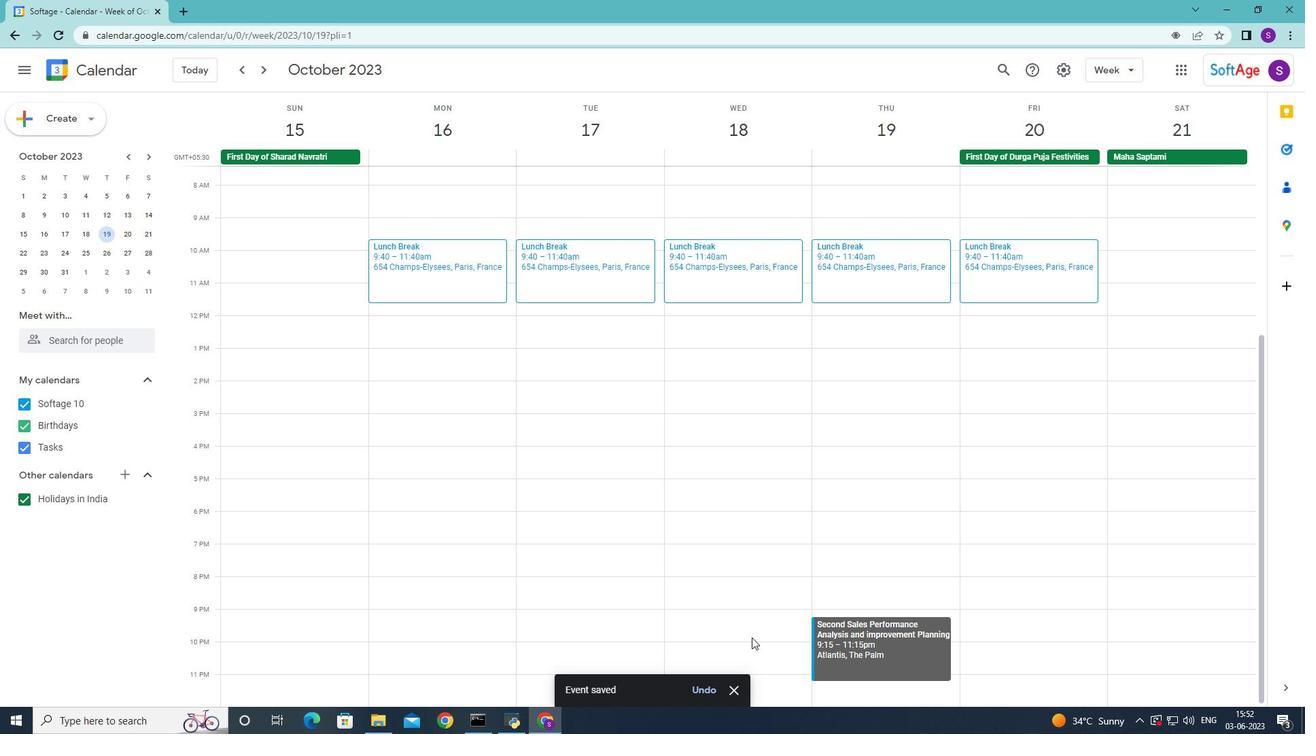 
Action: Mouse pressed left at (309, 346)
Screenshot: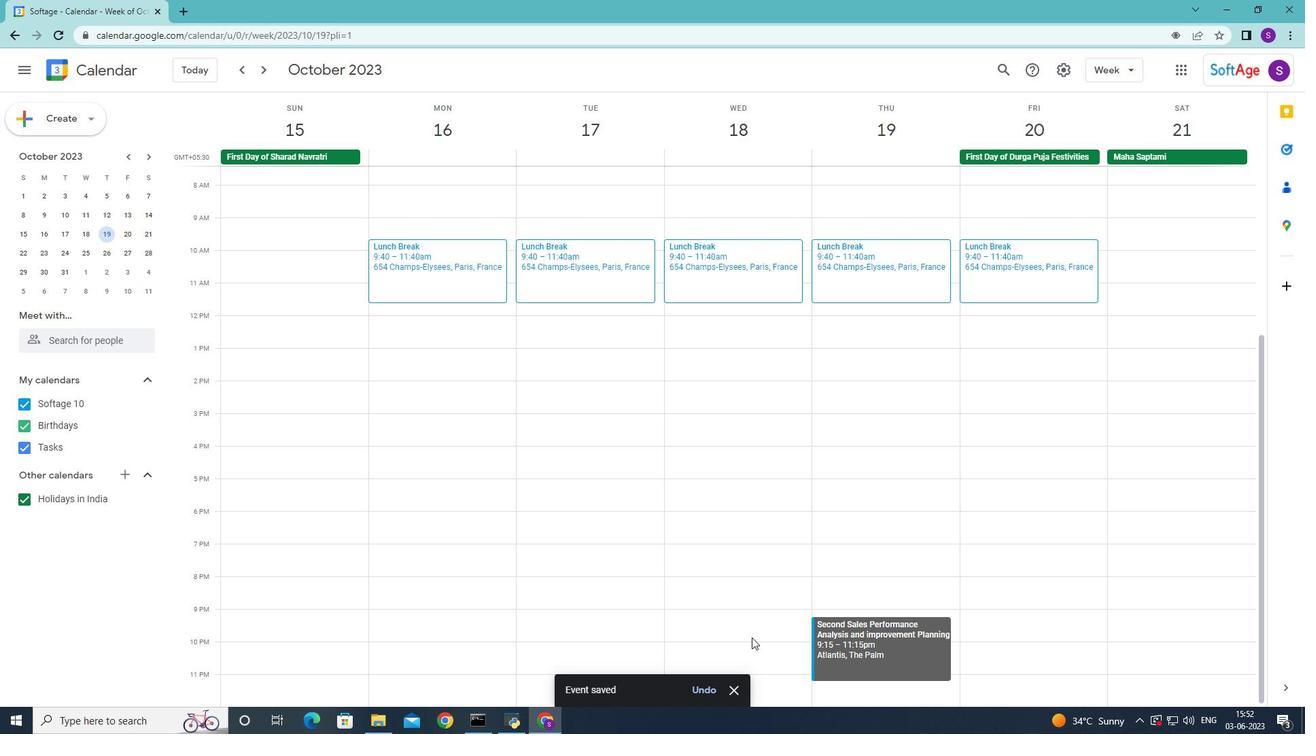 
Action: Mouse moved to (572, 72)
Screenshot: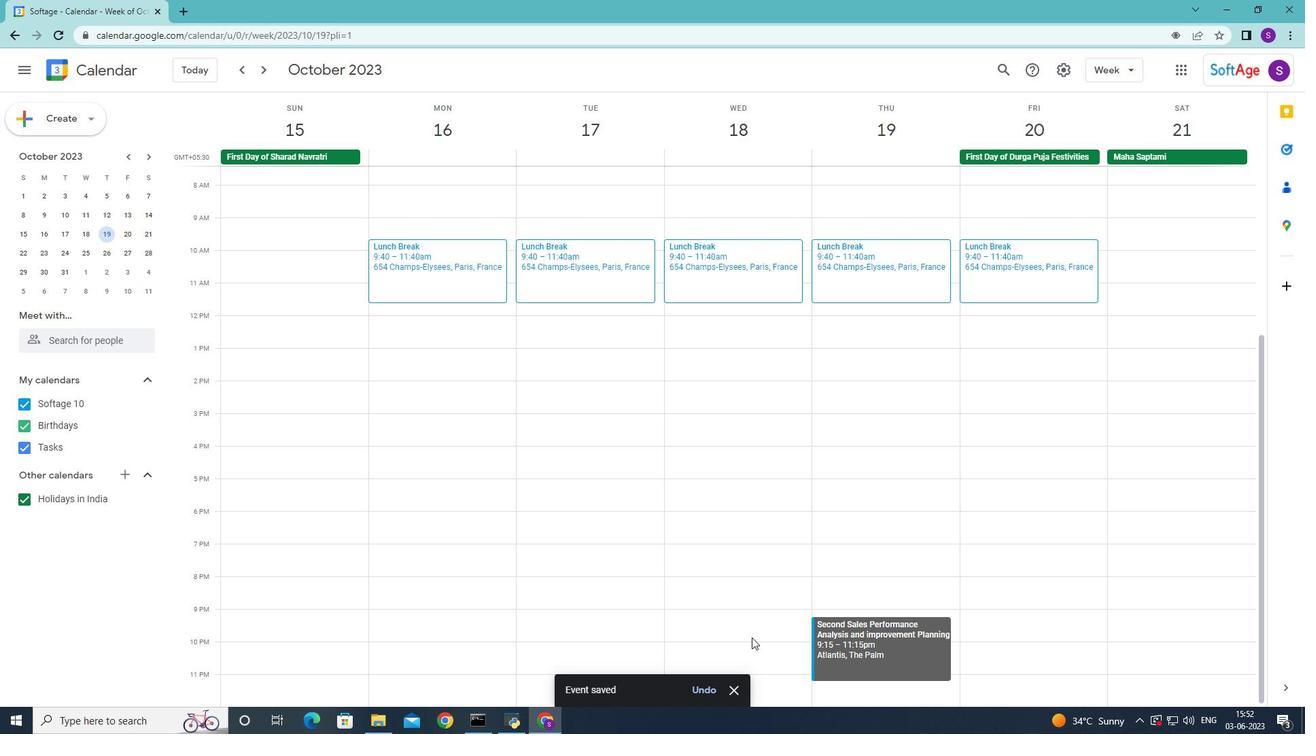 
Action: Mouse pressed left at (572, 72)
Screenshot: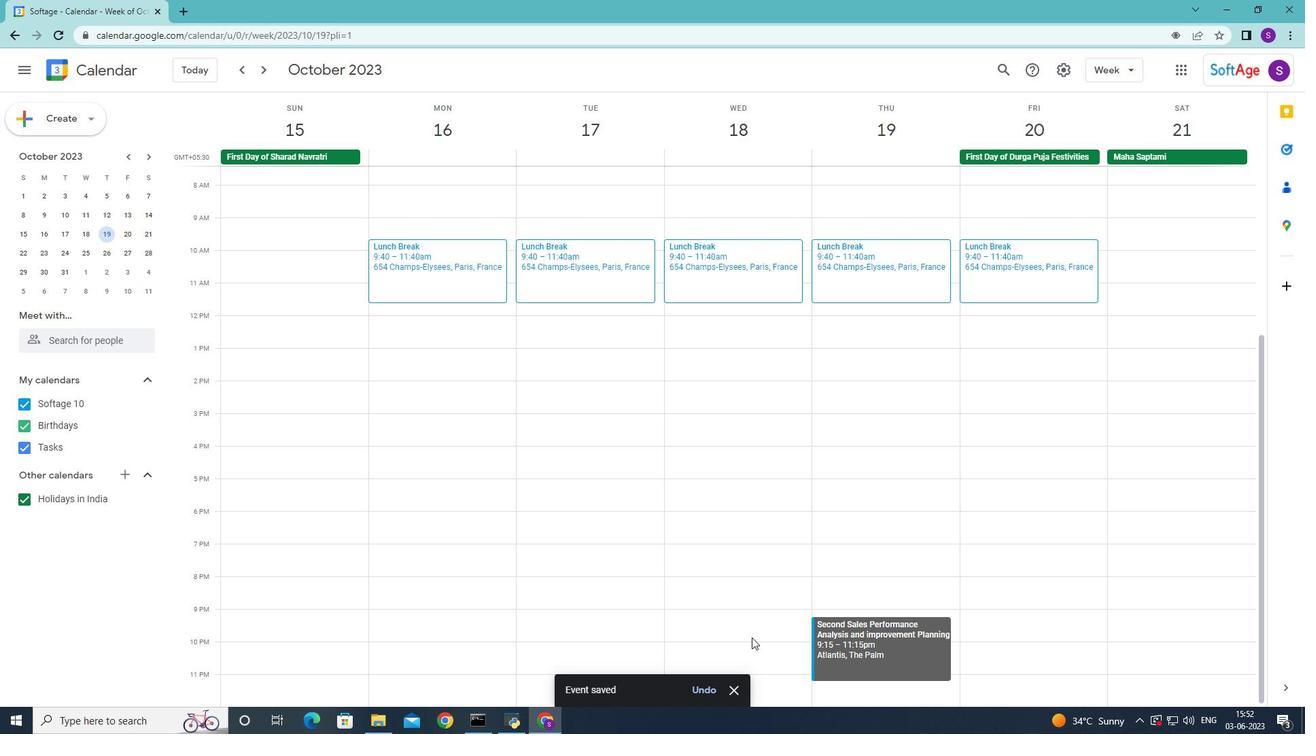 
Action: Mouse moved to (784, 408)
Screenshot: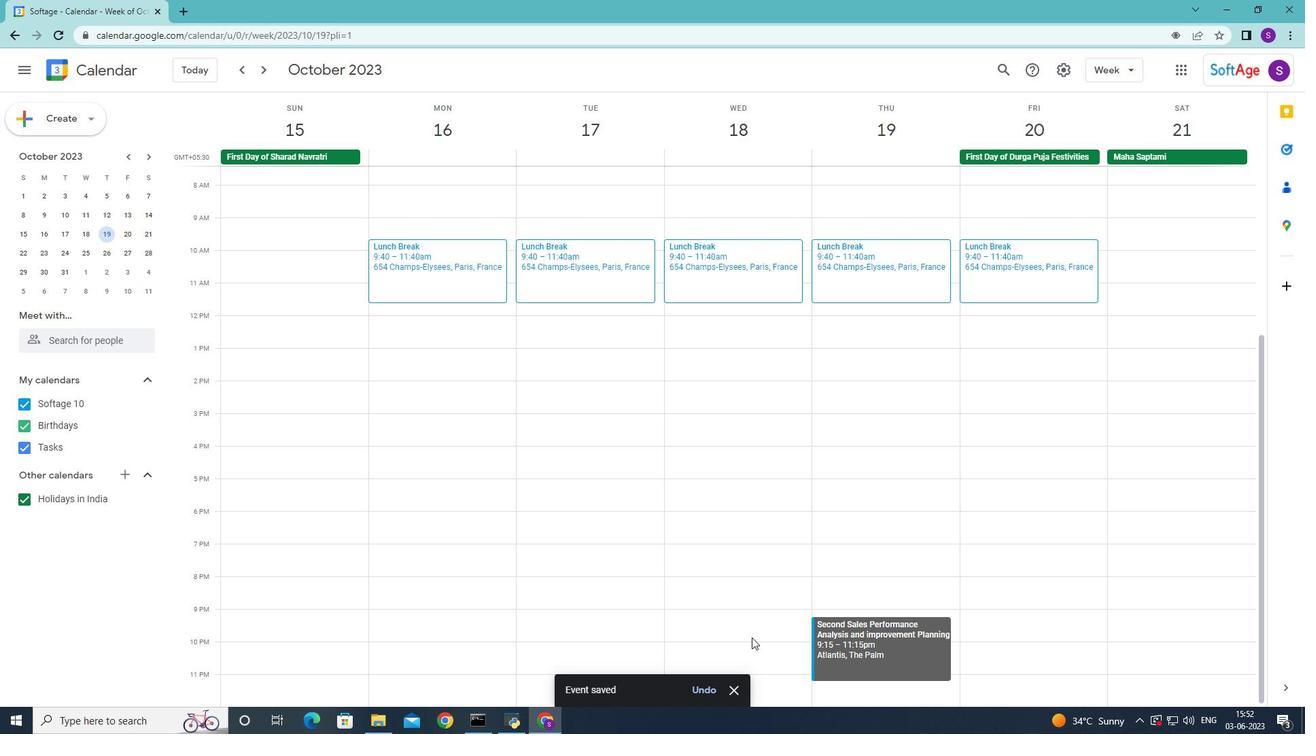 
Action: Mouse pressed left at (784, 408)
Screenshot: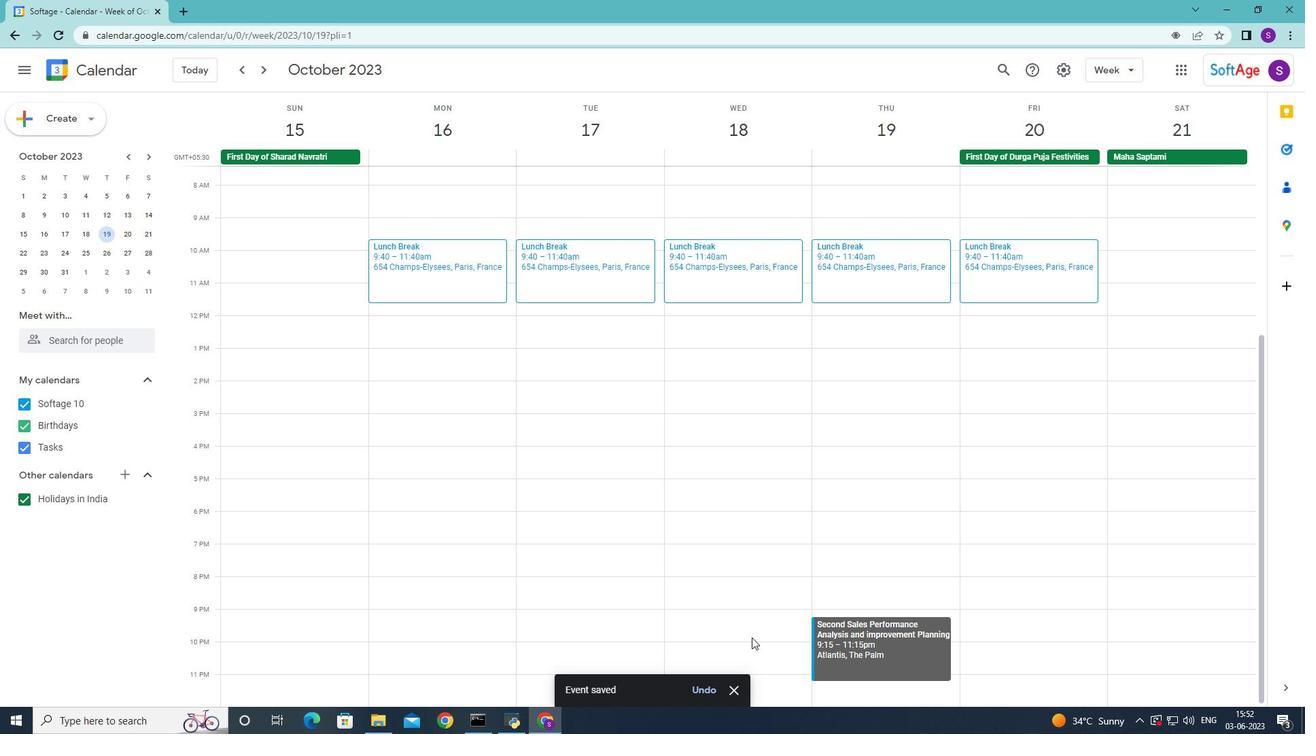 
Action: Mouse moved to (756, 415)
Screenshot: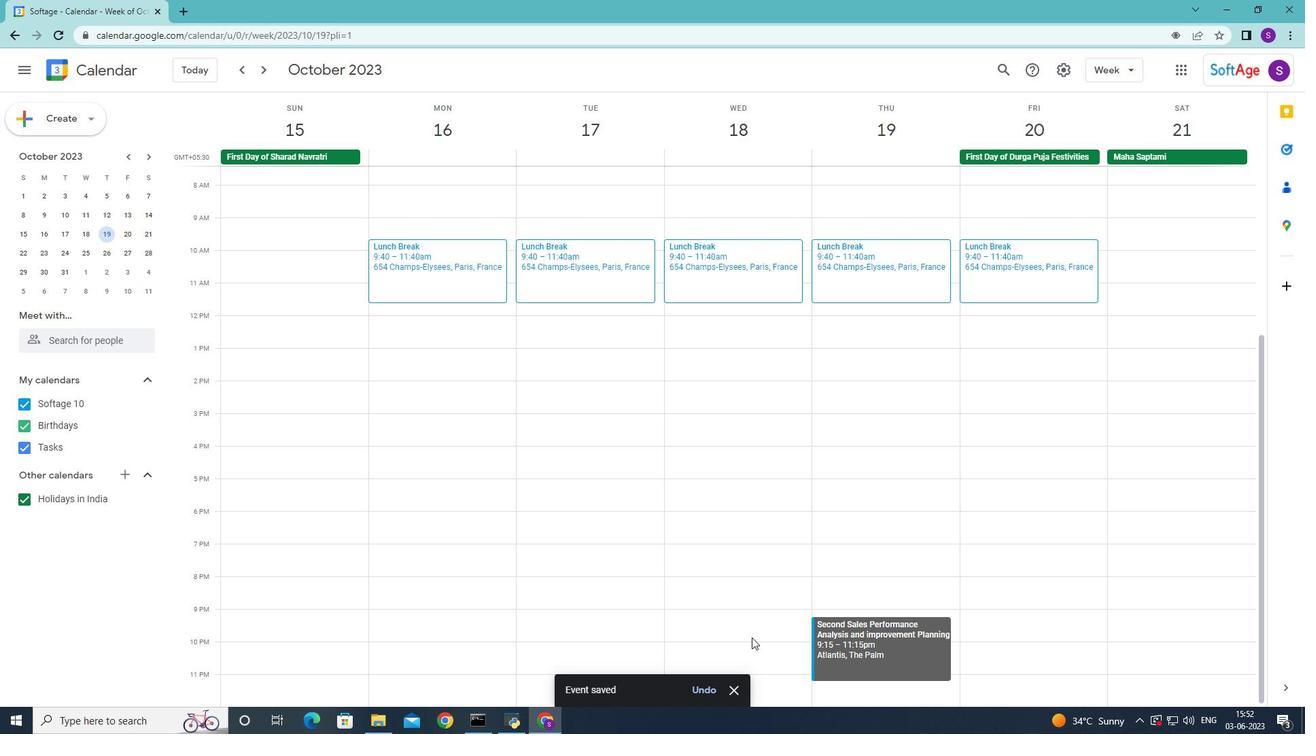 
Action: Mouse pressed left at (756, 415)
Screenshot: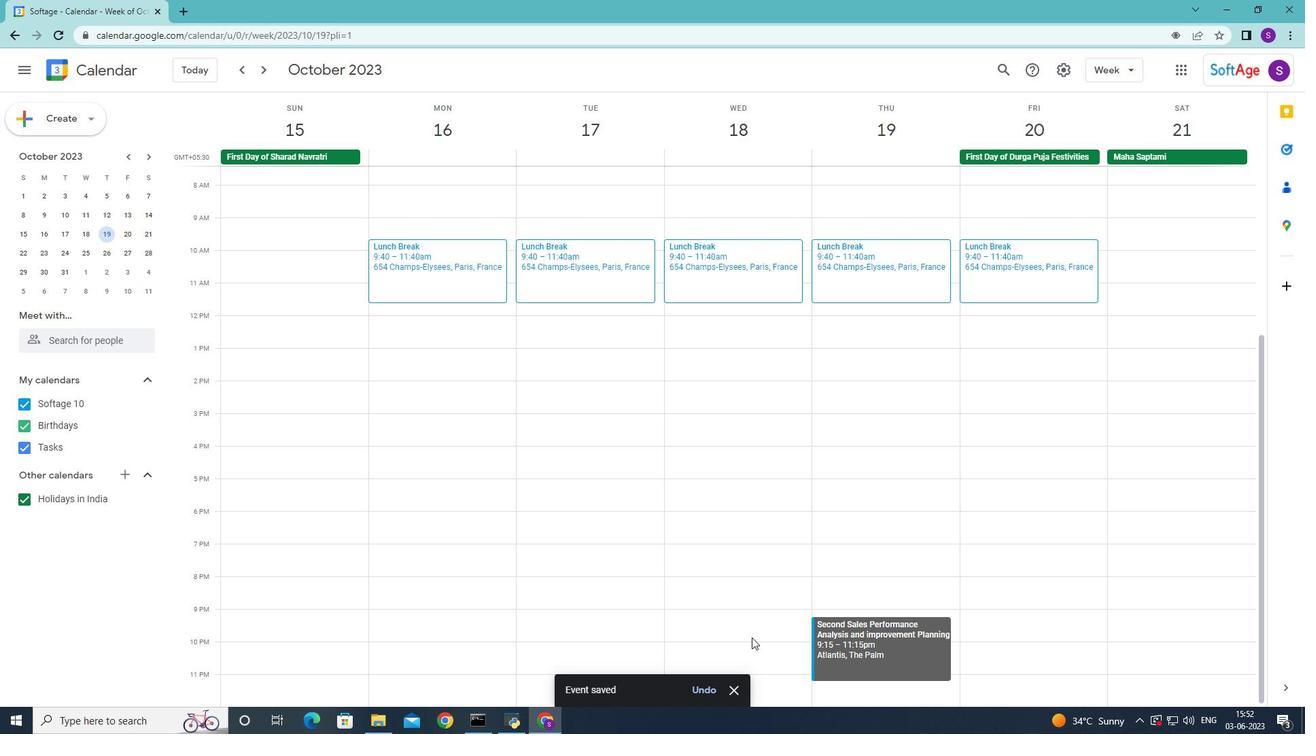 
Action: Mouse moved to (87, 125)
Screenshot: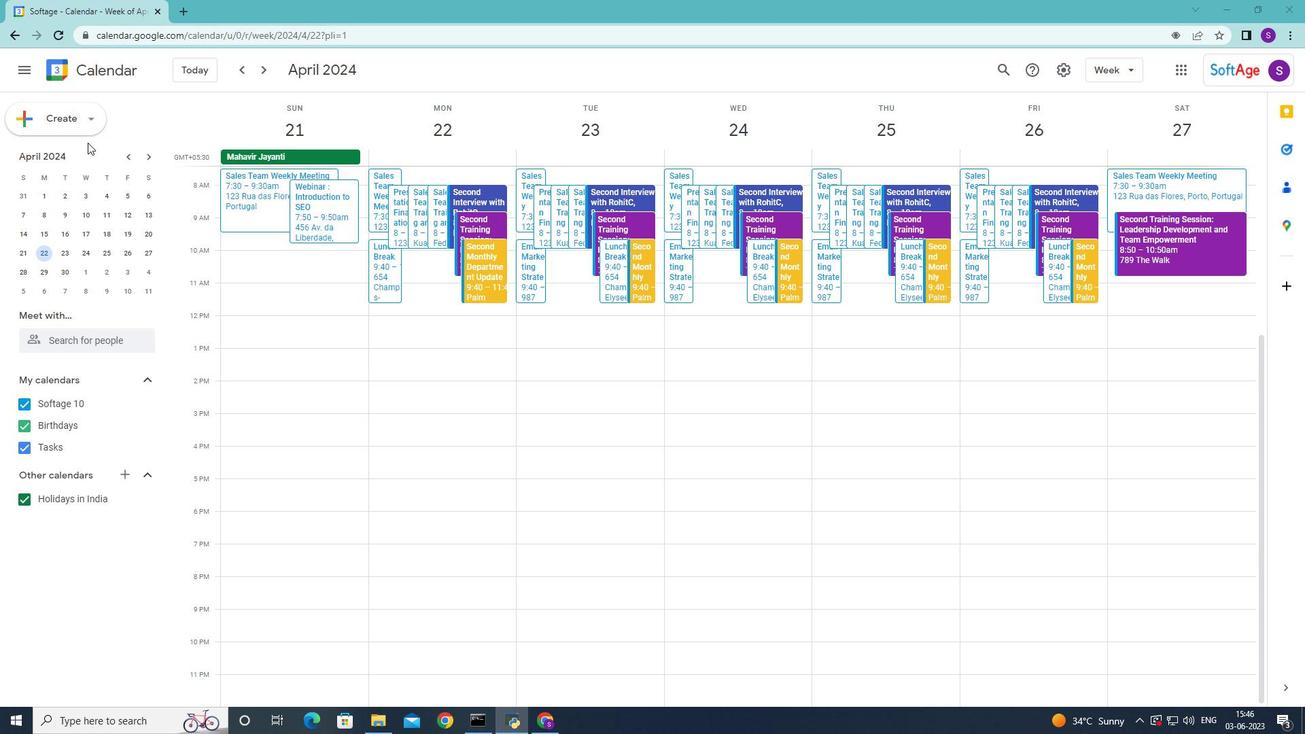 
Action: Mouse pressed left at (87, 125)
Screenshot: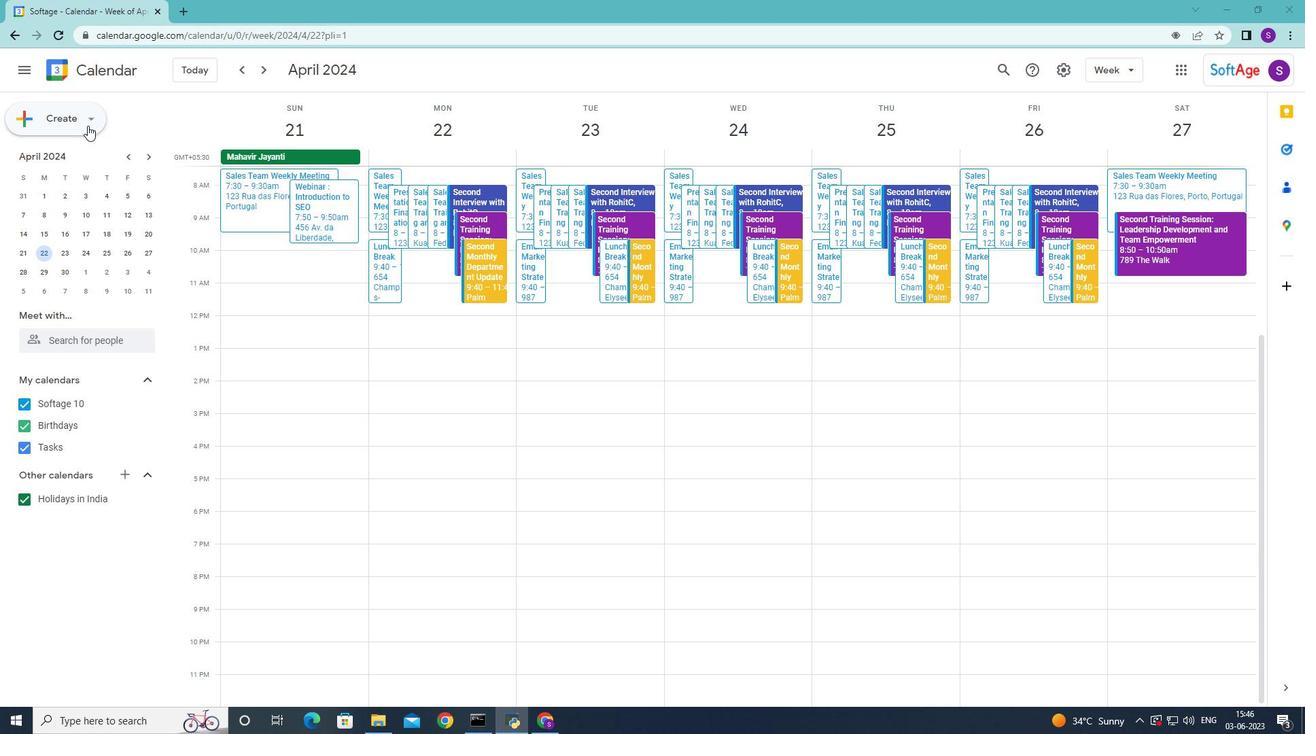 
Action: Mouse moved to (83, 159)
Screenshot: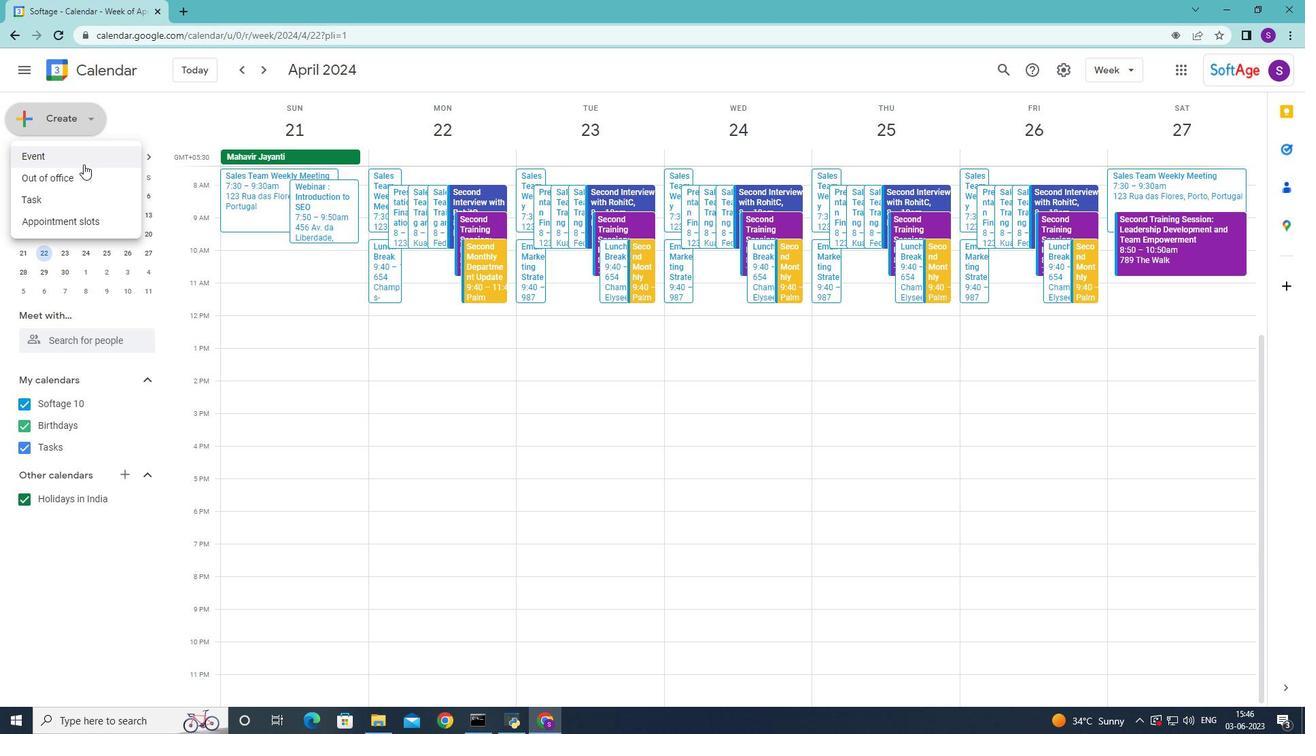
Action: Mouse pressed left at (83, 159)
Screenshot: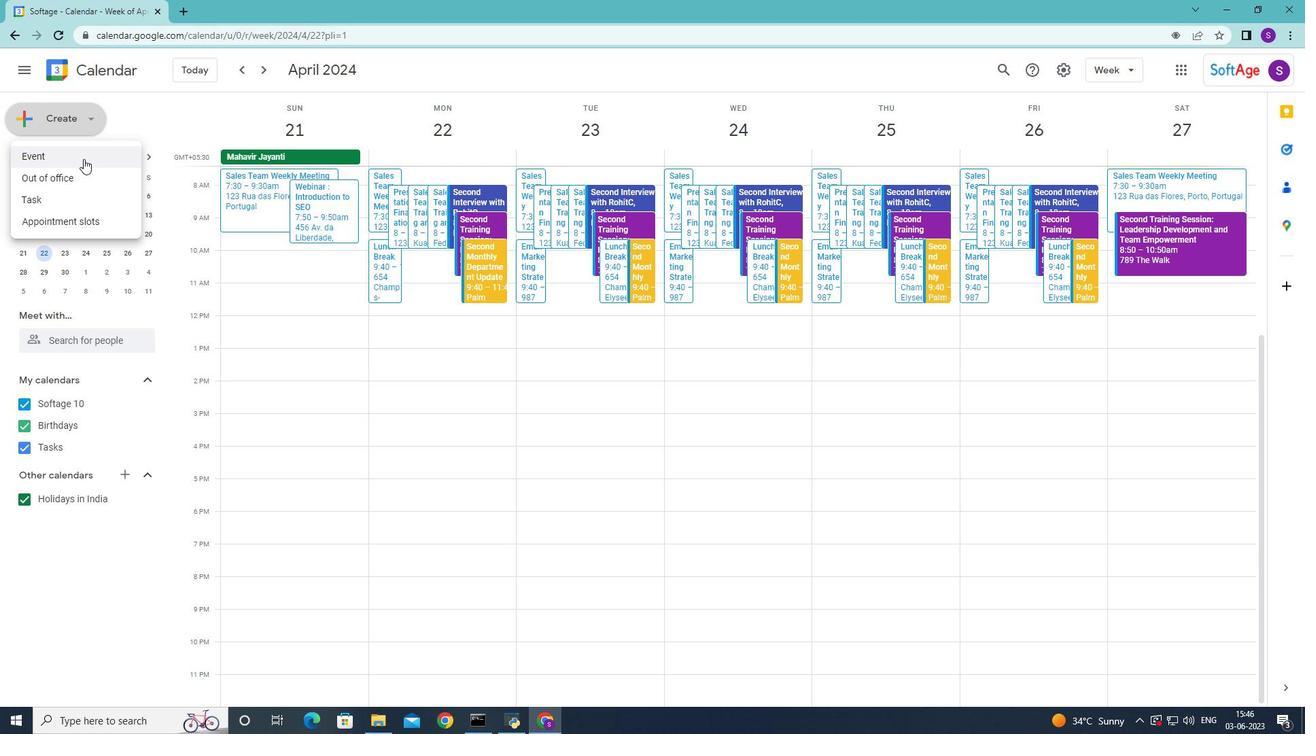 
Action: Mouse moved to (139, 245)
Screenshot: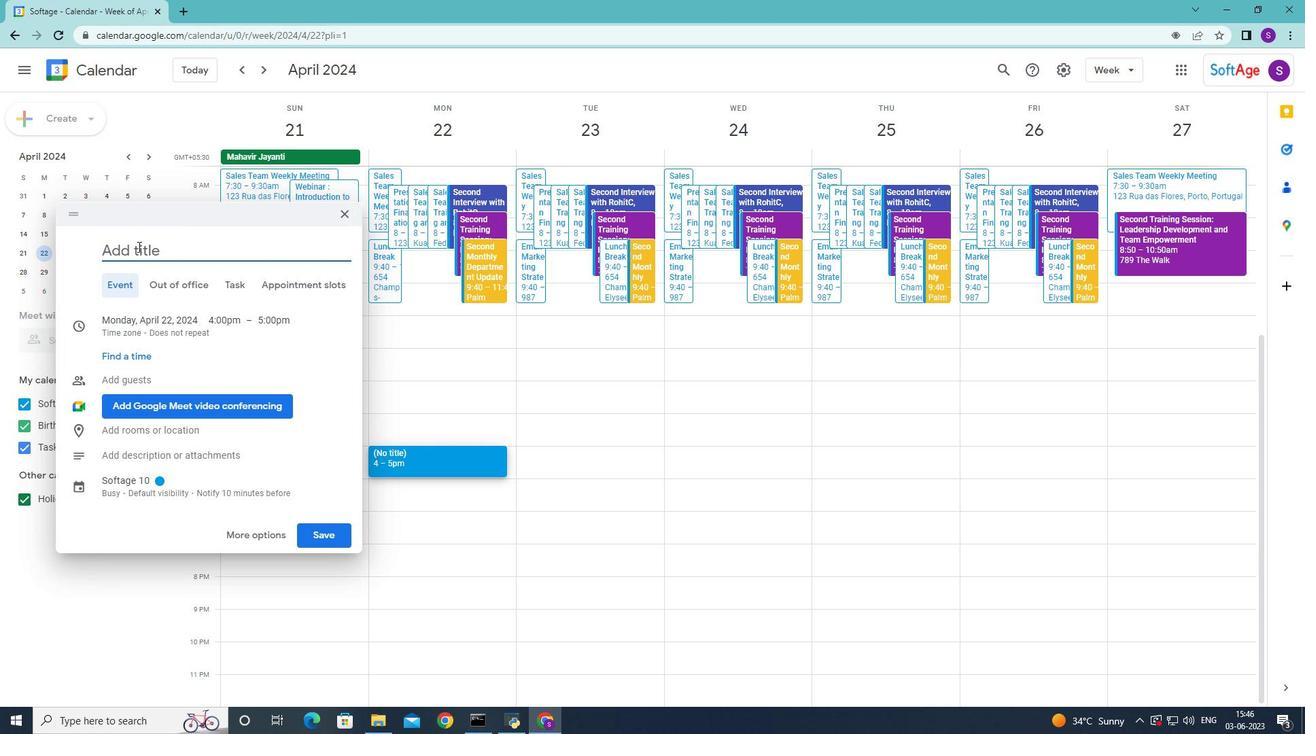 
Action: Mouse pressed left at (139, 245)
Screenshot: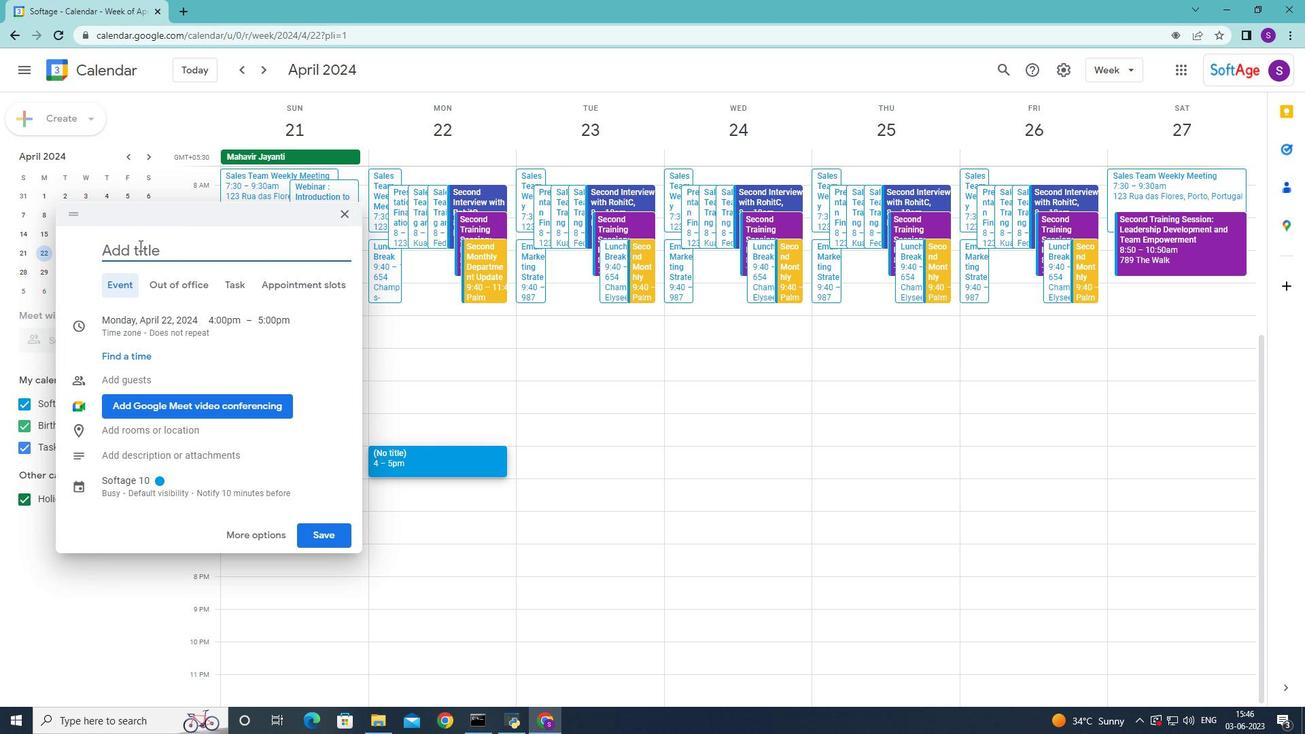 
Action: Key pressed <Key.shift>Second<Key.space><Key.shift>Sales<Key.space><Key.shift><Key.shift>Performance<Key.space><Key.shift>Analysis<Key.space>and<Key.space><Key.shift>improvement<Key.space><Key.shift>Planning<Key.space>
Screenshot: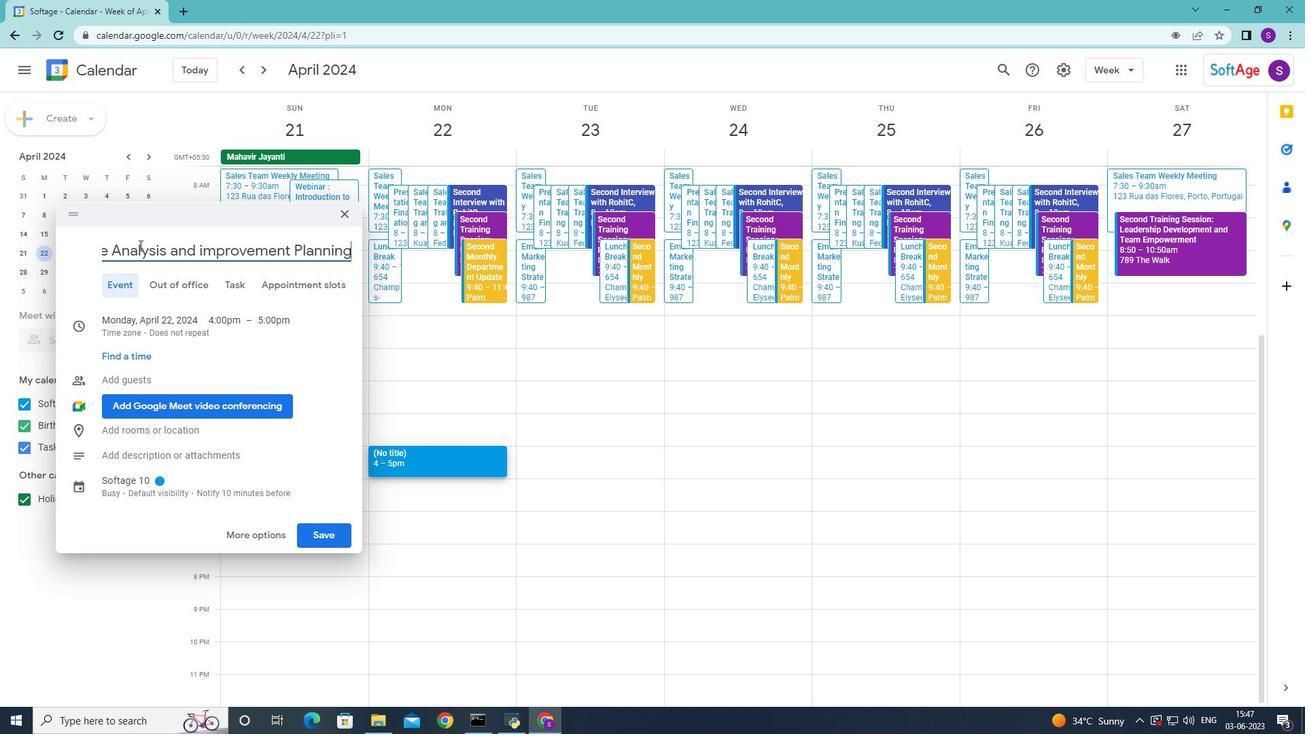 
Action: Mouse moved to (140, 327)
Screenshot: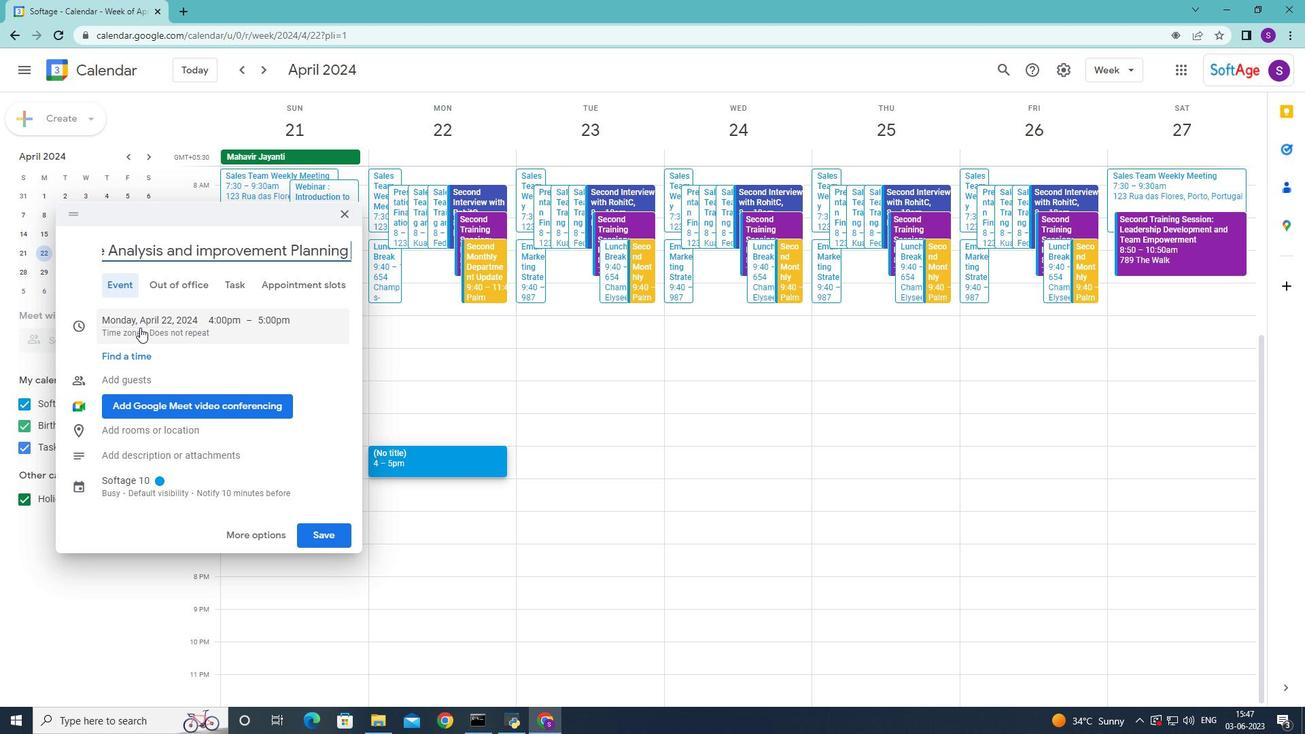 
Action: Mouse pressed left at (140, 327)
Screenshot: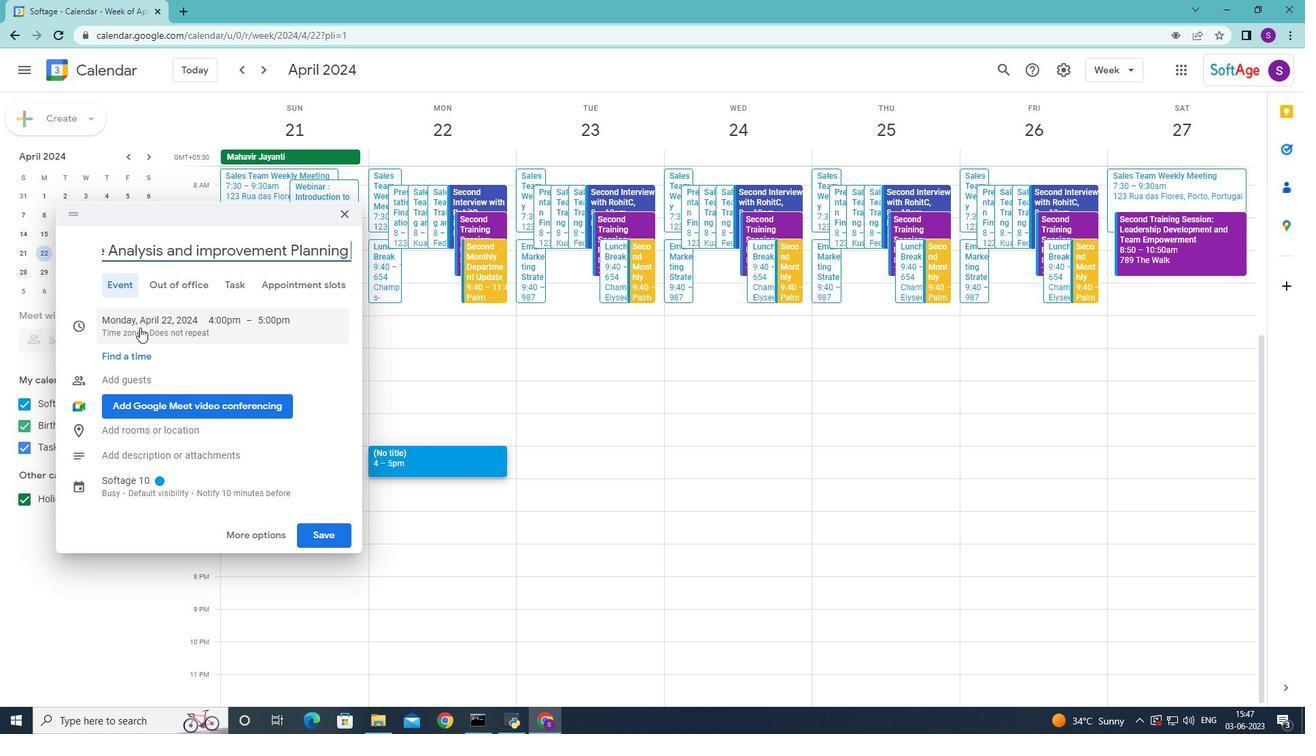 
Action: Mouse moved to (165, 318)
Screenshot: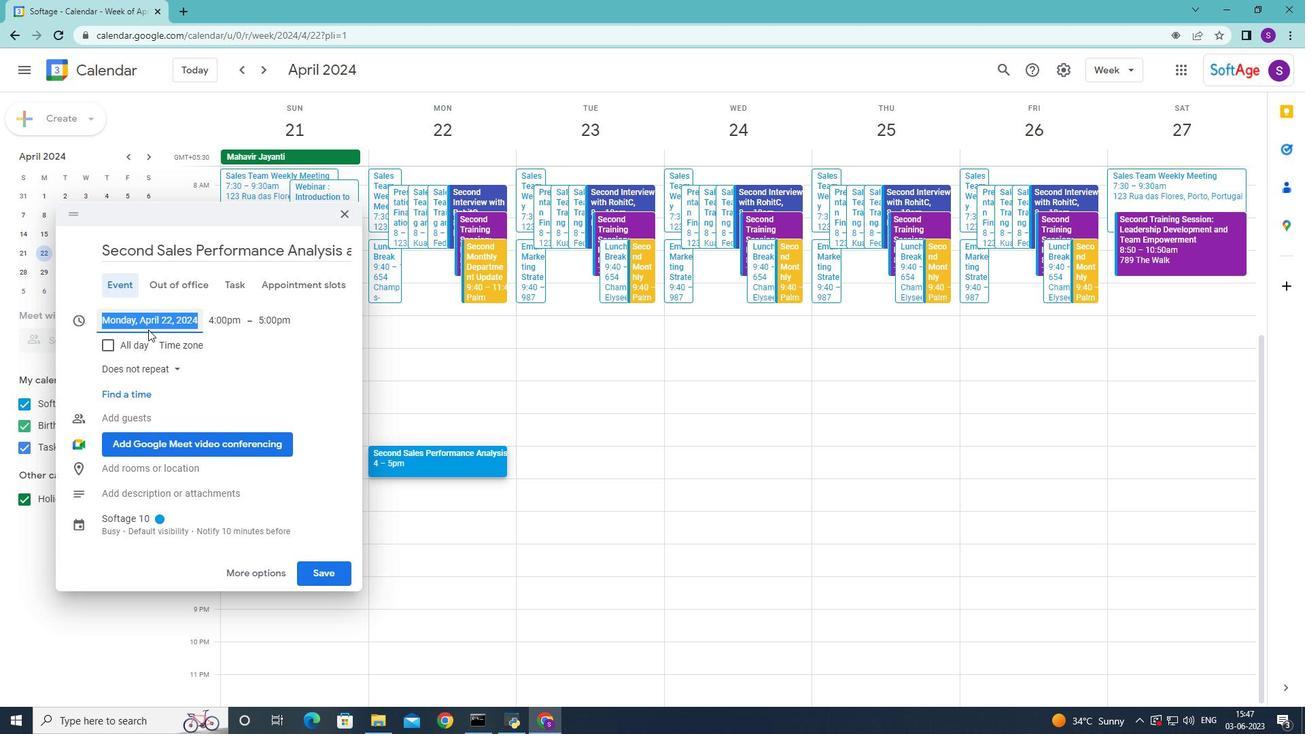 
Action: Mouse pressed left at (165, 318)
Screenshot: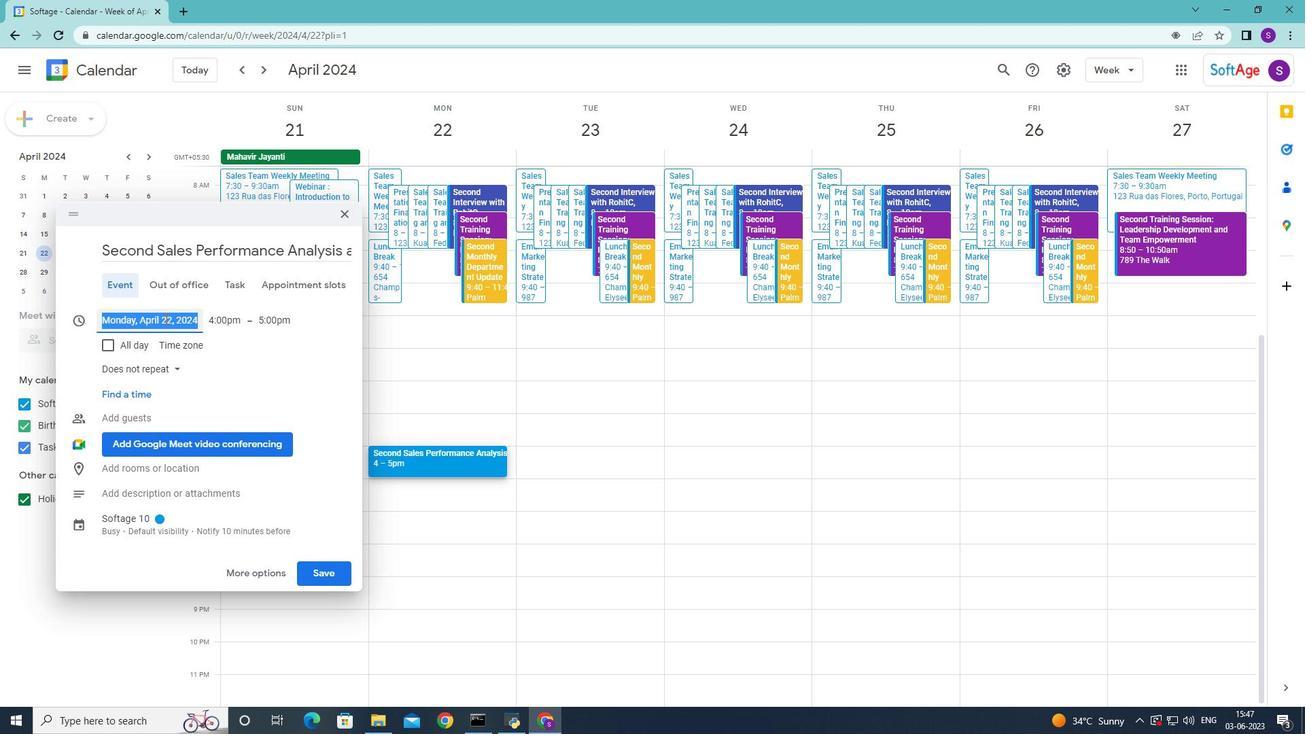 
Action: Mouse moved to (250, 352)
Screenshot: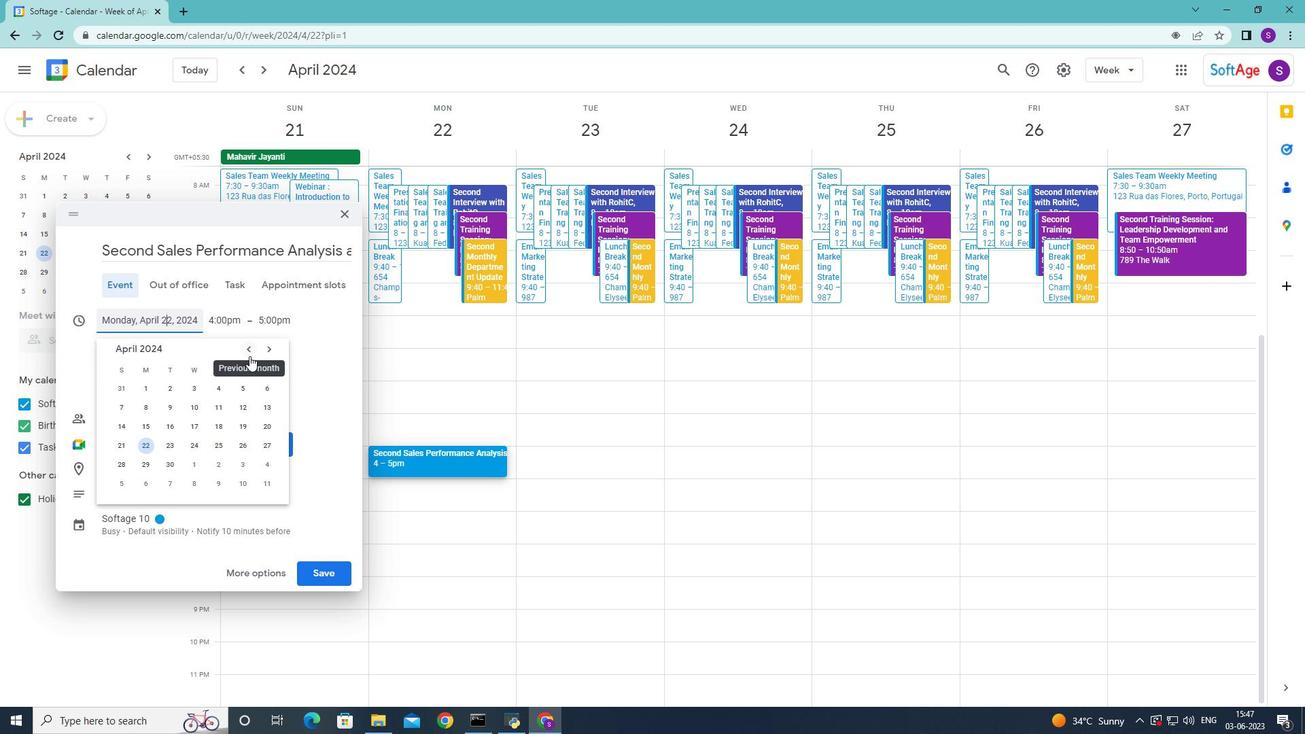 
Action: Mouse pressed left at (250, 352)
Screenshot: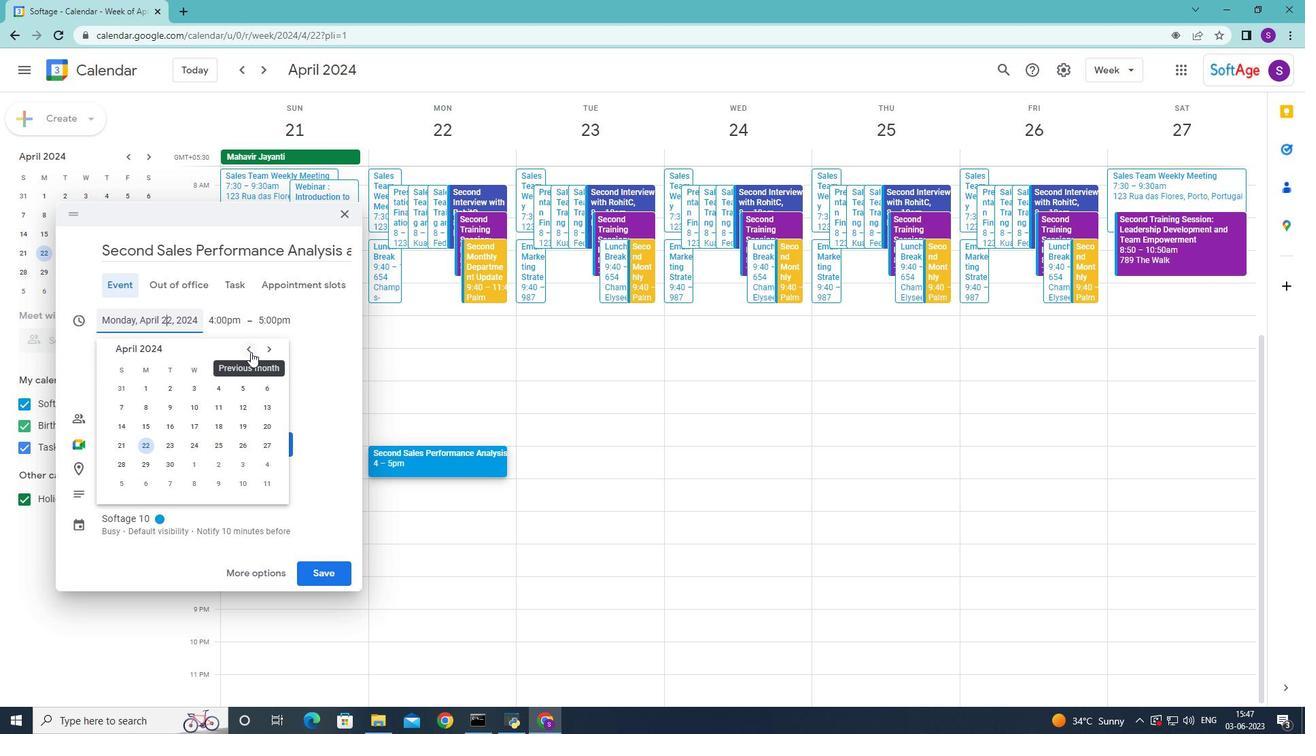 
Action: Mouse pressed left at (250, 352)
Screenshot: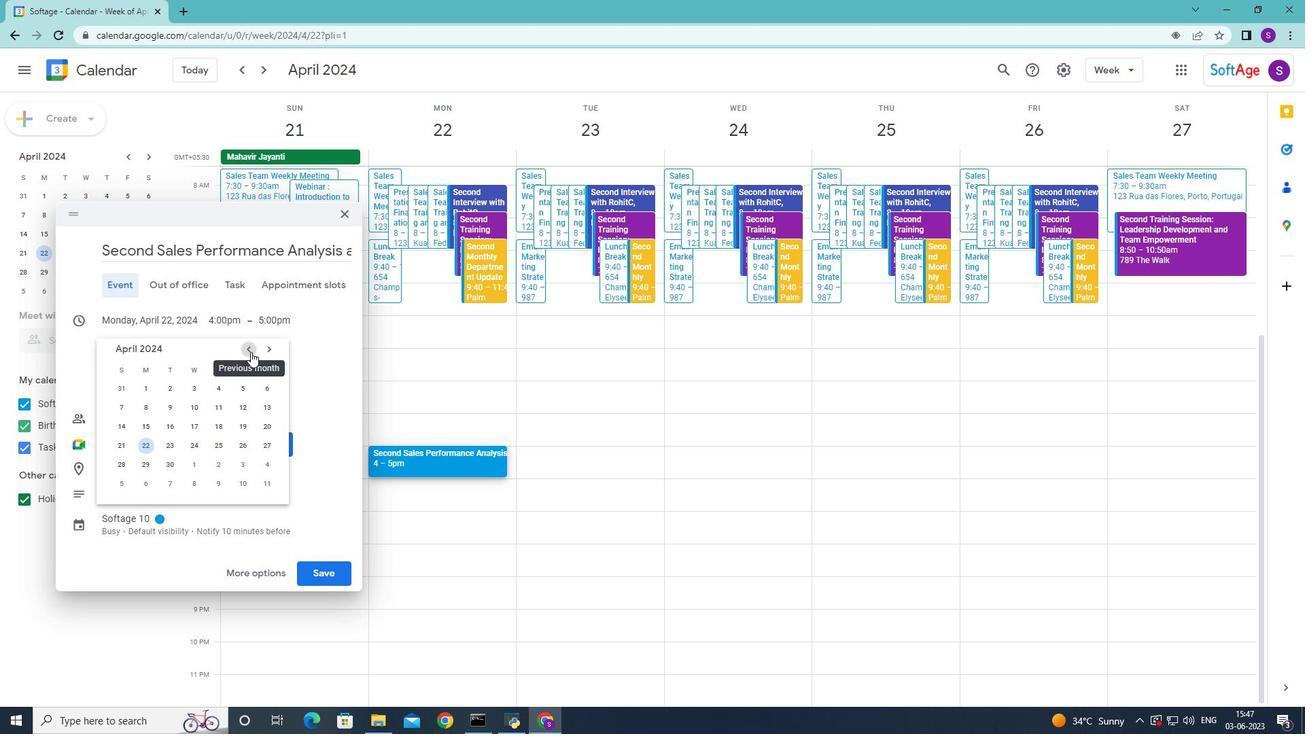 
Action: Mouse pressed left at (250, 352)
Screenshot: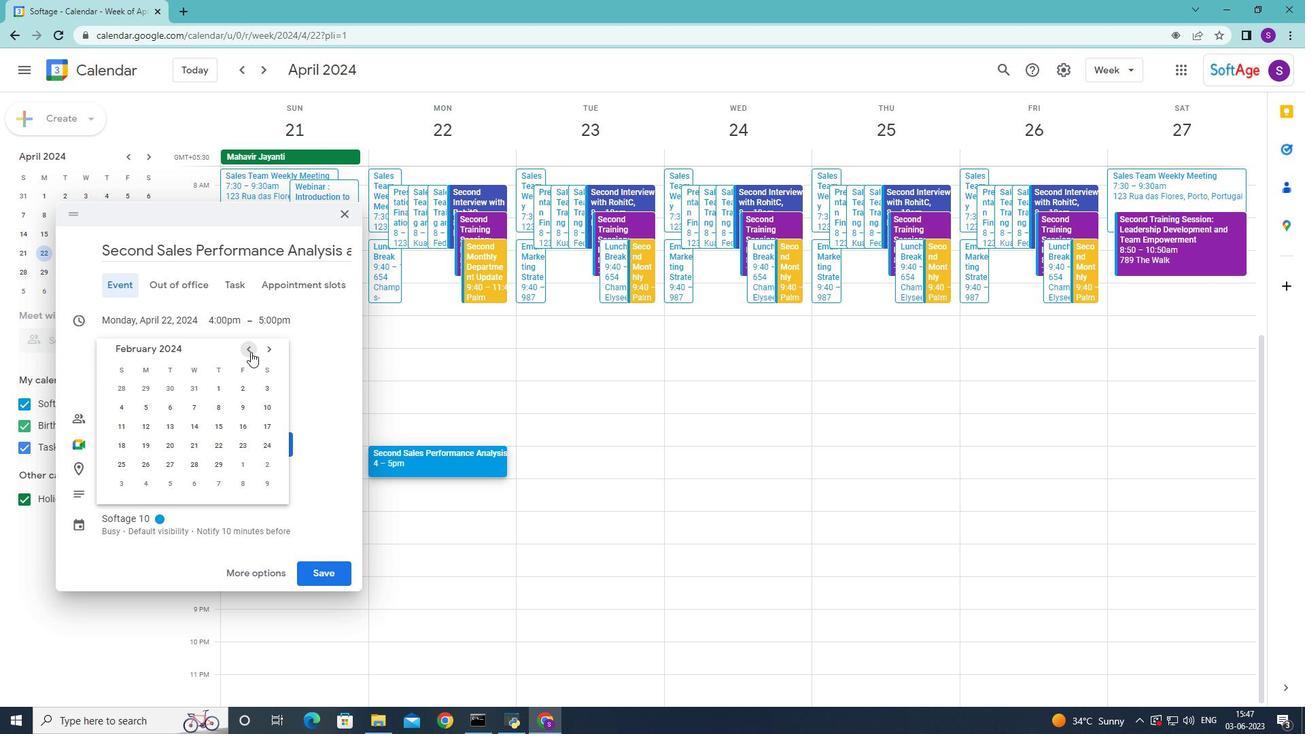 
Action: Mouse pressed left at (250, 352)
Screenshot: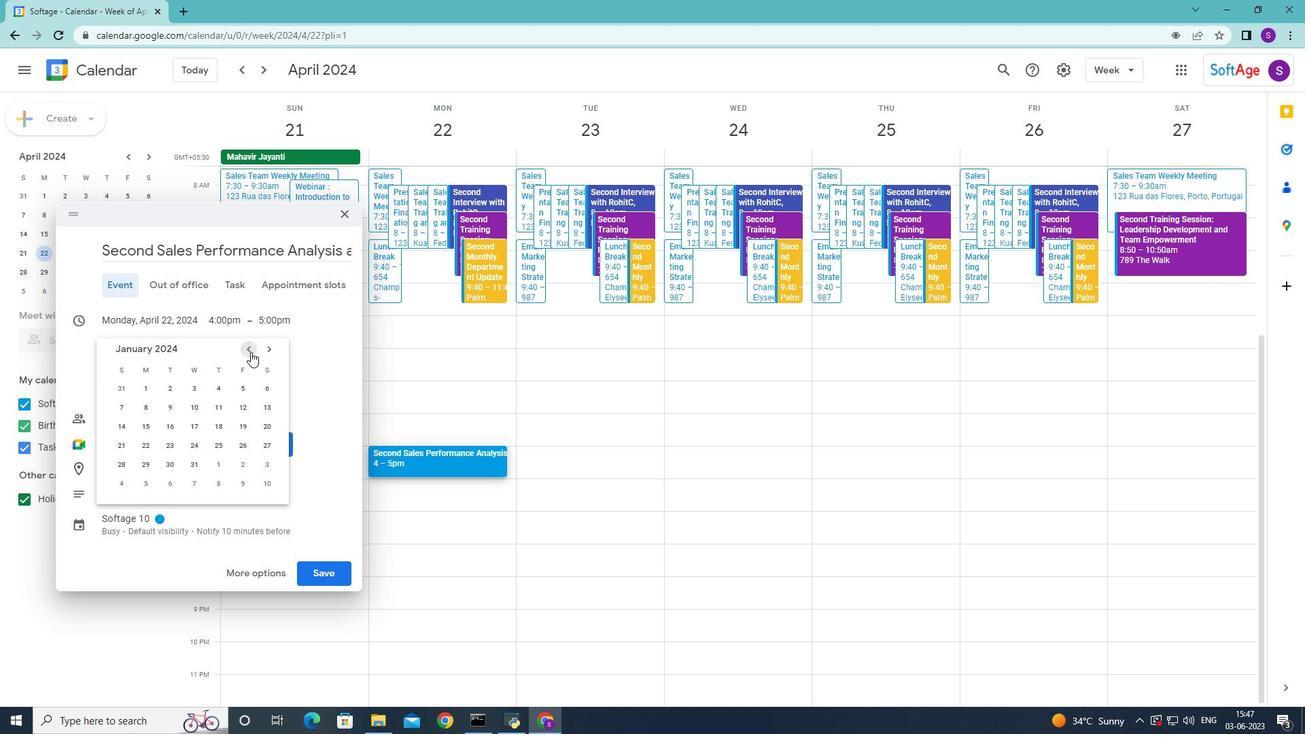 
Action: Mouse pressed left at (250, 352)
Screenshot: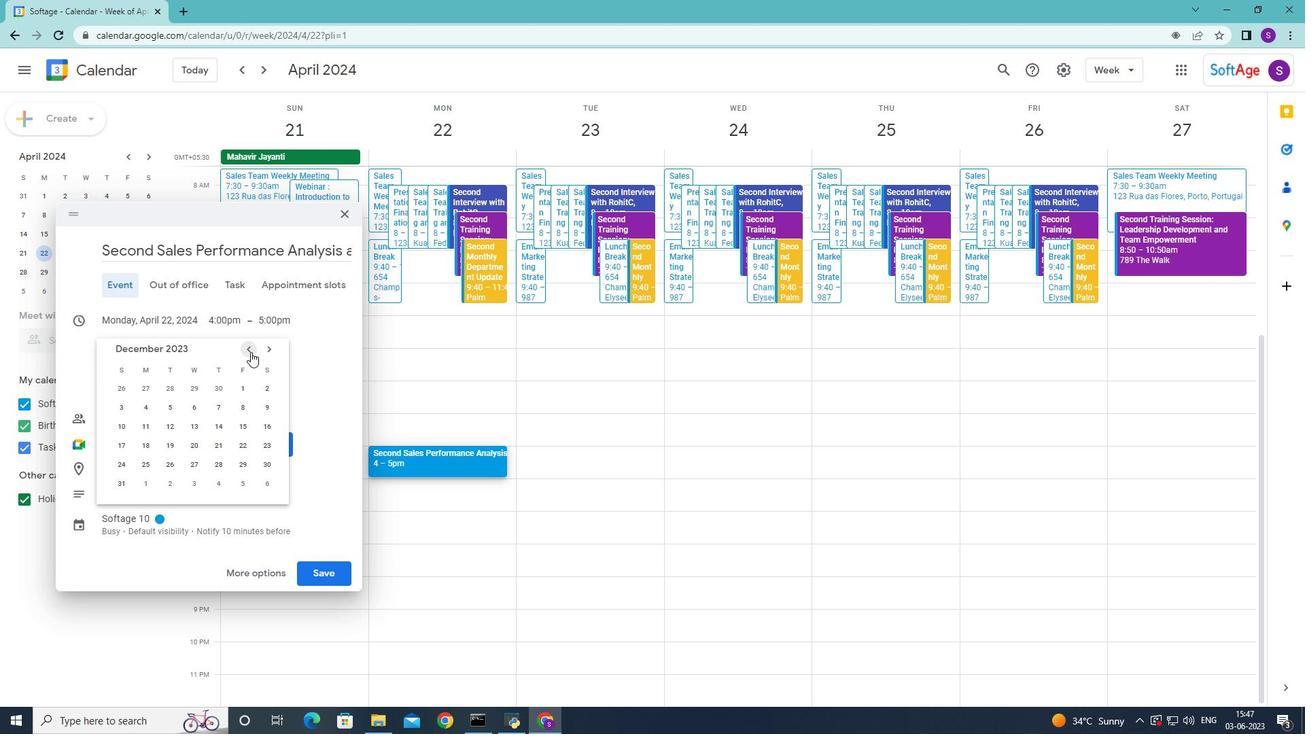 
Action: Mouse pressed left at (250, 352)
Screenshot: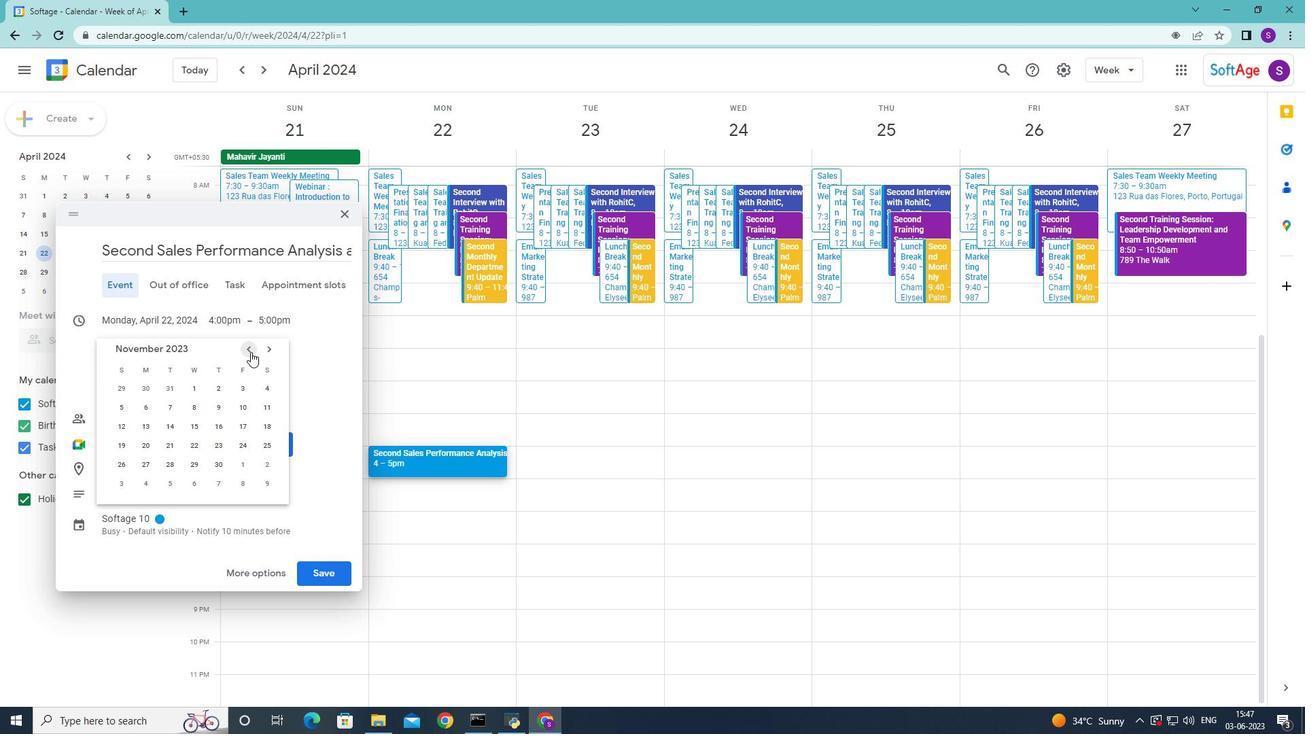 
Action: Mouse moved to (221, 424)
Screenshot: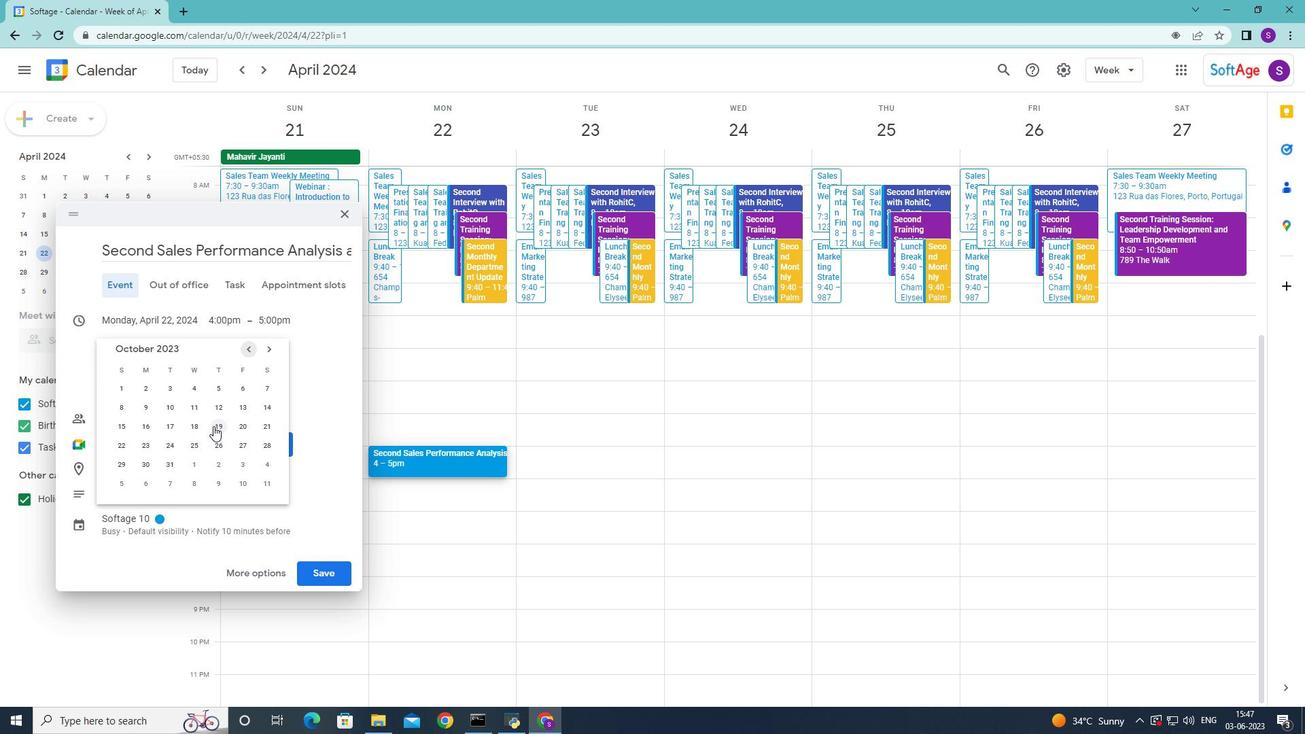 
Action: Mouse pressed left at (221, 424)
Screenshot: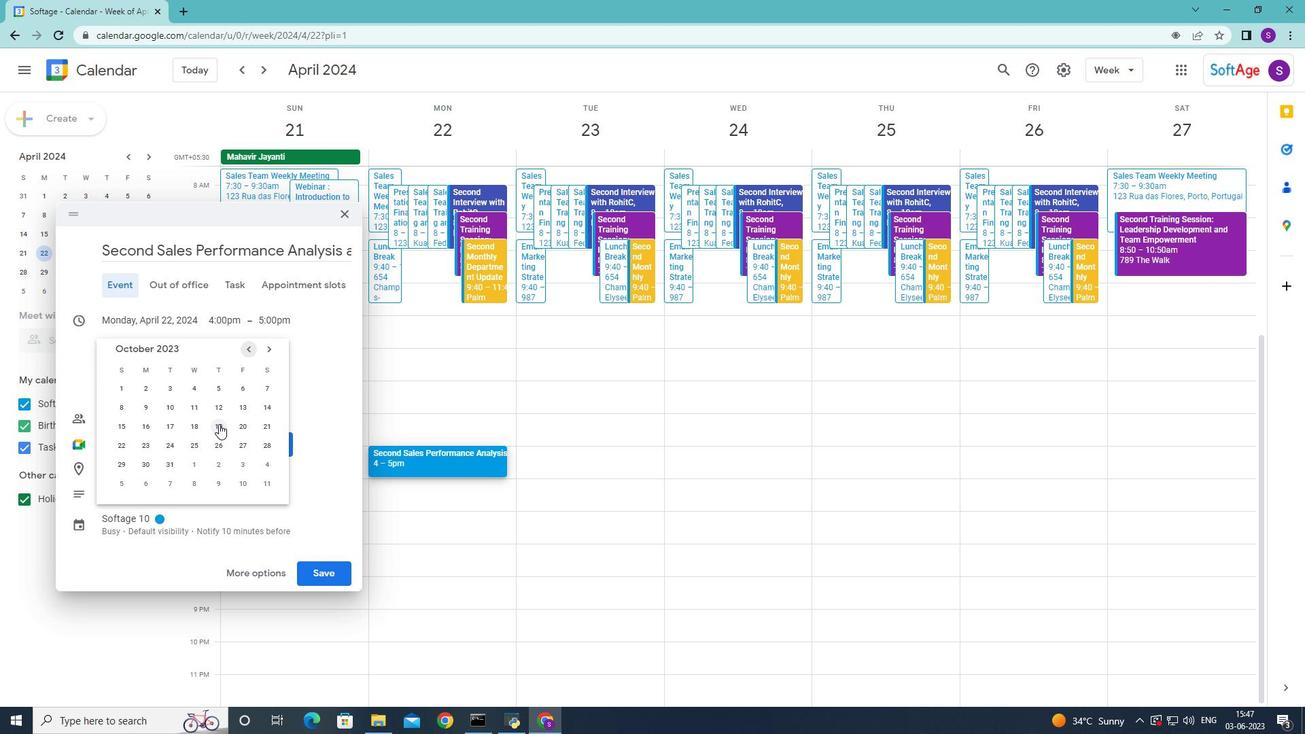 
Action: Mouse moved to (661, 321)
Screenshot: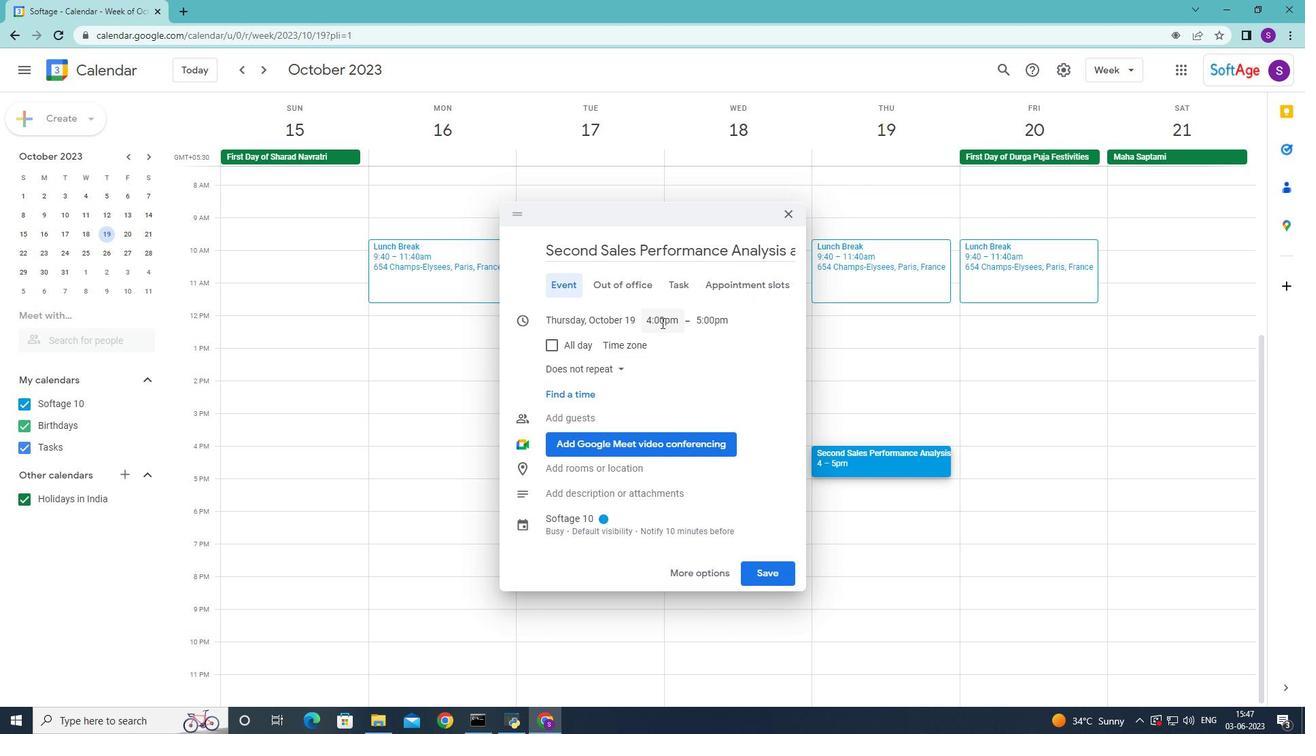 
Action: Mouse pressed left at (661, 321)
Screenshot: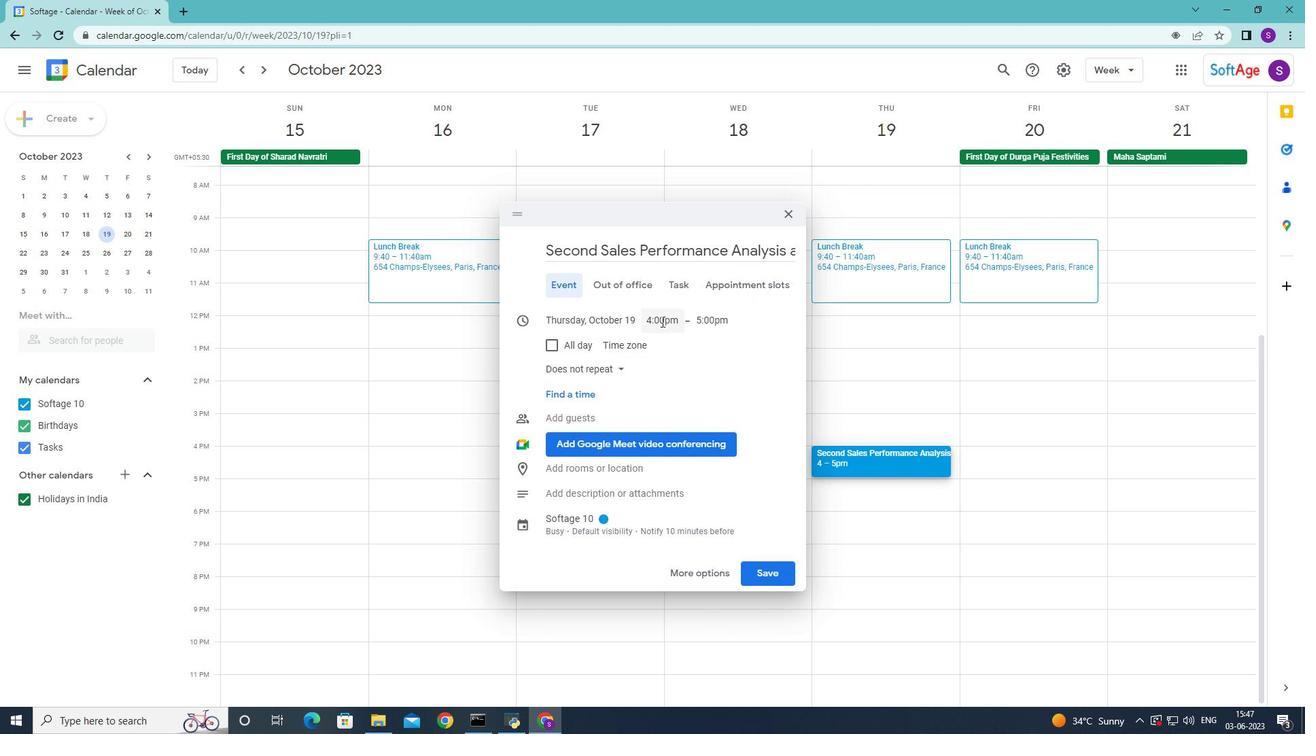 
Action: Mouse moved to (699, 390)
Screenshot: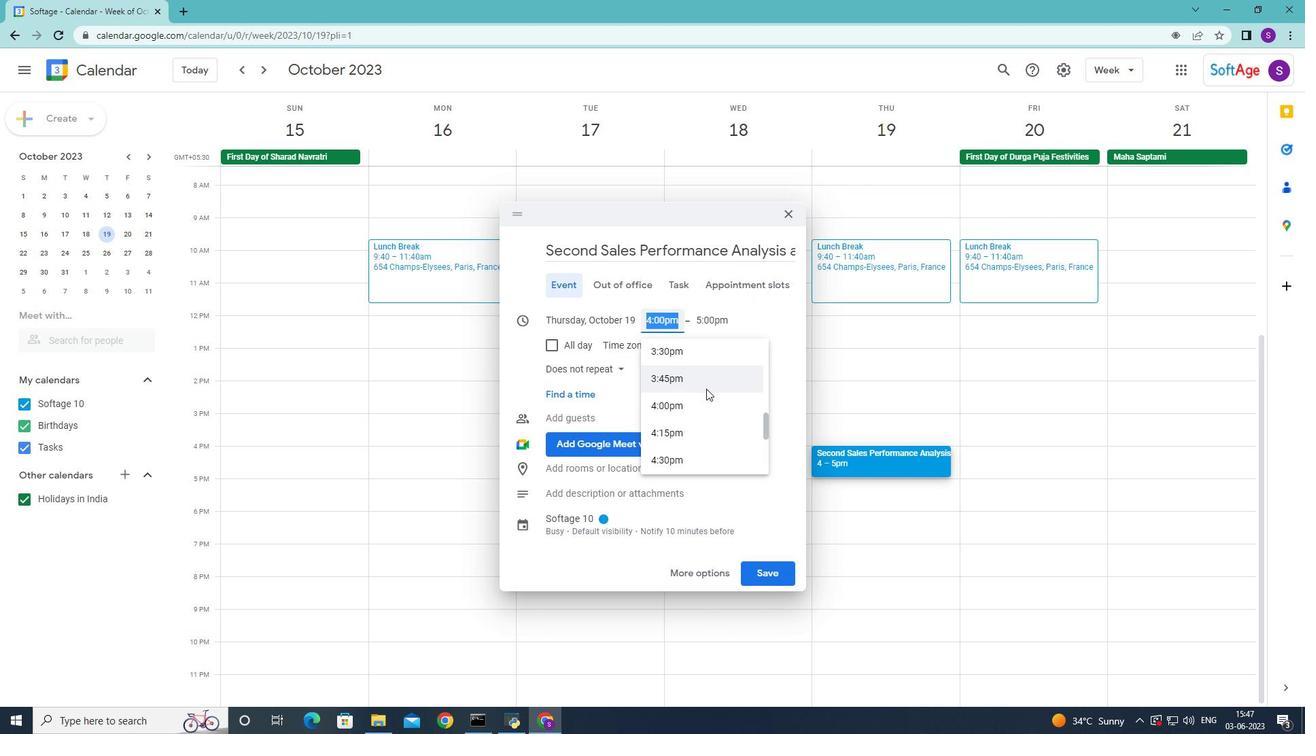 
Action: Mouse scrolled (699, 389) with delta (0, 0)
Screenshot: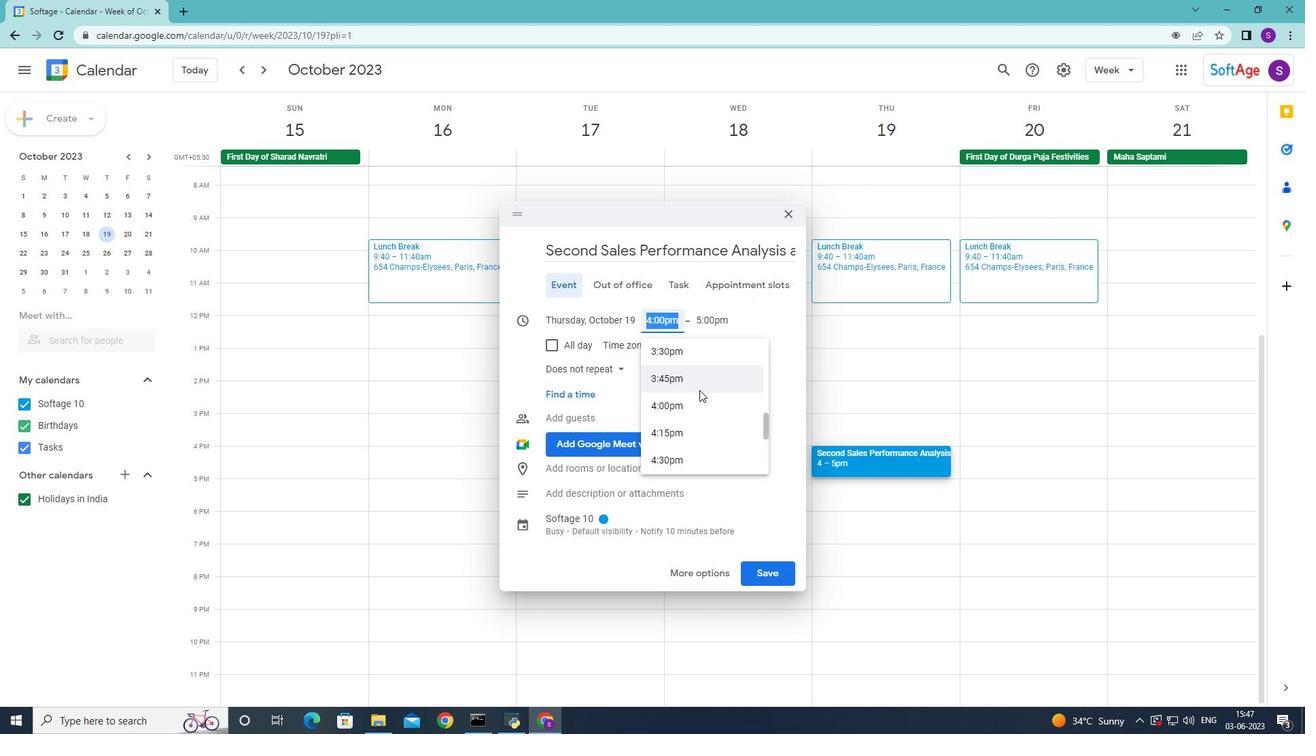 
Action: Mouse scrolled (699, 389) with delta (0, 0)
Screenshot: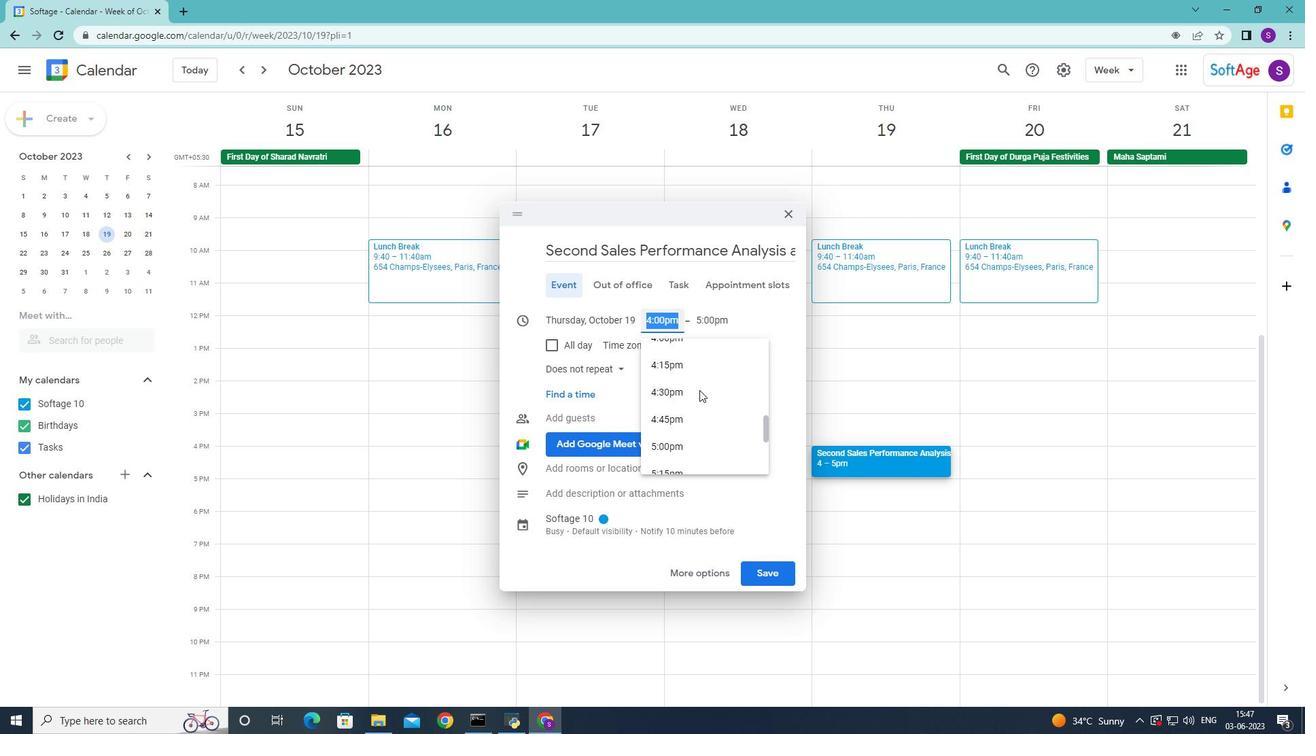 
Action: Mouse scrolled (699, 389) with delta (0, 0)
Screenshot: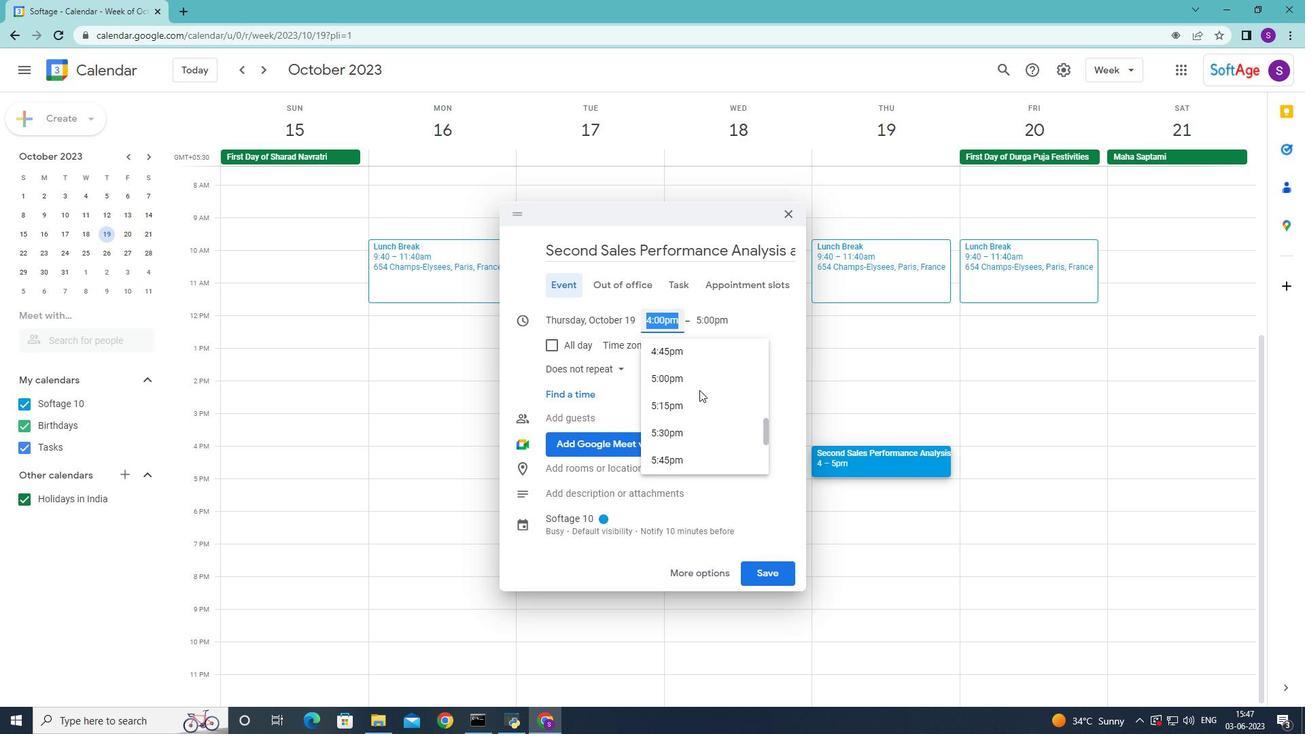 
Action: Mouse scrolled (699, 389) with delta (0, 0)
Screenshot: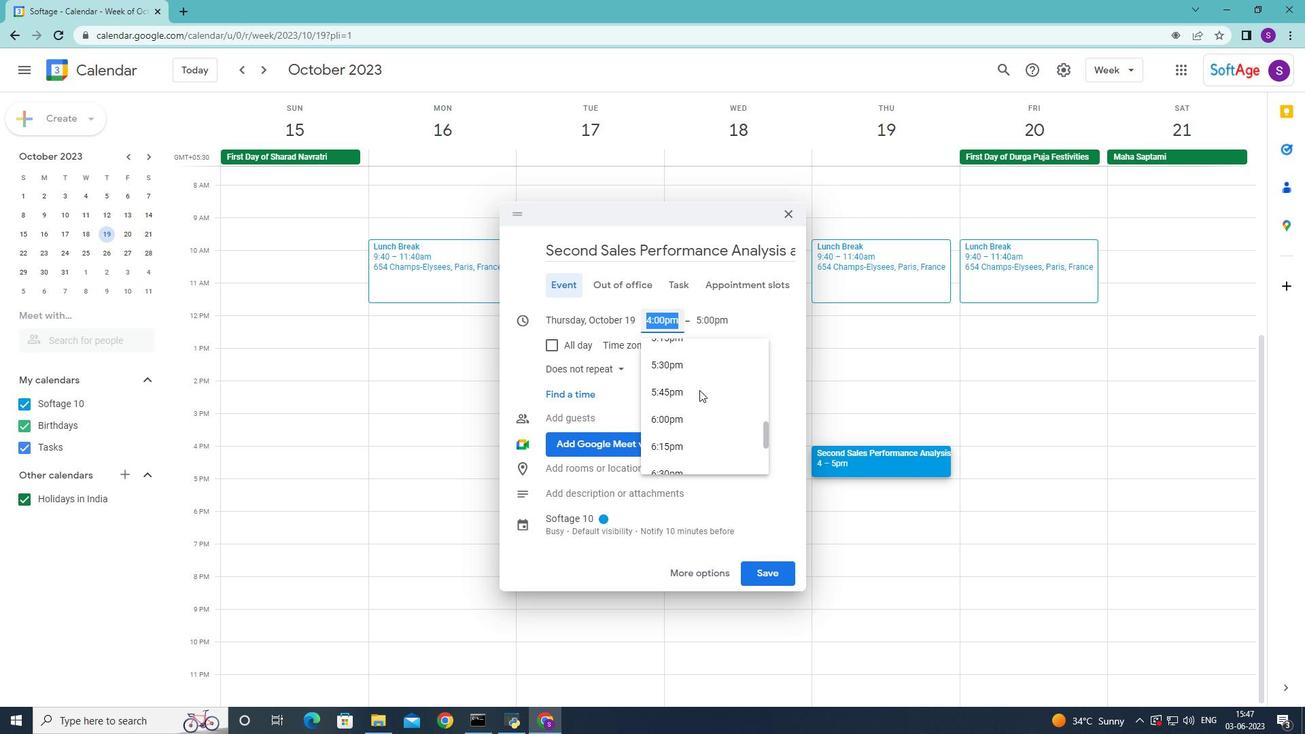
Action: Mouse scrolled (699, 389) with delta (0, 0)
Screenshot: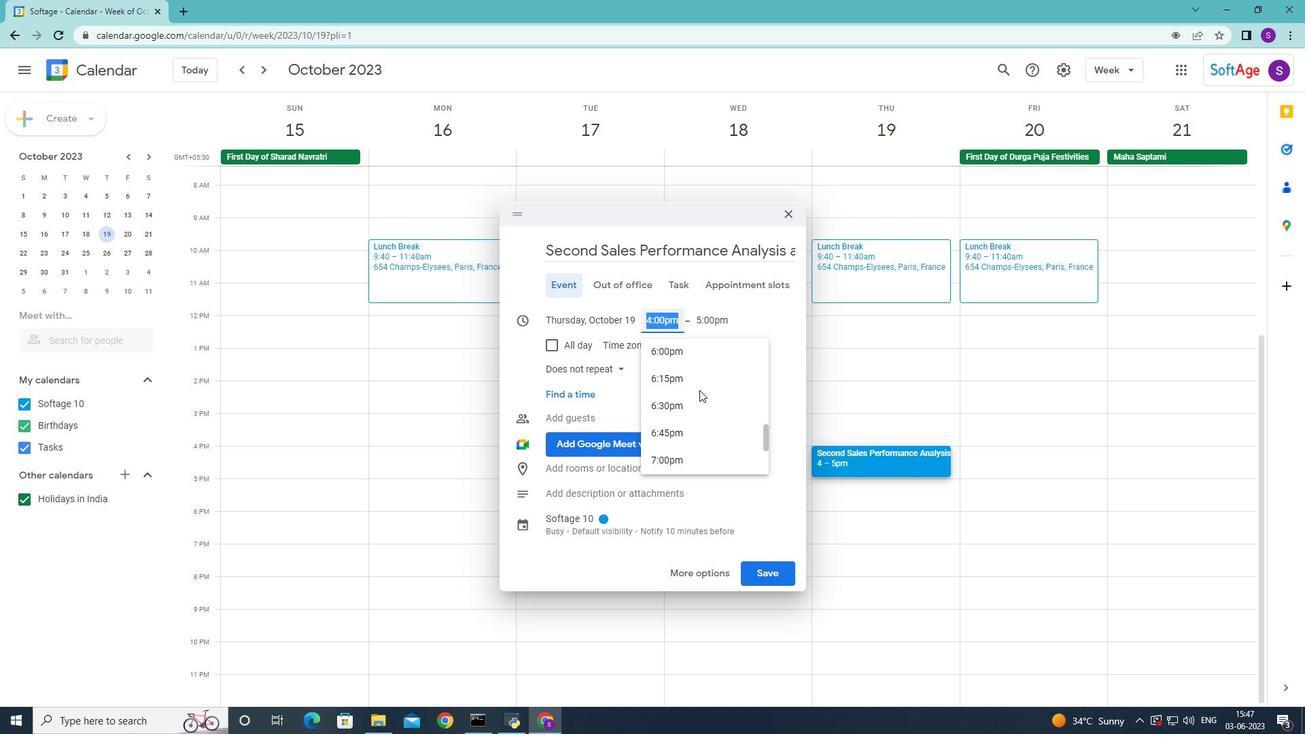 
Action: Mouse scrolled (699, 389) with delta (0, 0)
Screenshot: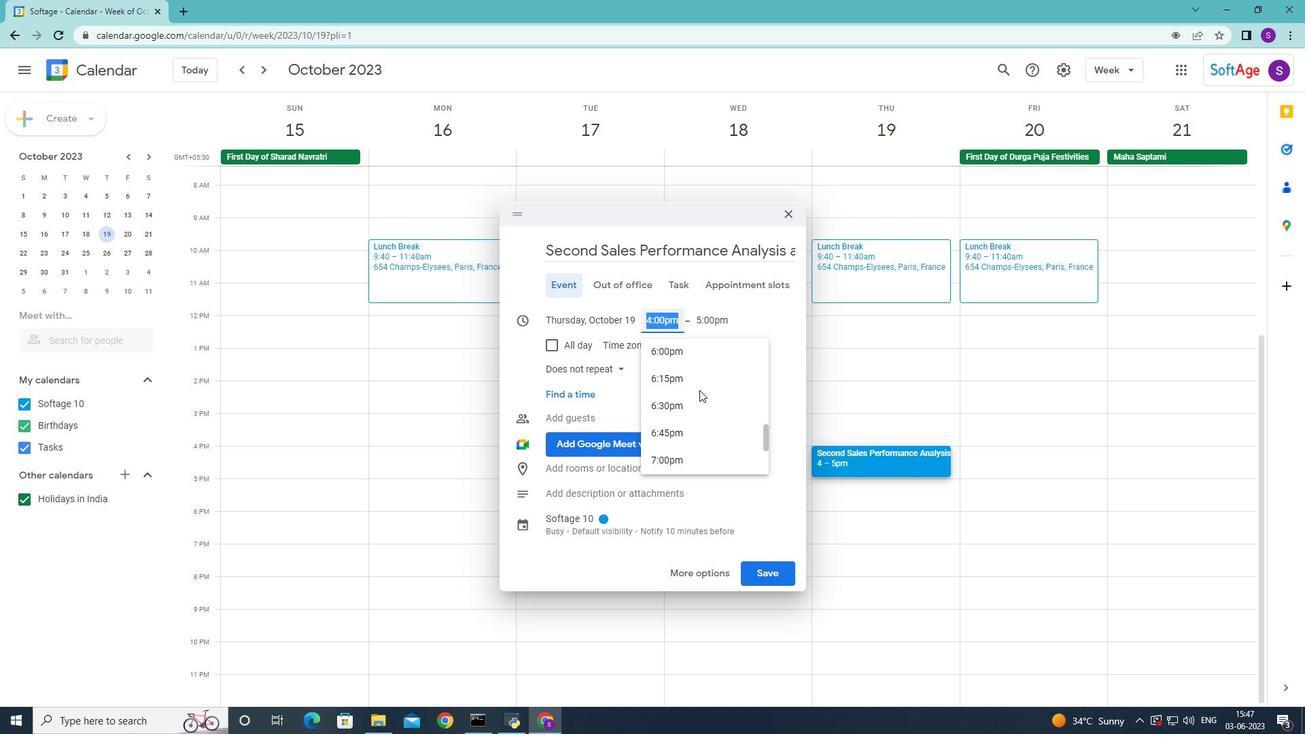 
Action: Mouse moved to (691, 401)
Screenshot: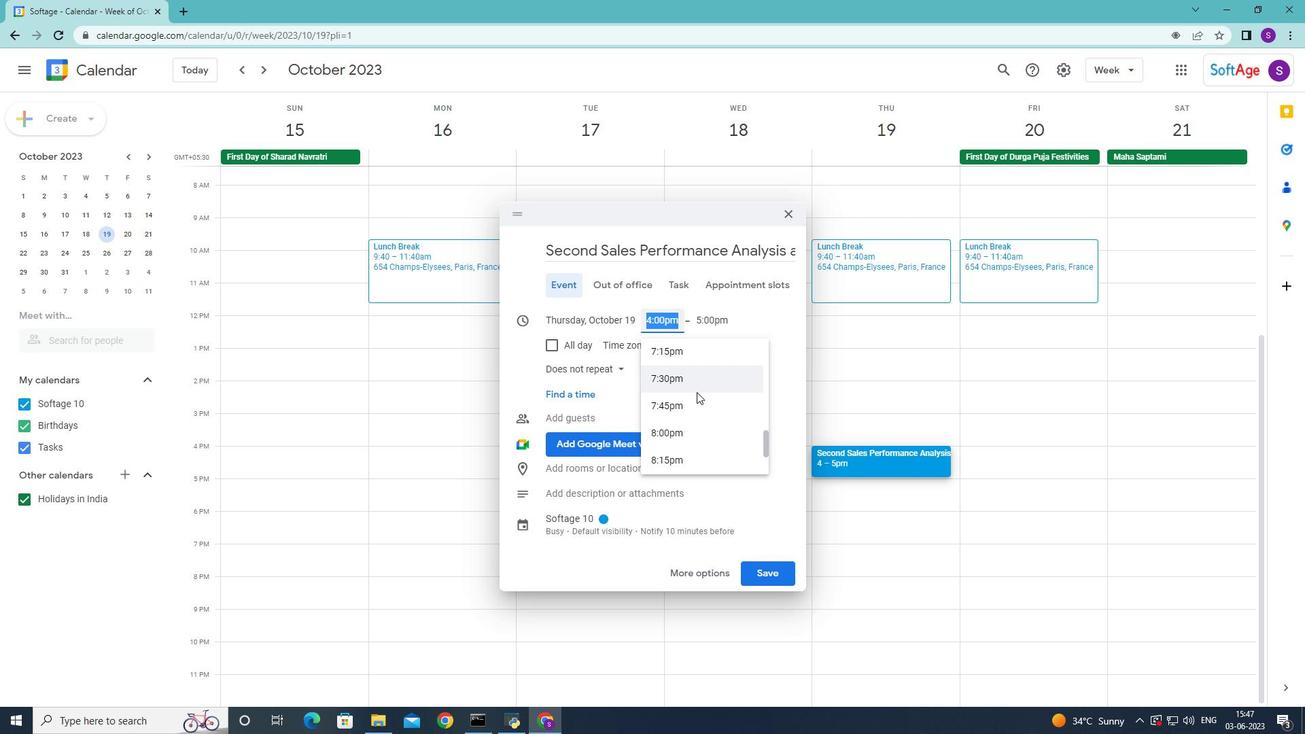 
Action: Mouse scrolled (691, 400) with delta (0, 0)
Screenshot: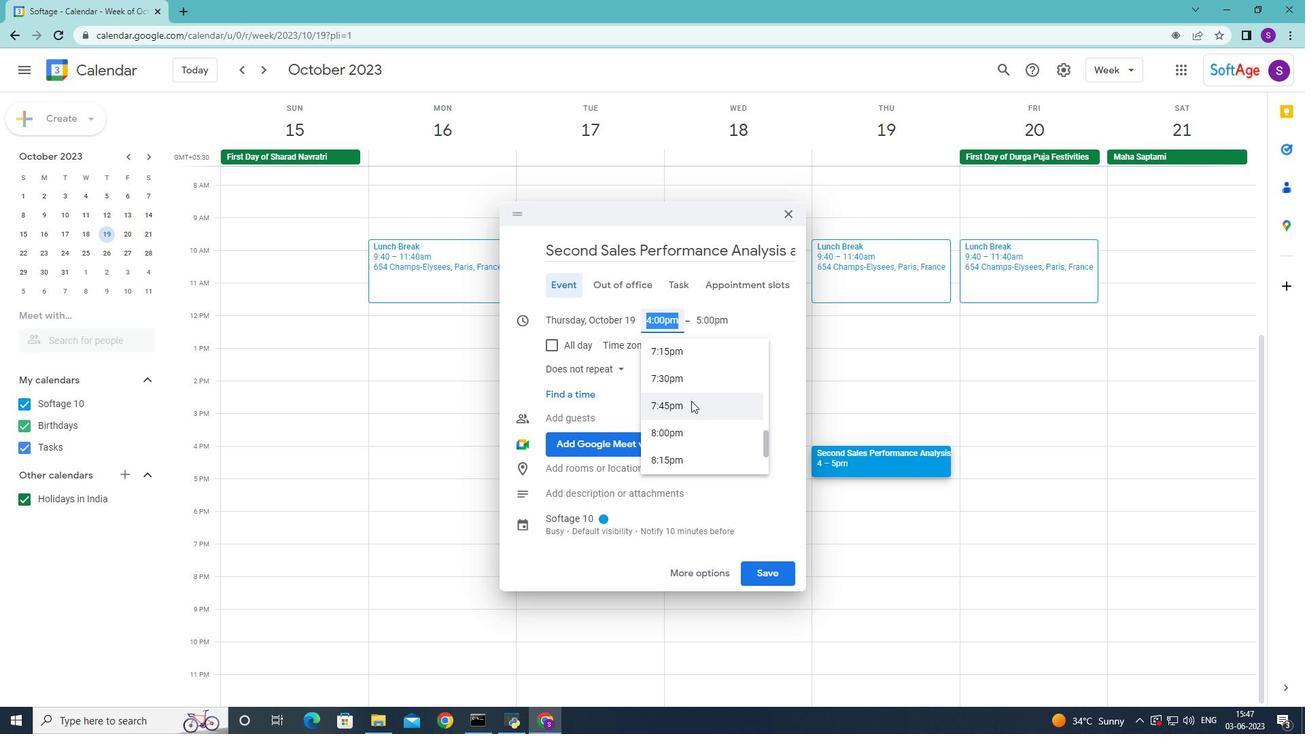 
Action: Mouse moved to (691, 401)
Screenshot: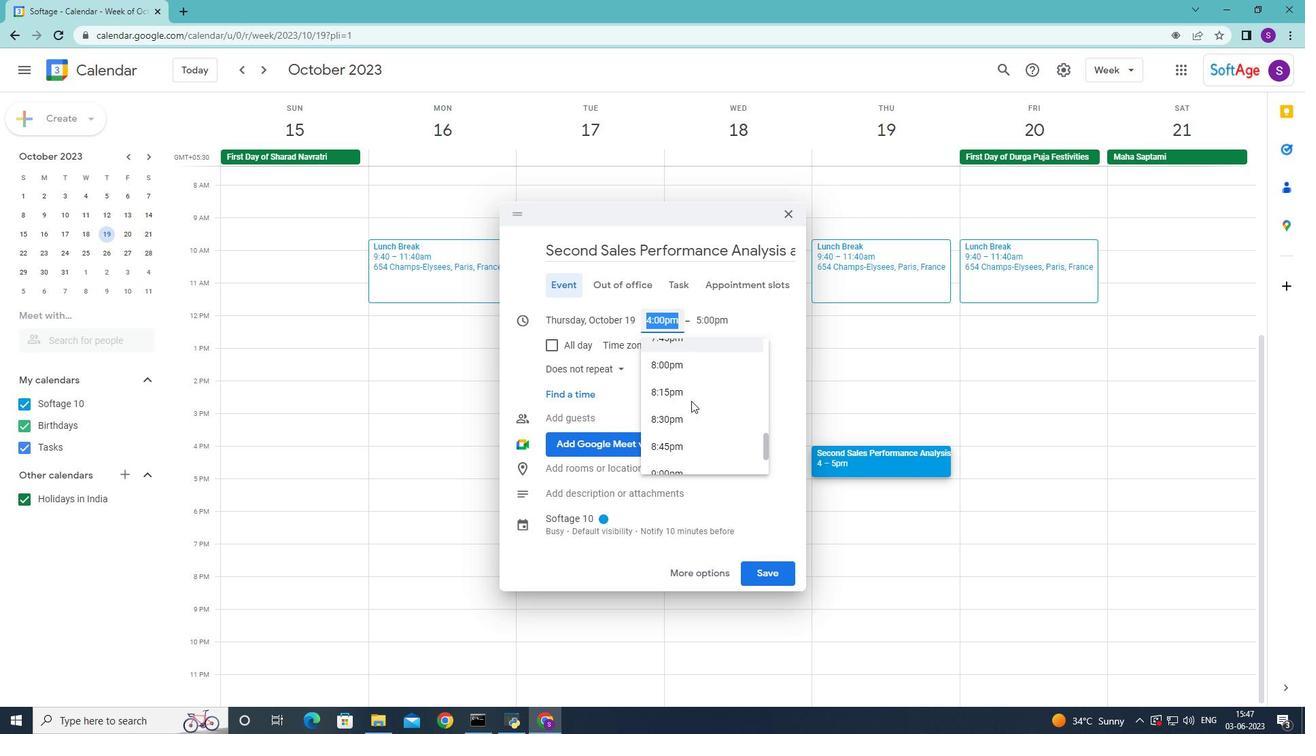 
Action: Mouse scrolled (691, 400) with delta (0, 0)
Screenshot: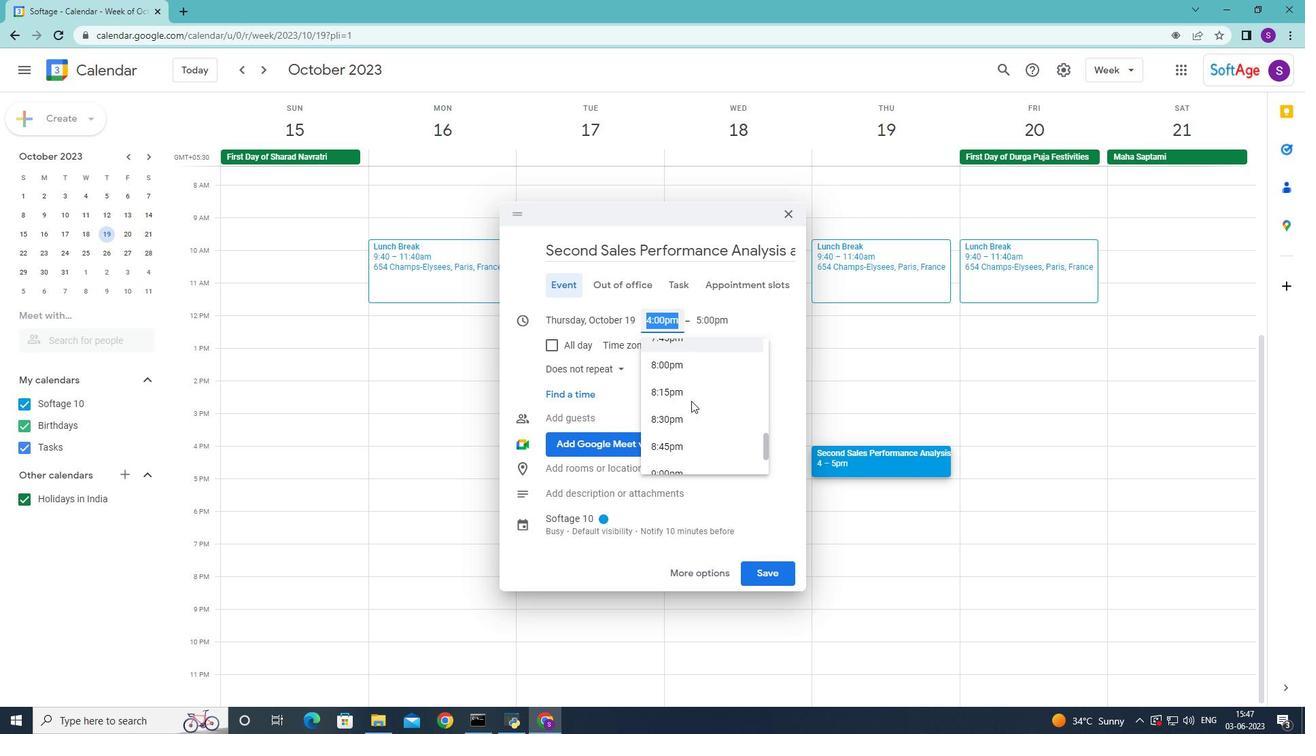 
Action: Mouse moved to (690, 437)
Screenshot: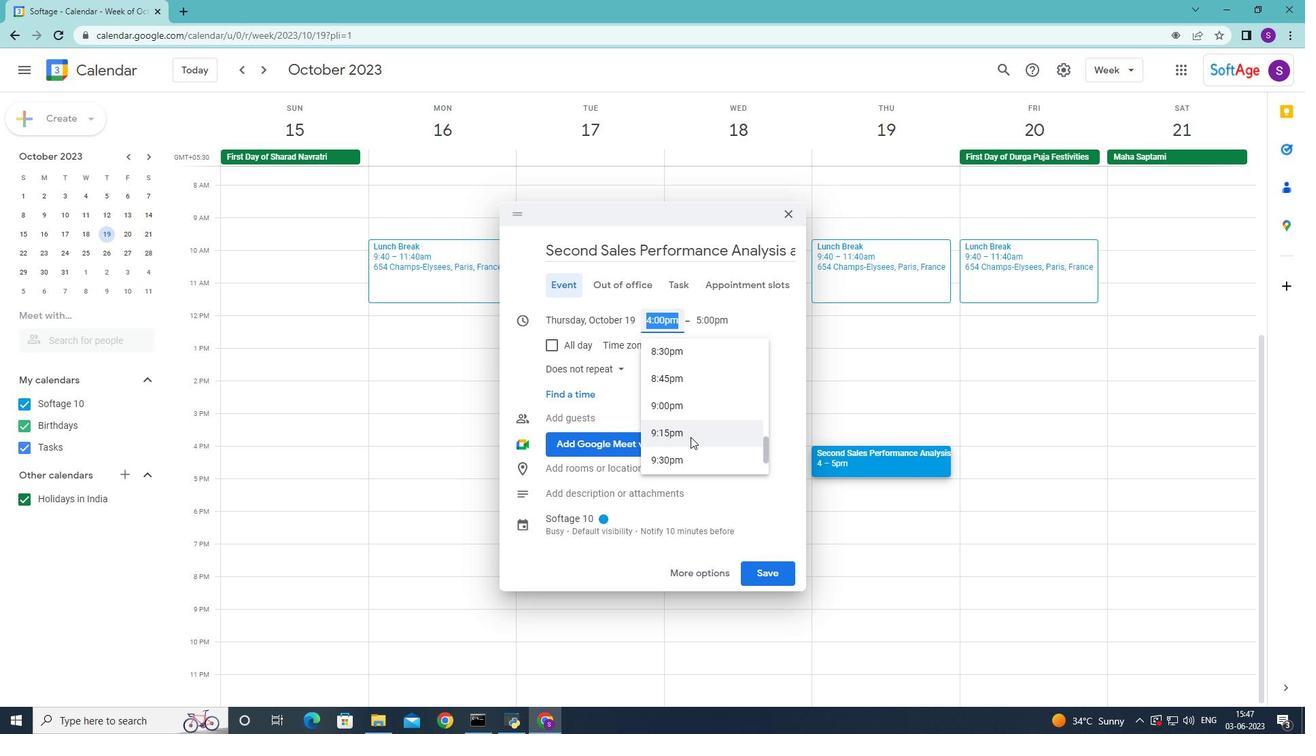 
Action: Mouse pressed left at (690, 437)
Screenshot: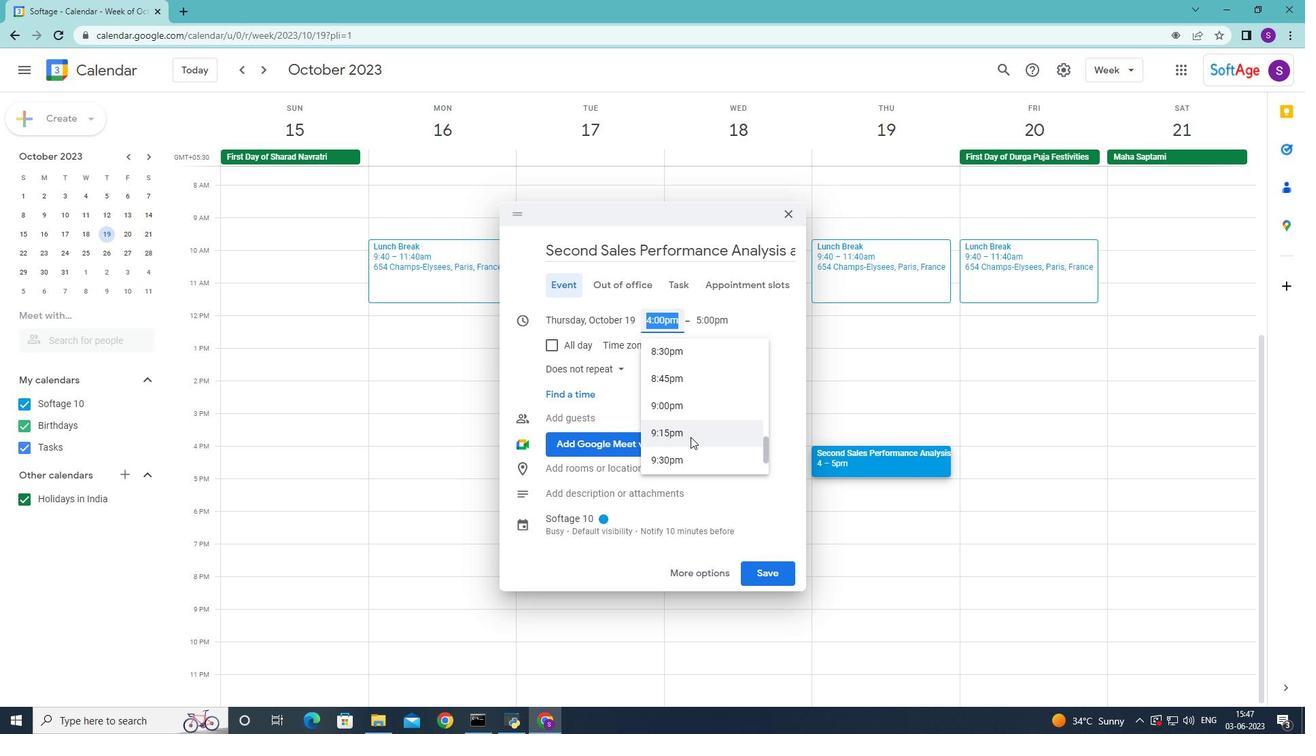 
Action: Mouse moved to (712, 384)
Screenshot: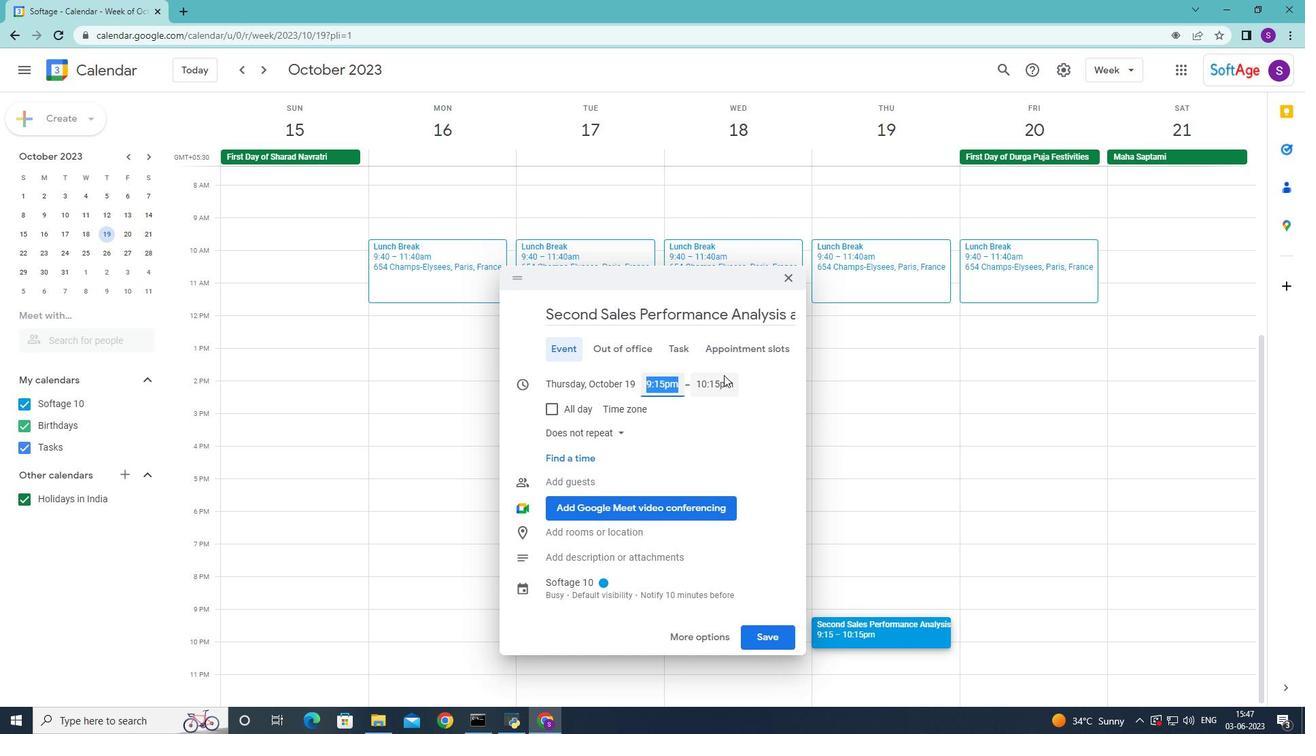
Action: Mouse pressed left at (712, 384)
Screenshot: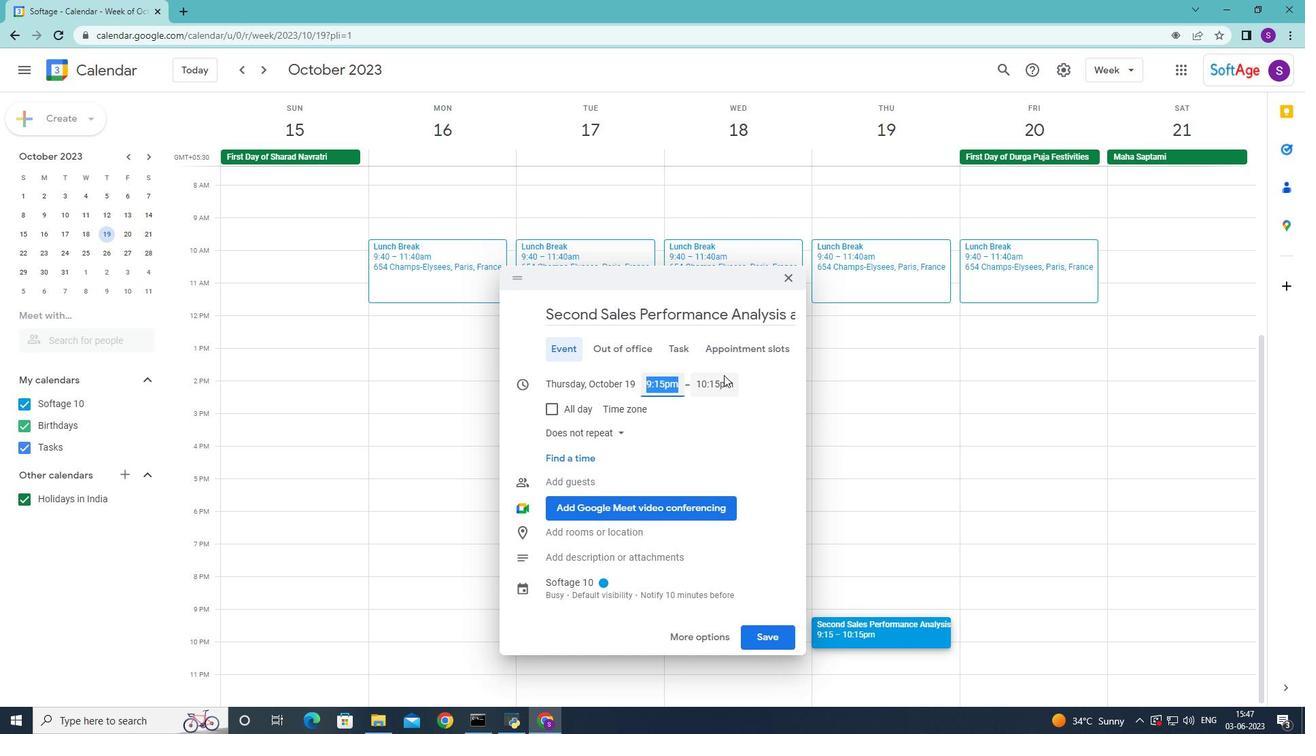 
Action: Mouse moved to (731, 519)
Screenshot: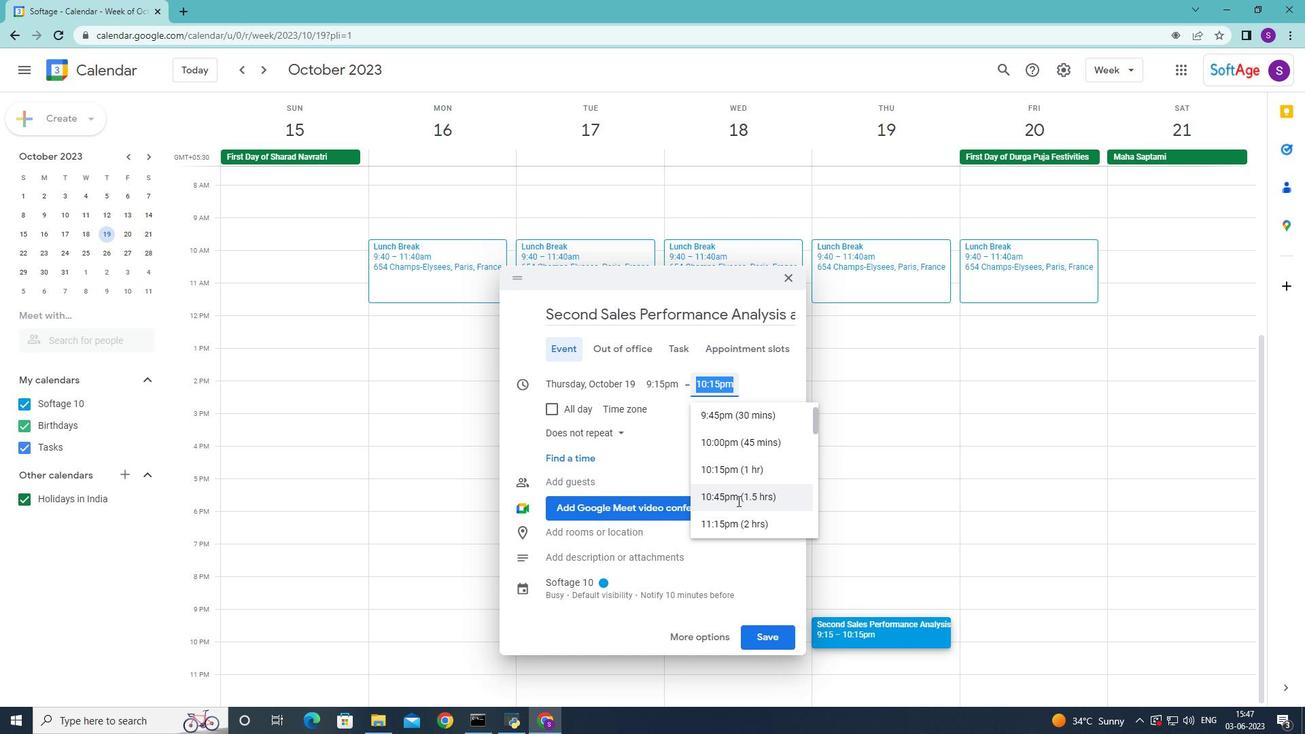 
Action: Mouse pressed left at (731, 519)
Screenshot: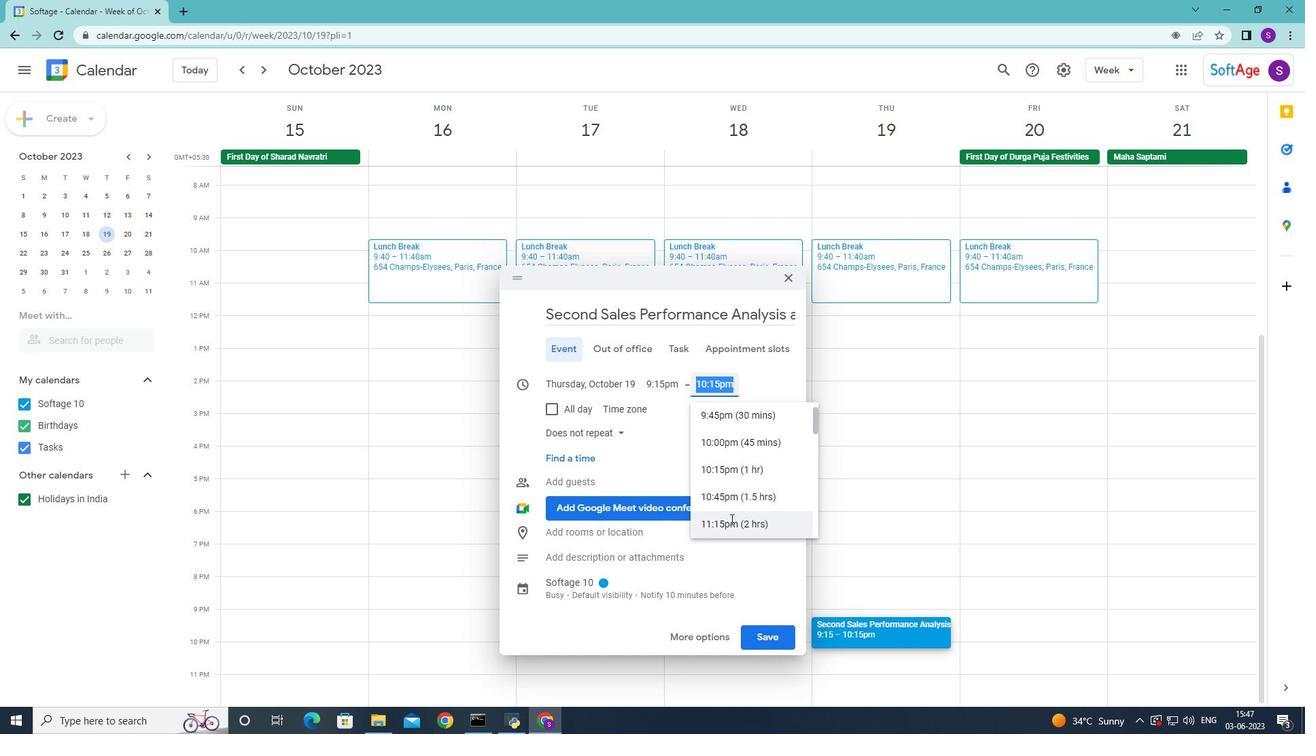 
Action: Mouse moved to (707, 640)
Screenshot: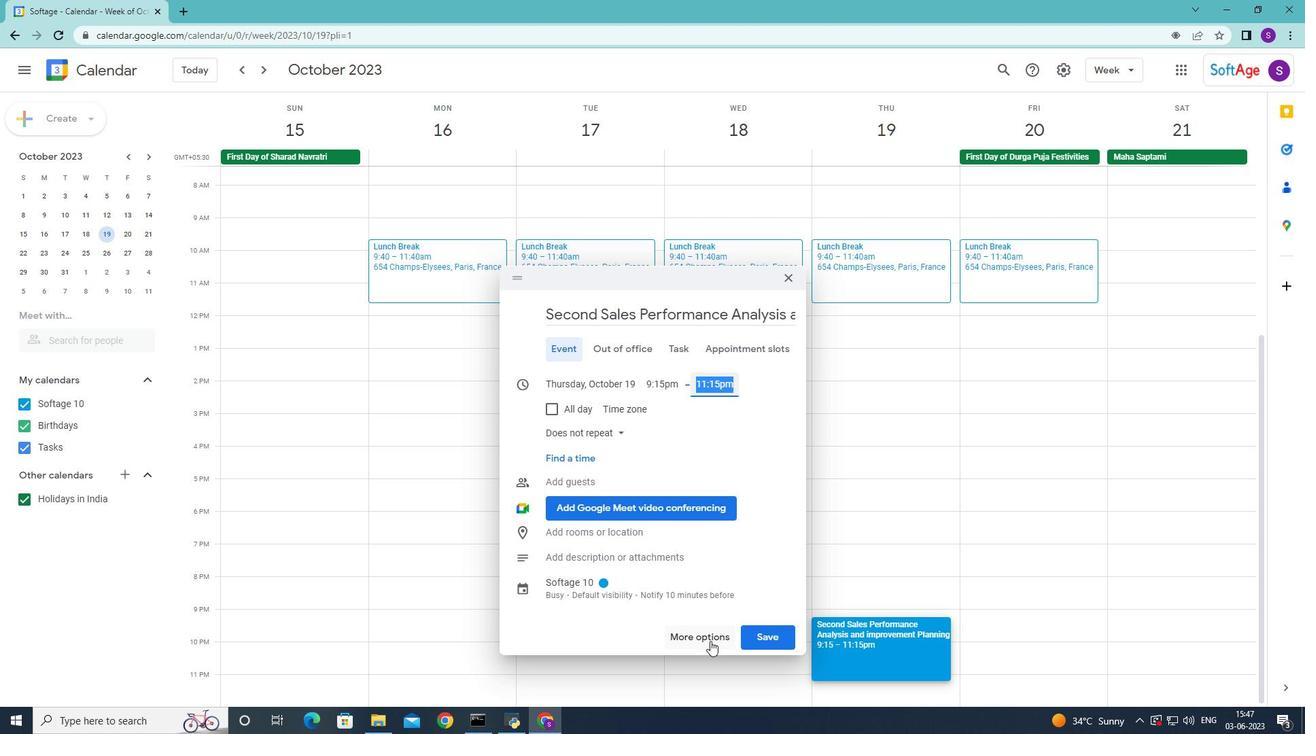 
Action: Mouse pressed left at (707, 640)
Screenshot: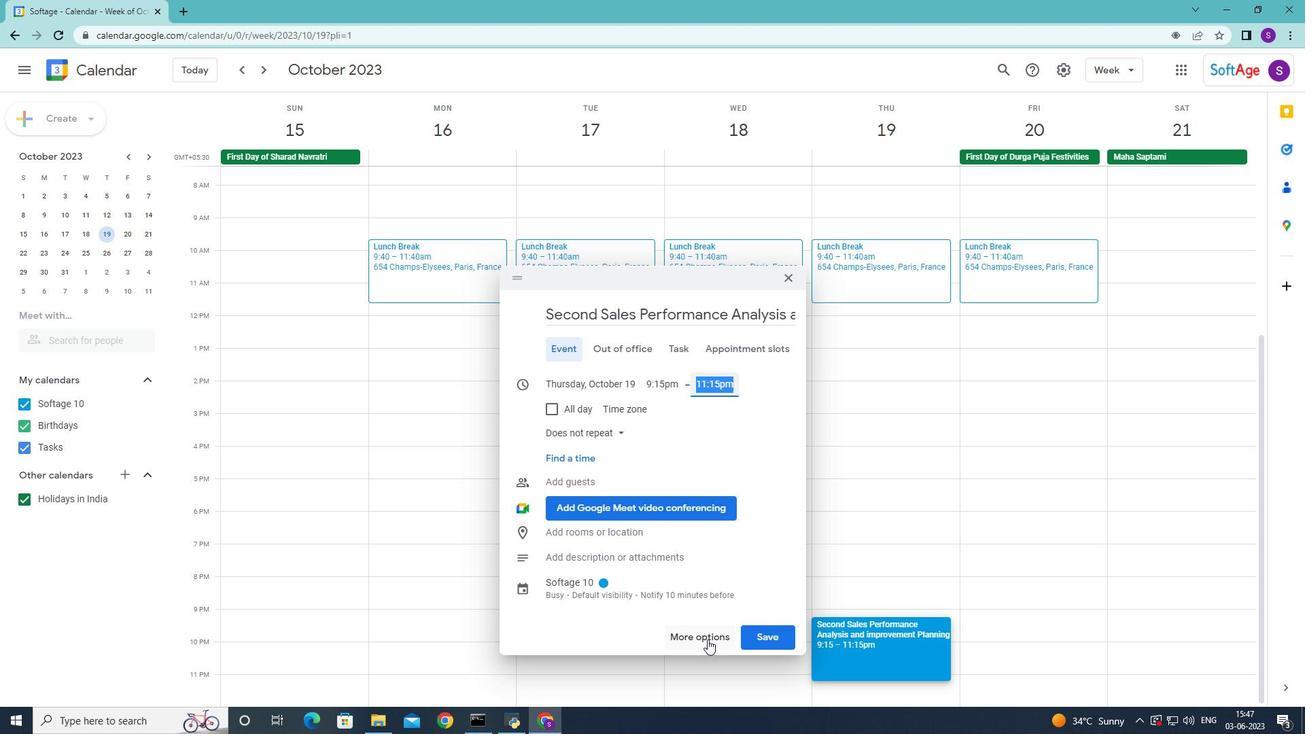 
Action: Mouse moved to (214, 495)
Screenshot: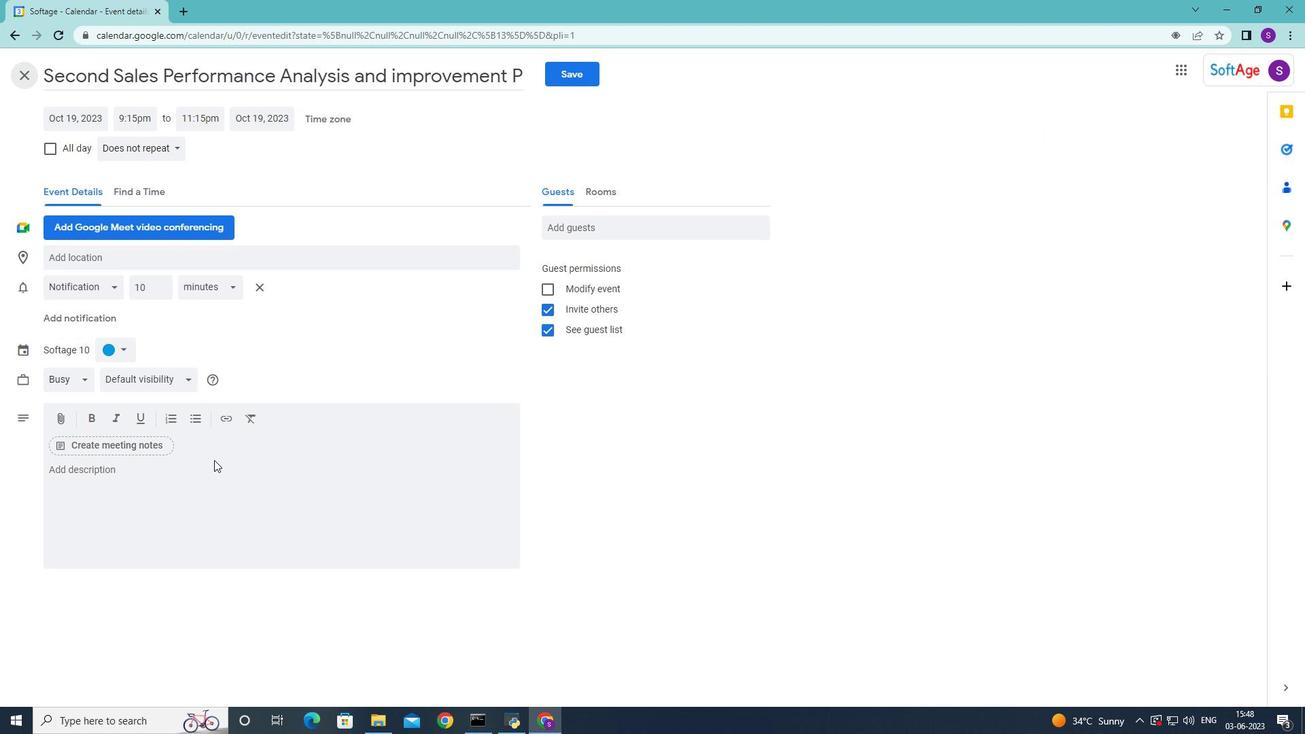 
Action: Mouse pressed left at (214, 495)
Screenshot: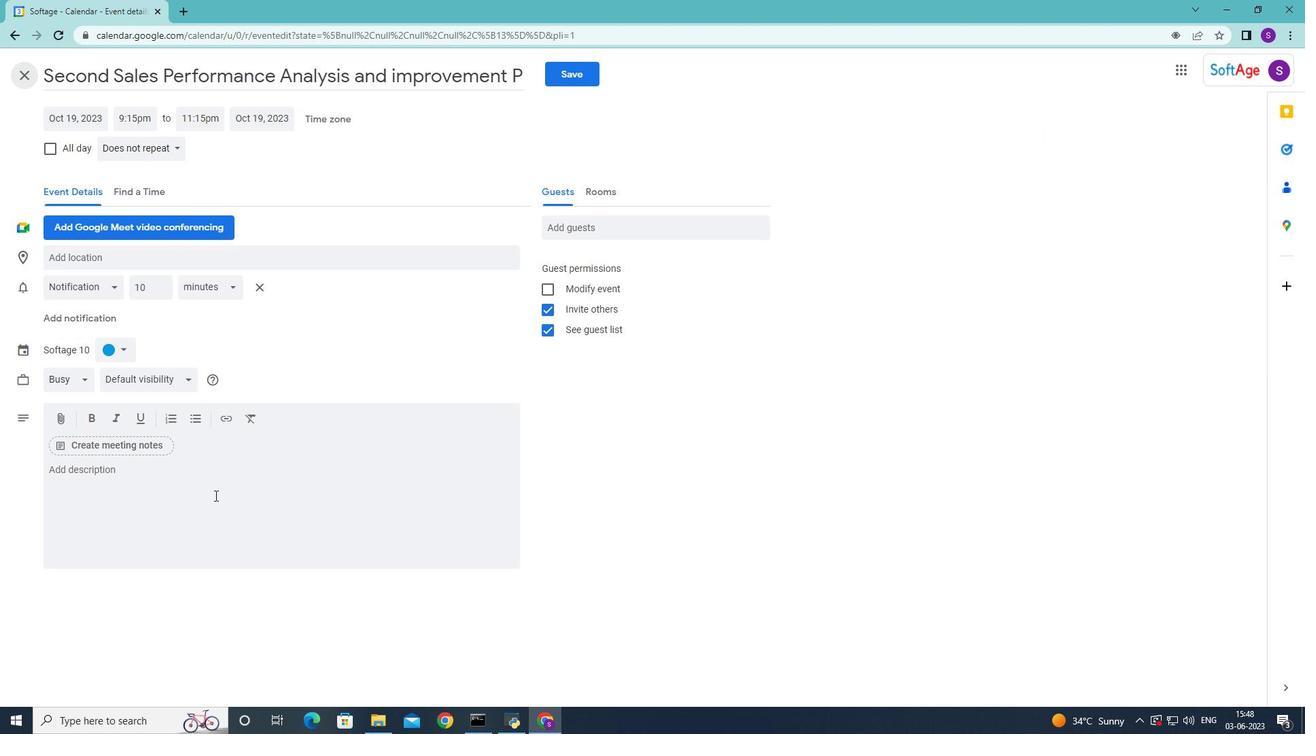 
Action: Key pressed <Key.shift>The<Key.space>employee<Key.space>will<Key.space>be<Key.space>informed<Key.space>about<Key.space>the<Key.space>available<Key.space>resources<Key.space>an<Key.space><Key.backspace>d<Key.space>support<Key.space>systems<Key.space><Key.backspace>,<Key.space>such<Key.space>as<Key.space>training<Key.space>programs,<Key.space>mentorship<Key.space>opportunities<Key.space><Key.backspace>,<Key.space>or<Key.space>coaching<Key.space>session<Key.space><Key.backspace>s.<Key.space><Key.shift>The<Key.space>supervisor<Key.space>will<Key.space>offer<Key.space>guidance<Key.space>and<Key.space>assistance<Key.space>in<Key.space>accessing<Key.space>these<Key.space>resources<Key.space>to<Key.space>facilitate<Key.space>the<Key.space>employee;<Key.backspace>,s<Key.space><Key.backspace><Key.backspace><Key.backspace>'s<Key.space>improvement<Key.space><Key.backspace>.<Key.space>
Screenshot: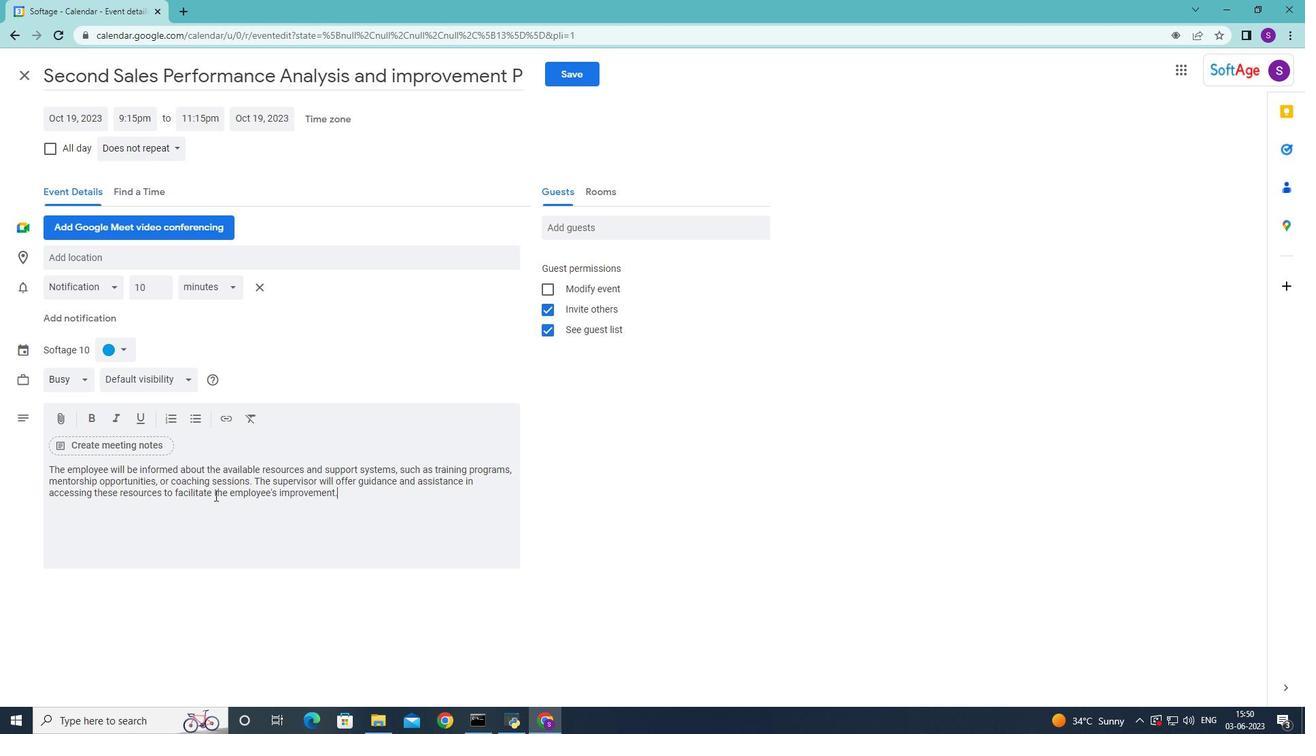 
Action: Mouse moved to (112, 350)
Screenshot: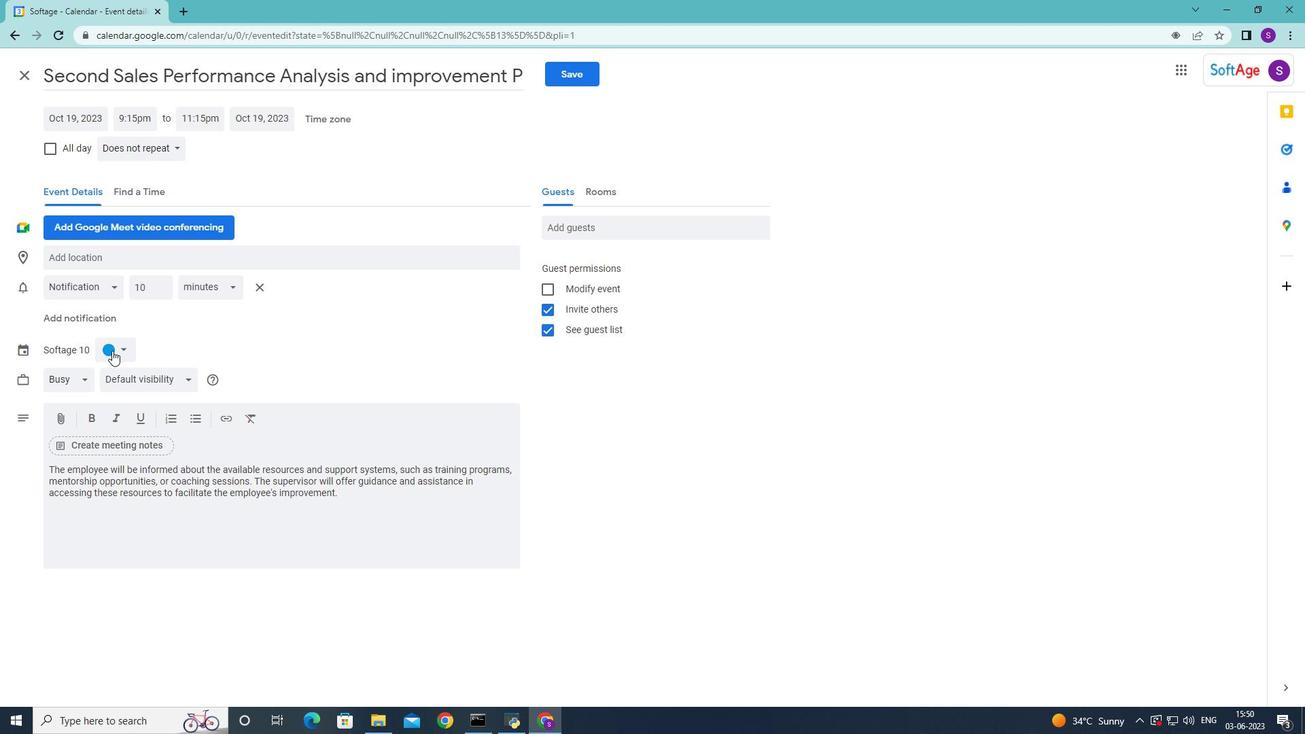 
Action: Mouse pressed left at (112, 350)
Screenshot: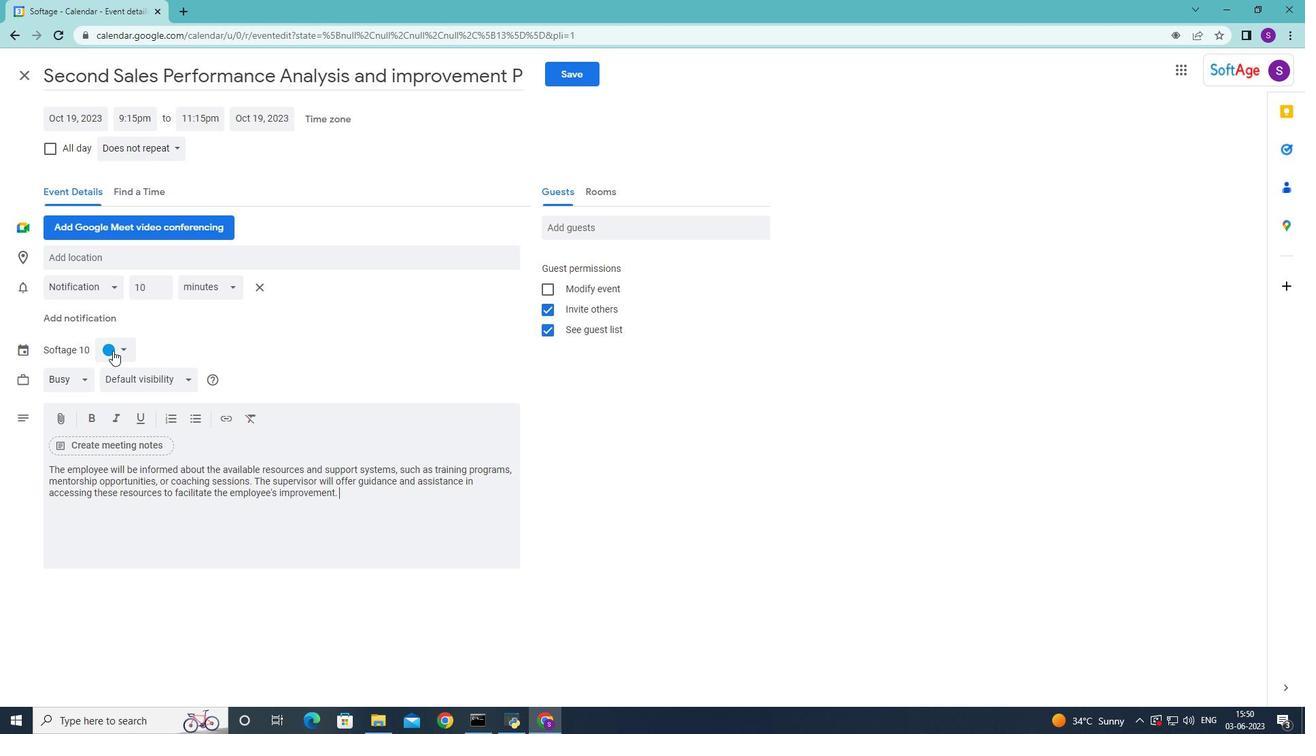 
Action: Mouse moved to (108, 430)
Screenshot: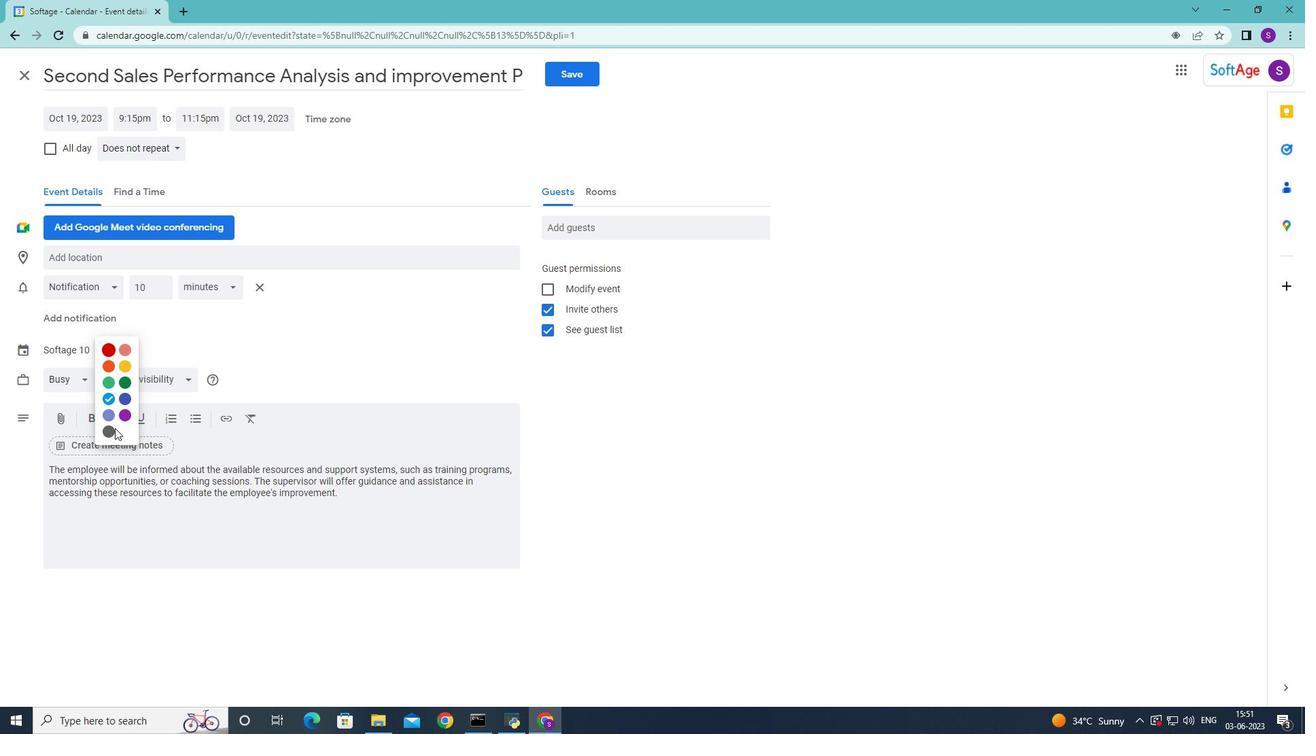 
Action: Mouse pressed left at (108, 430)
Screenshot: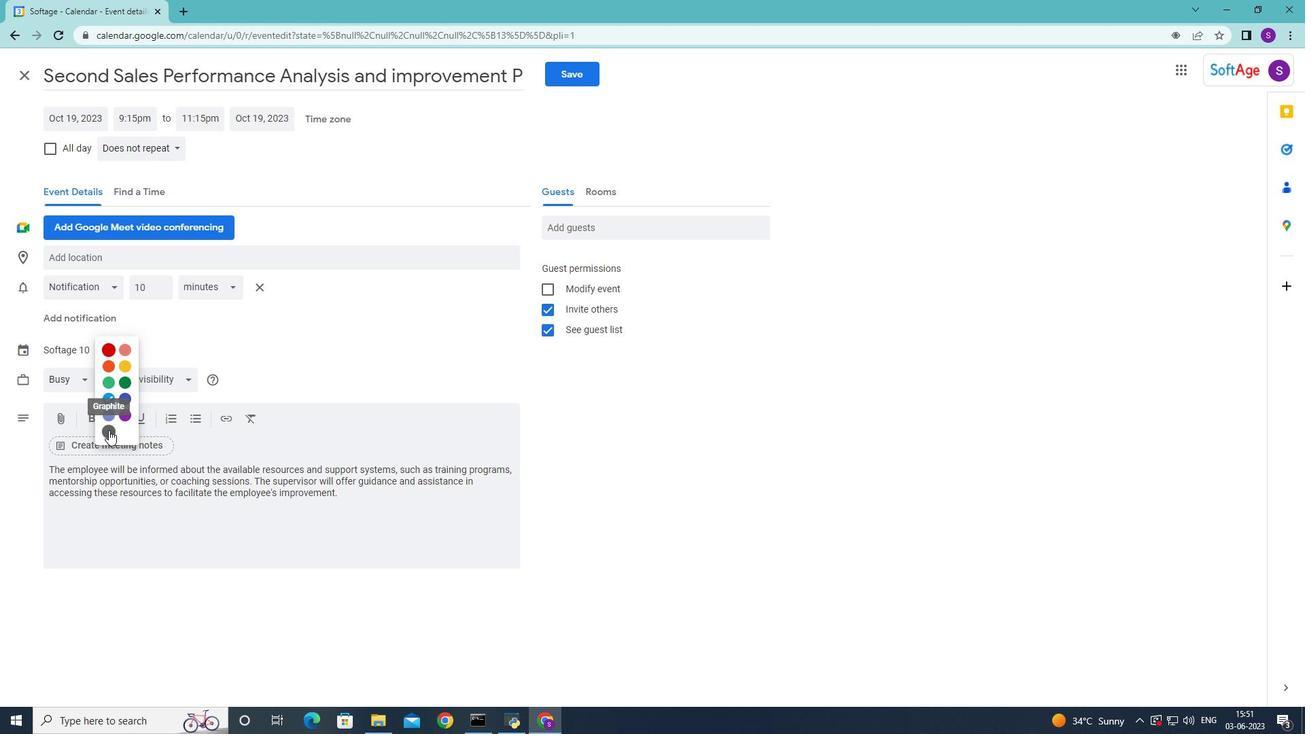 
Action: Mouse moved to (129, 261)
Screenshot: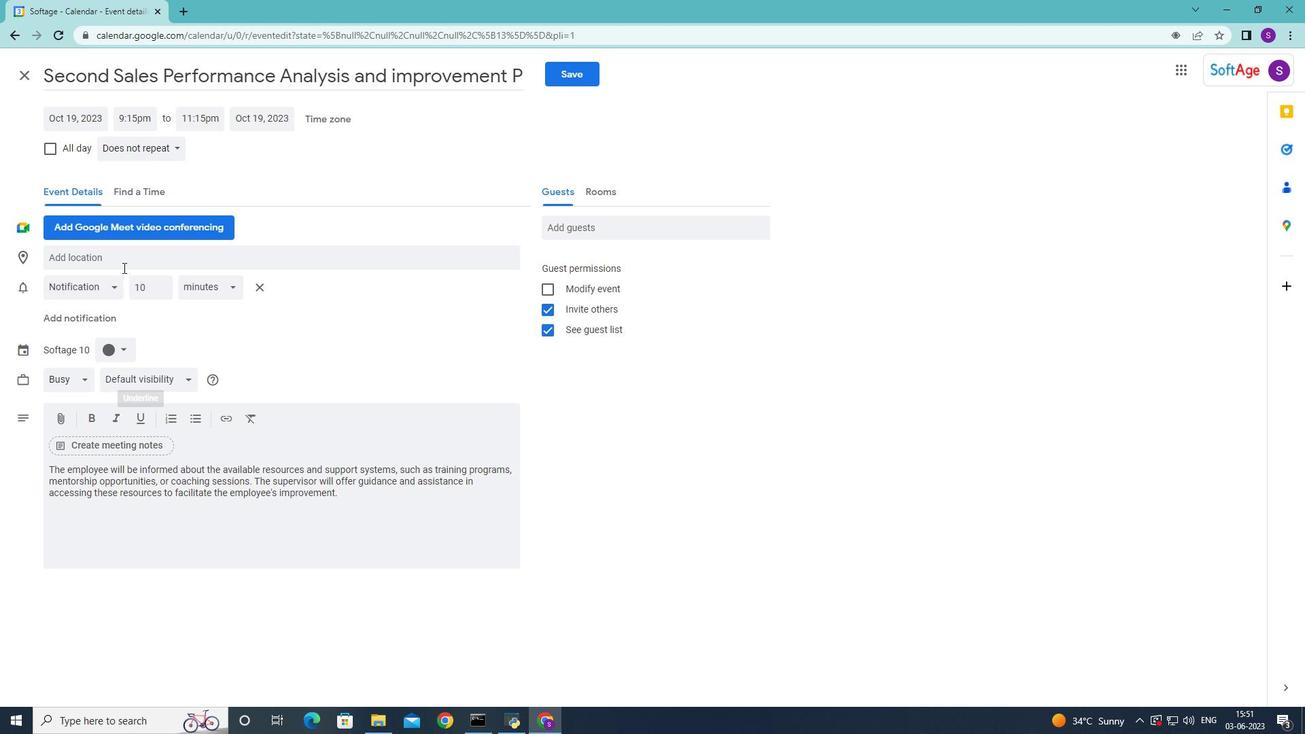 
Action: Mouse pressed left at (129, 261)
Screenshot: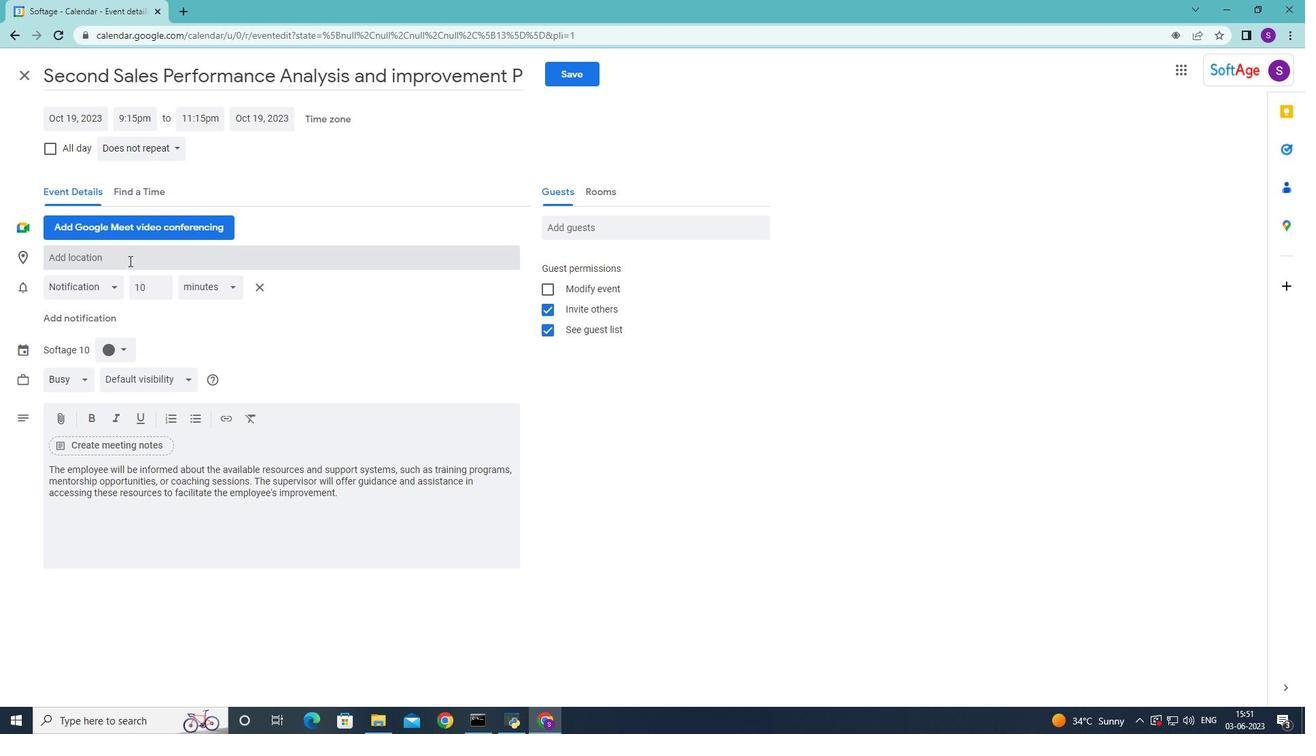 
Action: Key pressed 321<Key.space><Key.shift>Atlantis<Key.space><Key.shift>The<Key.space><Key.shift>Palm,<Key.space><Key.shift><Key.shift><Key.shift><Key.shift><Key.shift>Dubai,<Key.space><Key.shift>Uae<Key.space>
Screenshot: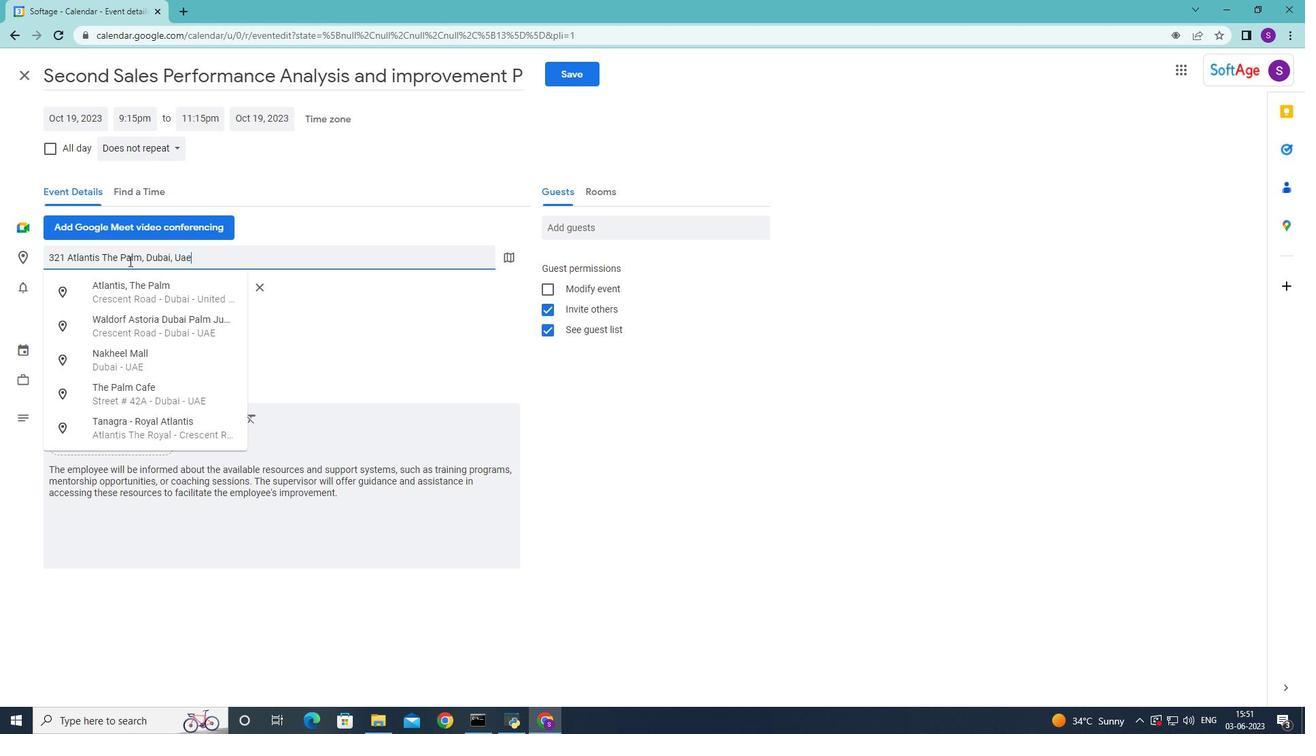 
Action: Mouse moved to (133, 302)
Screenshot: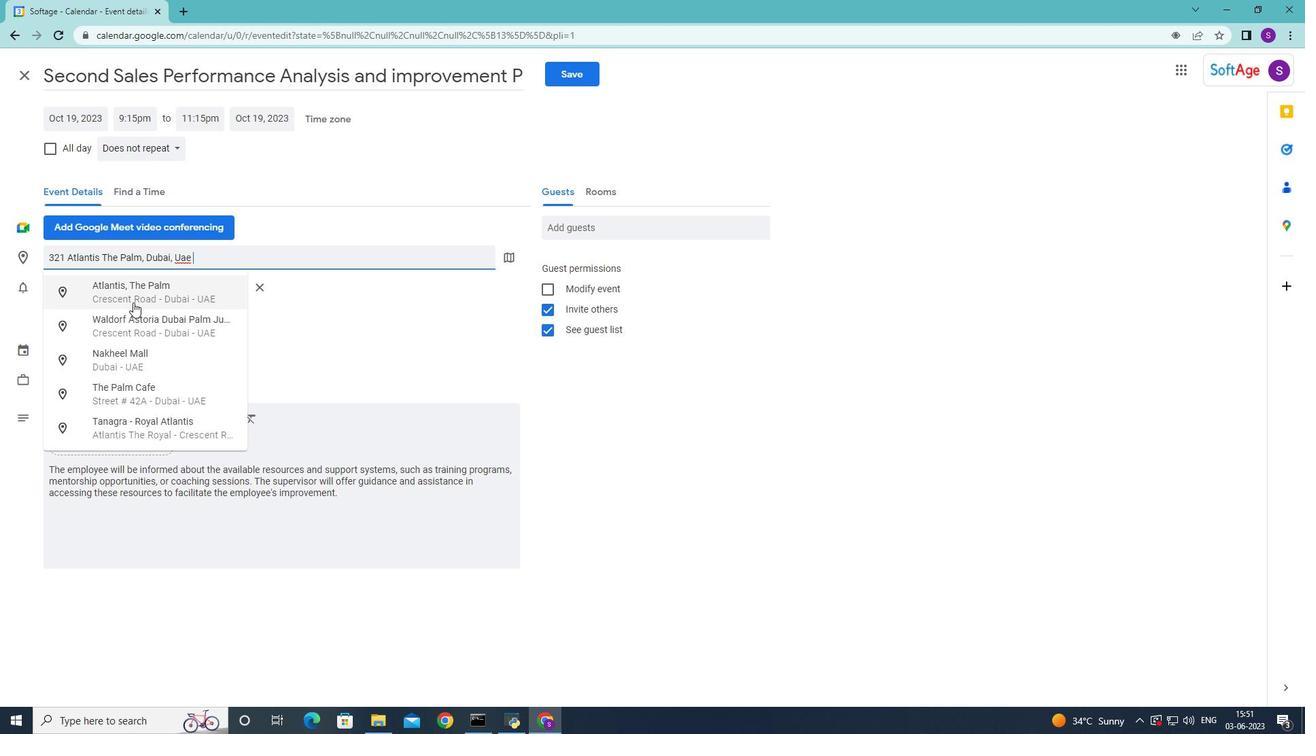 
Action: Mouse pressed left at (133, 302)
Screenshot: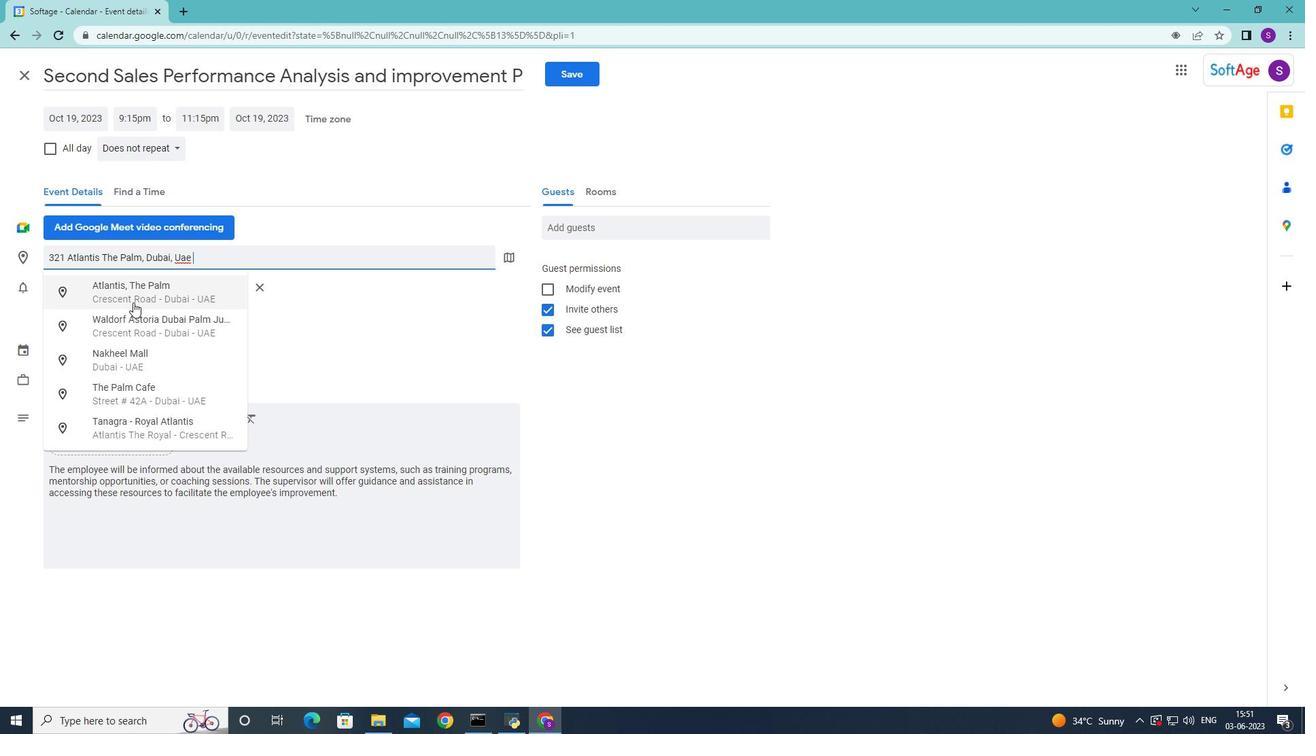 
Action: Mouse moved to (634, 231)
Screenshot: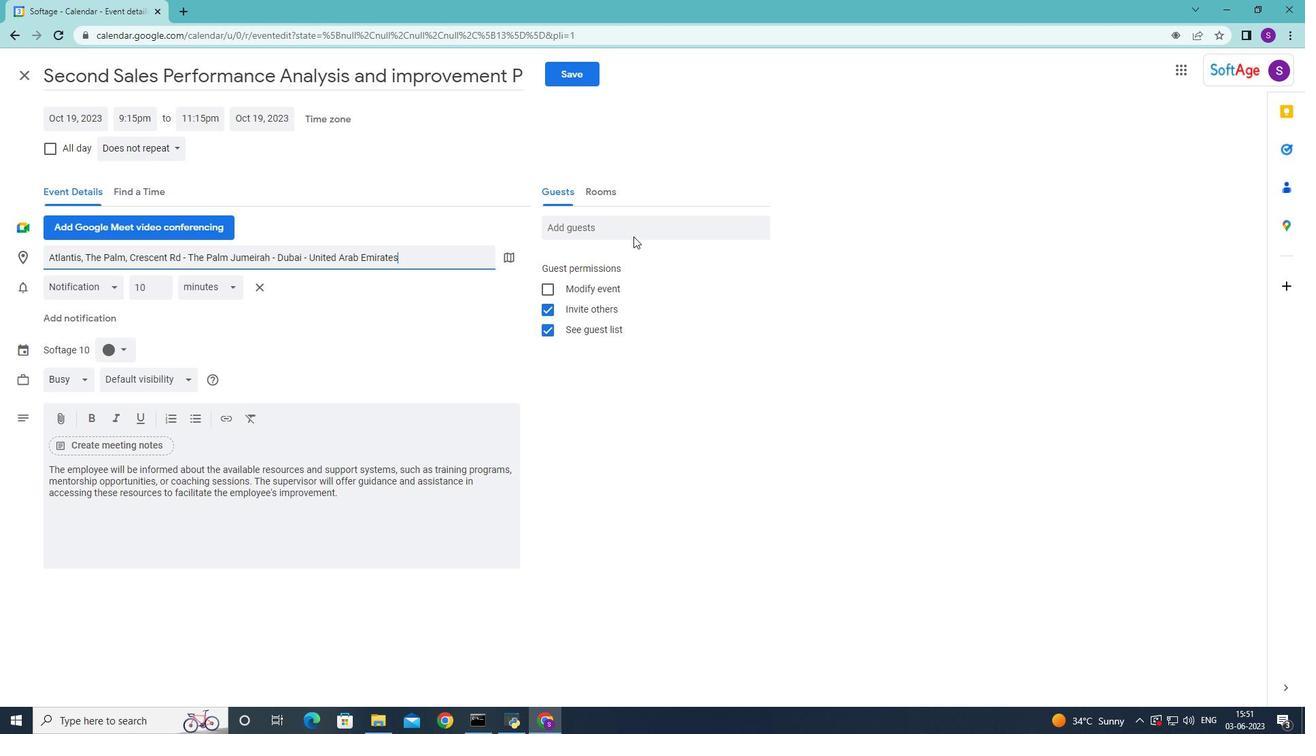 
Action: Mouse pressed left at (634, 231)
Screenshot: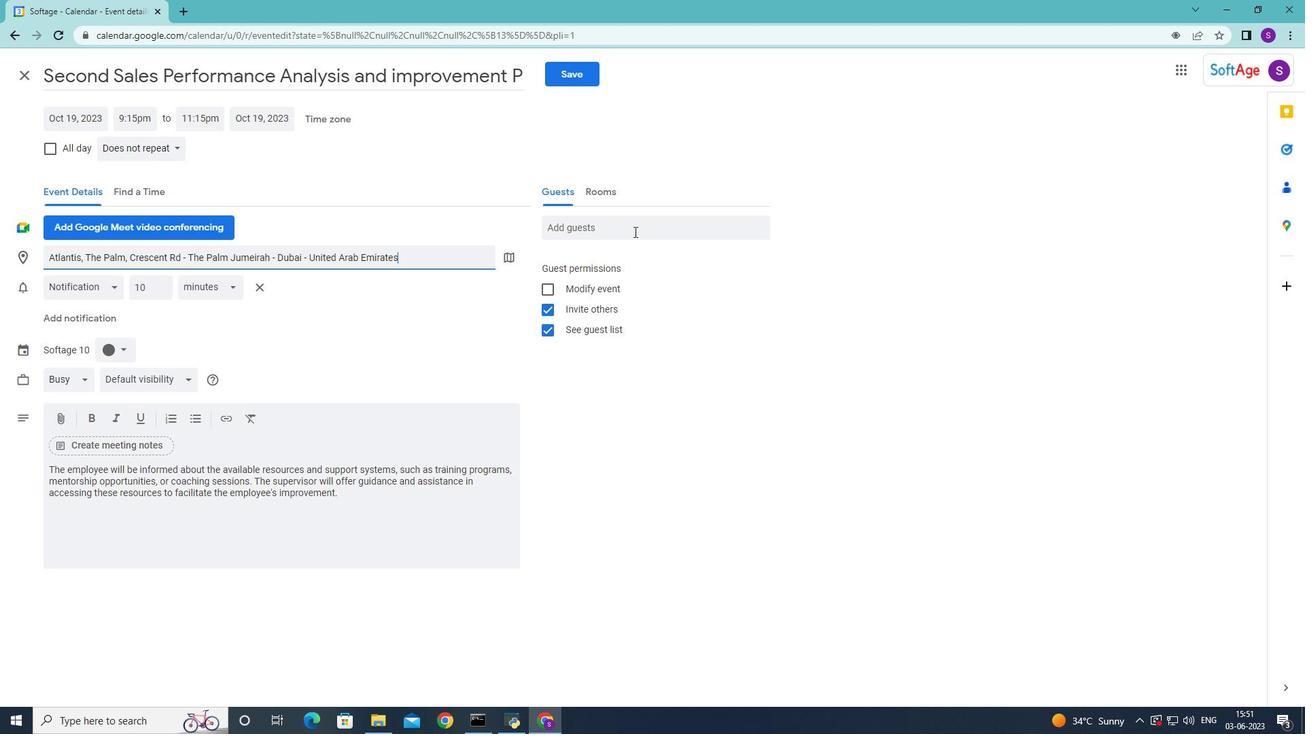 
Action: Key pressed <Key.shift>Softage.1<Key.shift>@softage.net<Key.enter><Key.shift>Sofyage.2<Key.shift>@softage.net<Key.enter>
Screenshot: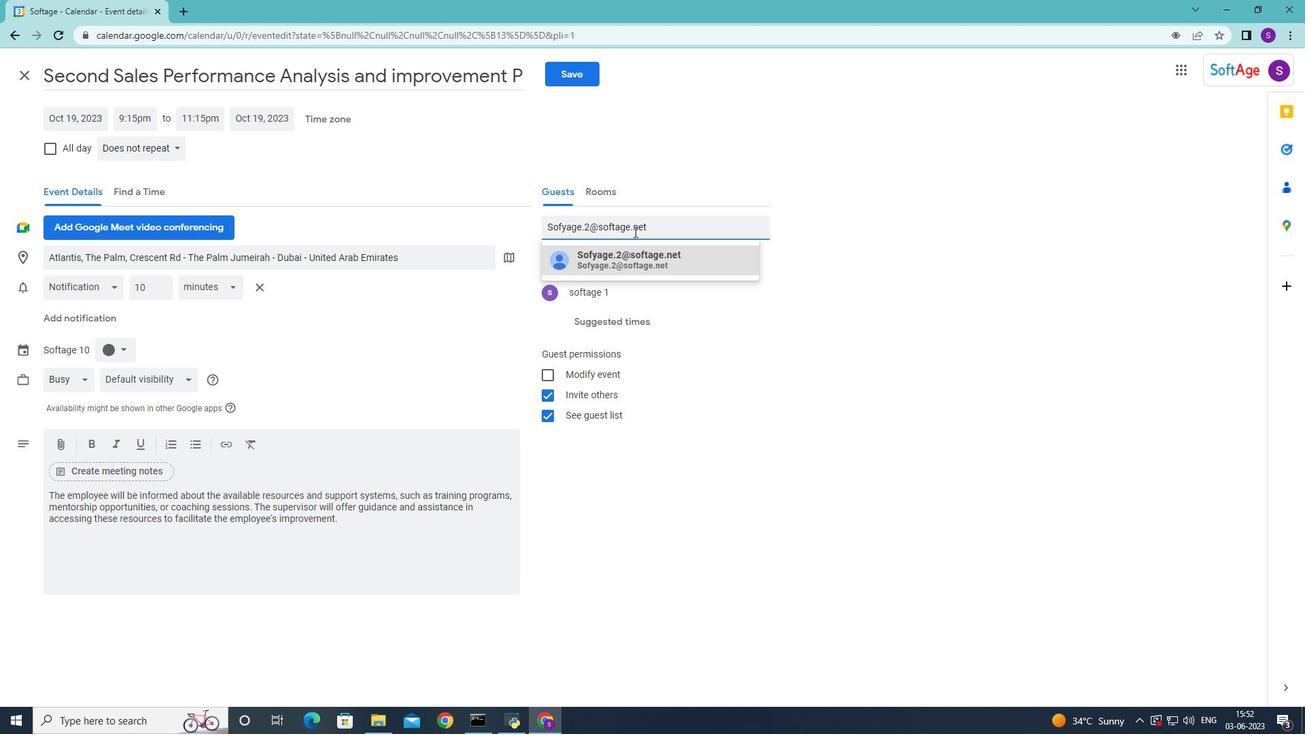 
Action: Mouse moved to (571, 82)
Screenshot: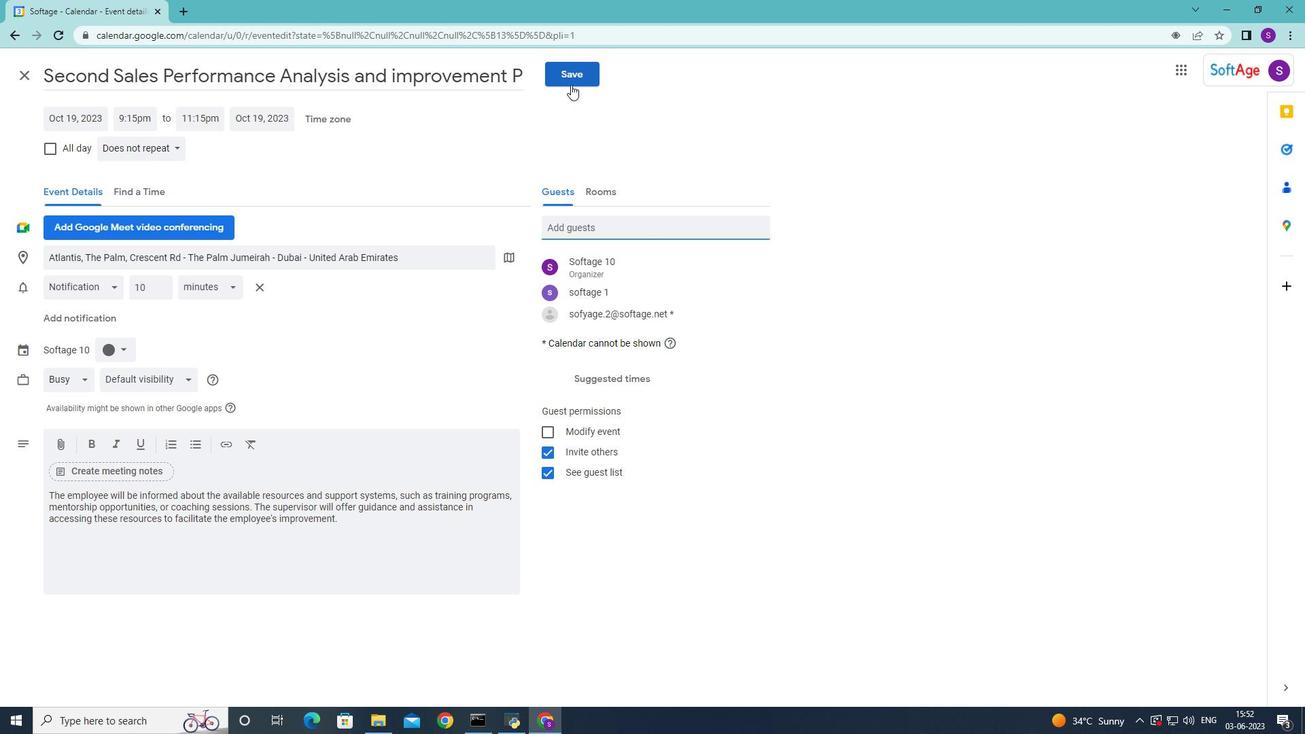 
Action: Mouse pressed left at (571, 82)
Screenshot: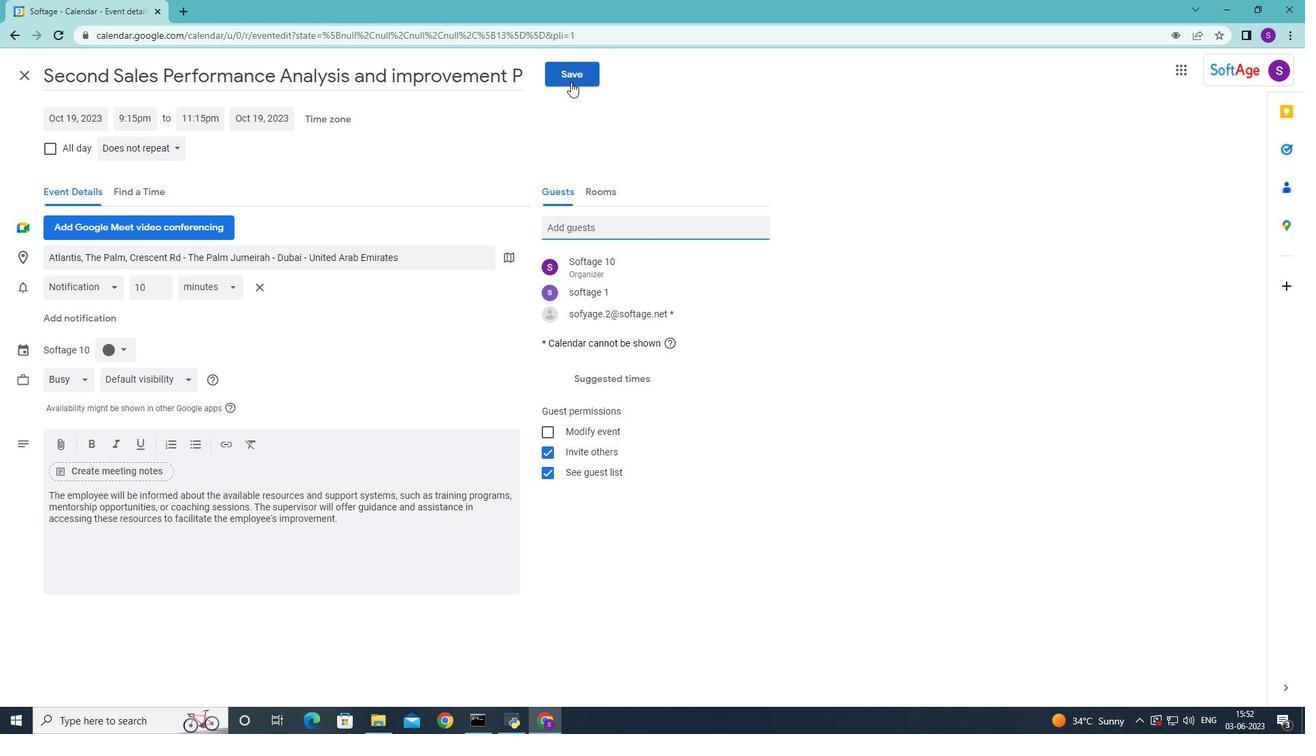 
Action: Mouse moved to (774, 414)
Screenshot: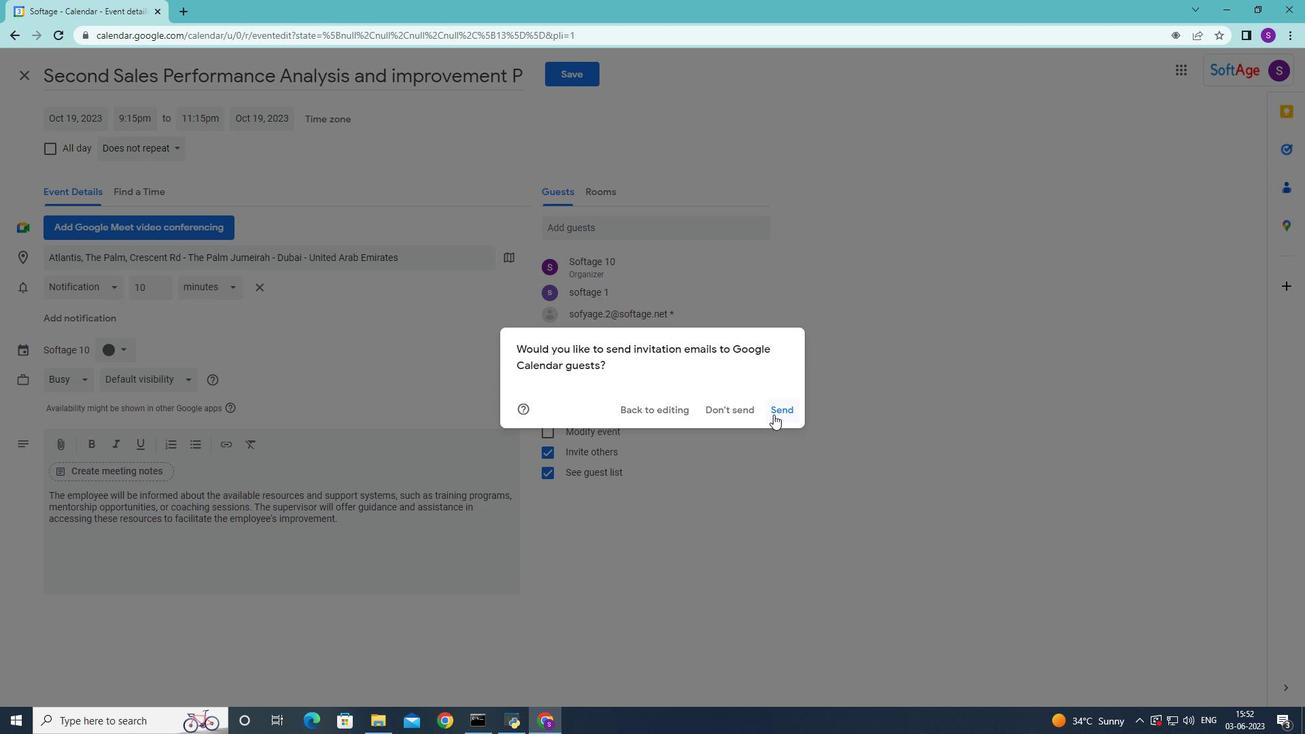 
Action: Mouse pressed left at (774, 414)
Screenshot: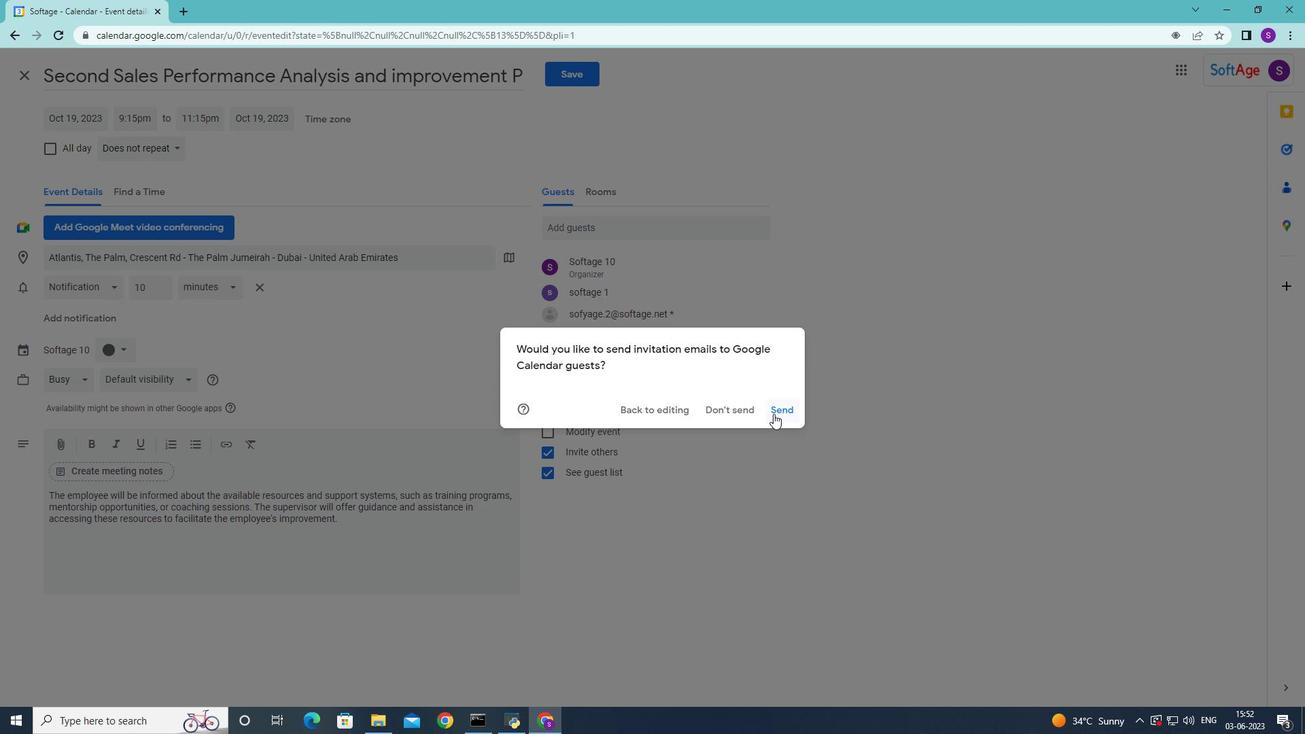 
Action: Mouse moved to (755, 412)
Screenshot: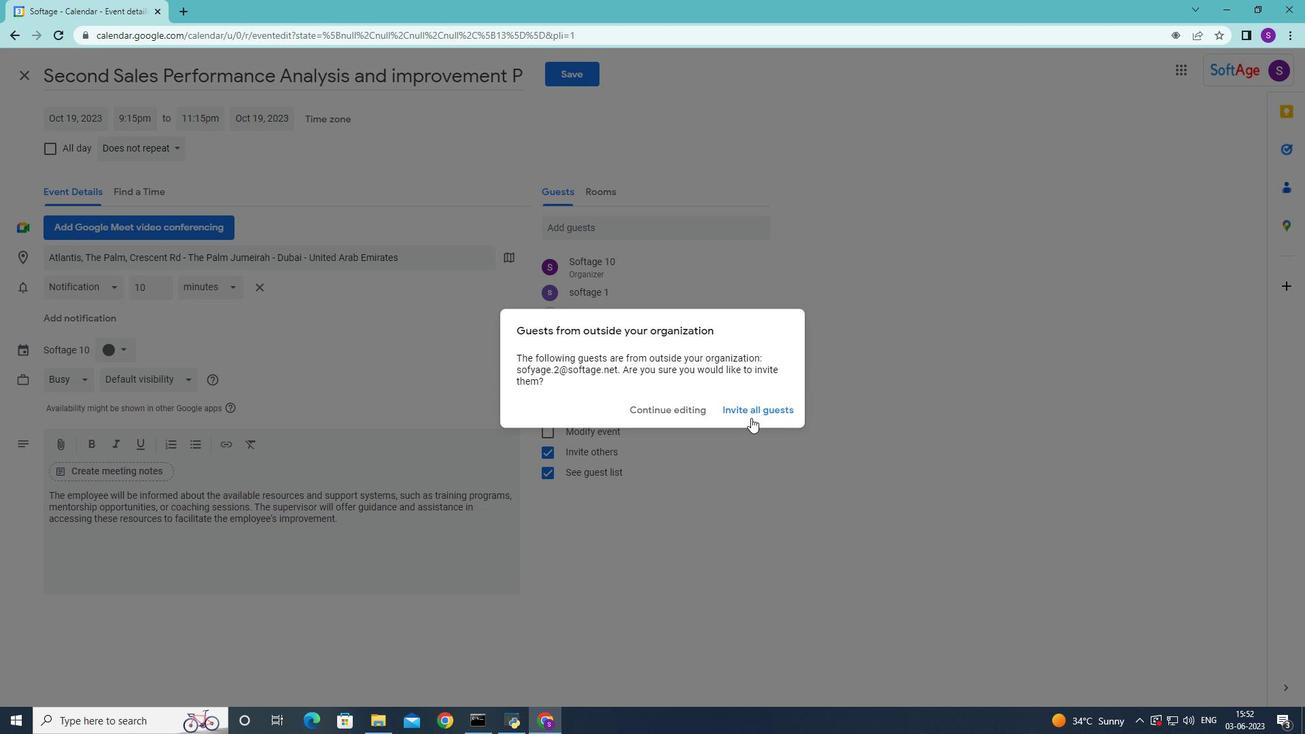 
Action: Mouse pressed left at (755, 412)
Screenshot: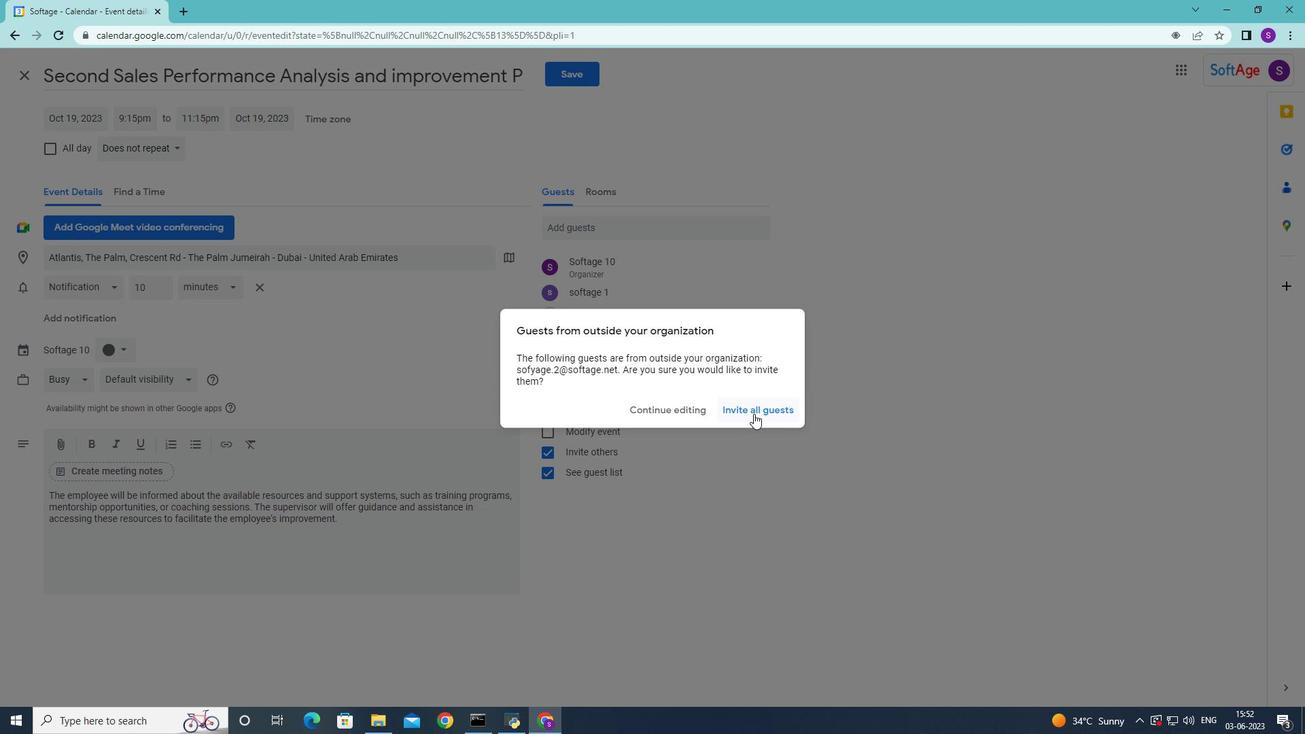 
Action: Mouse moved to (752, 638)
Screenshot: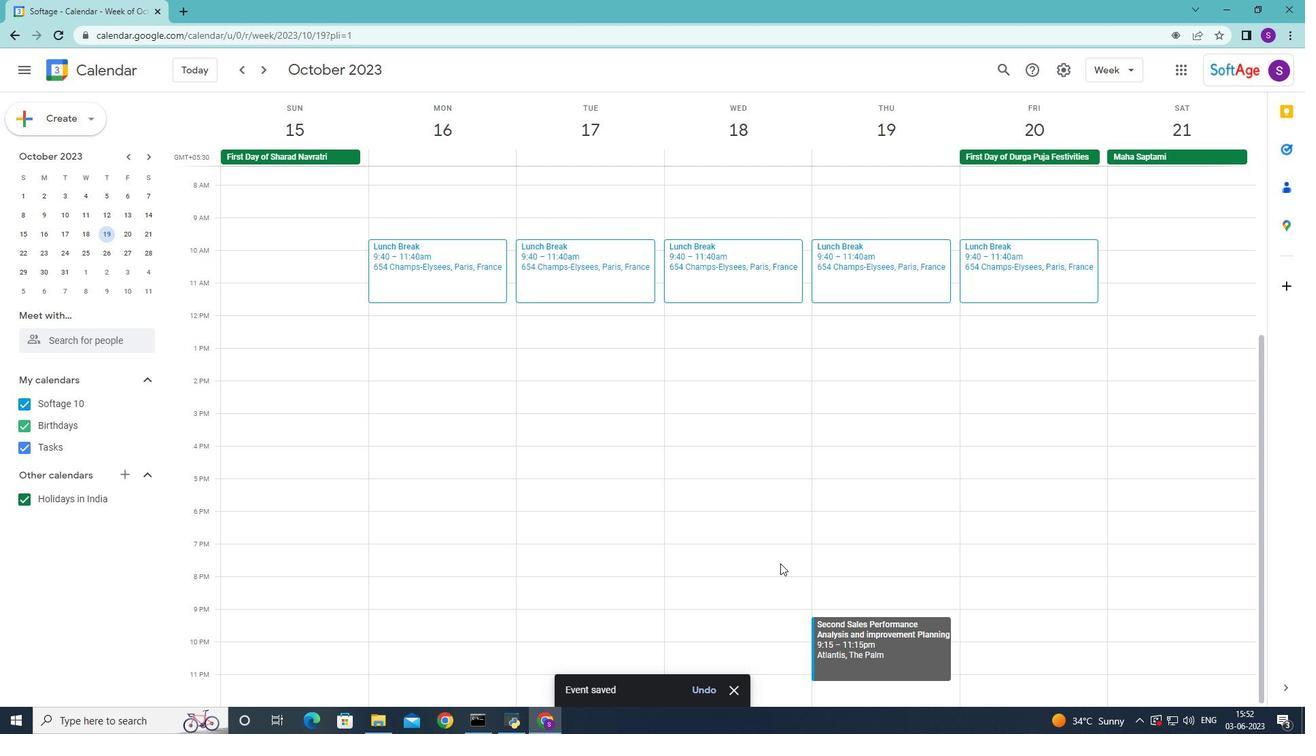 
